 Task: Look for space in Bābra, India from 9th June, 2023 to 16th June, 2023 for 2 adults in price range Rs.8000 to Rs.16000. Place can be entire place with 2 bedrooms having 2 beds and 1 bathroom. Property type can be house, flat, guest house. Booking option can be shelf check-in. Required host language is English.
Action: Mouse moved to (515, 119)
Screenshot: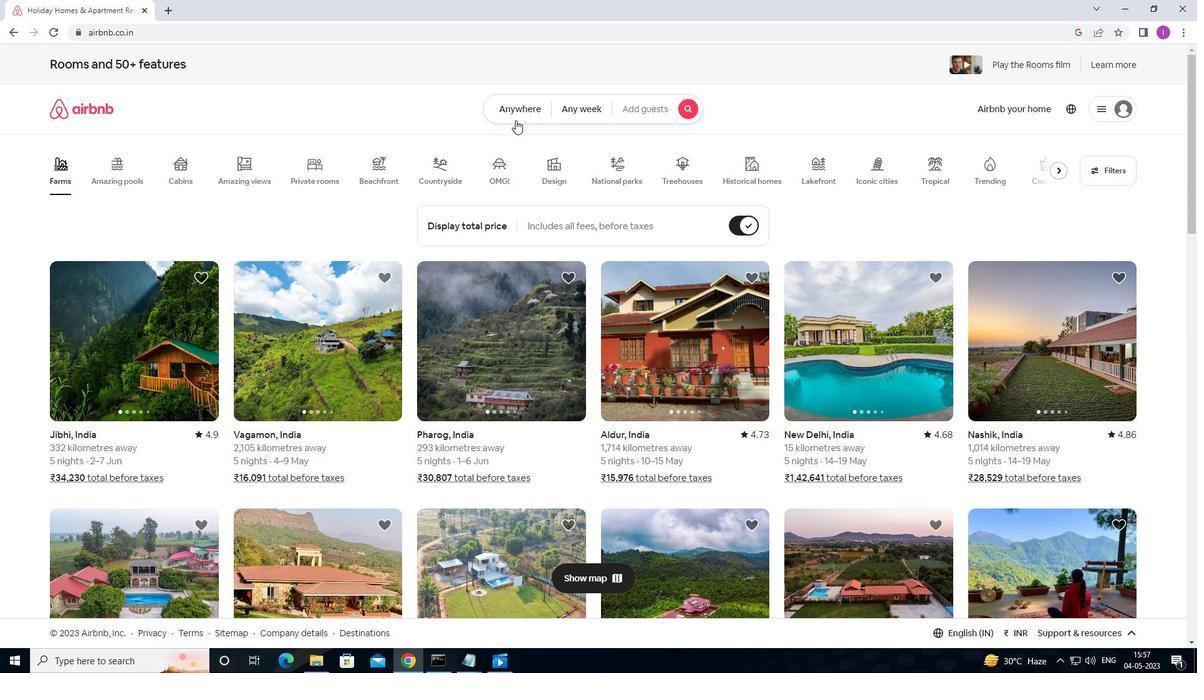 
Action: Mouse pressed left at (515, 119)
Screenshot: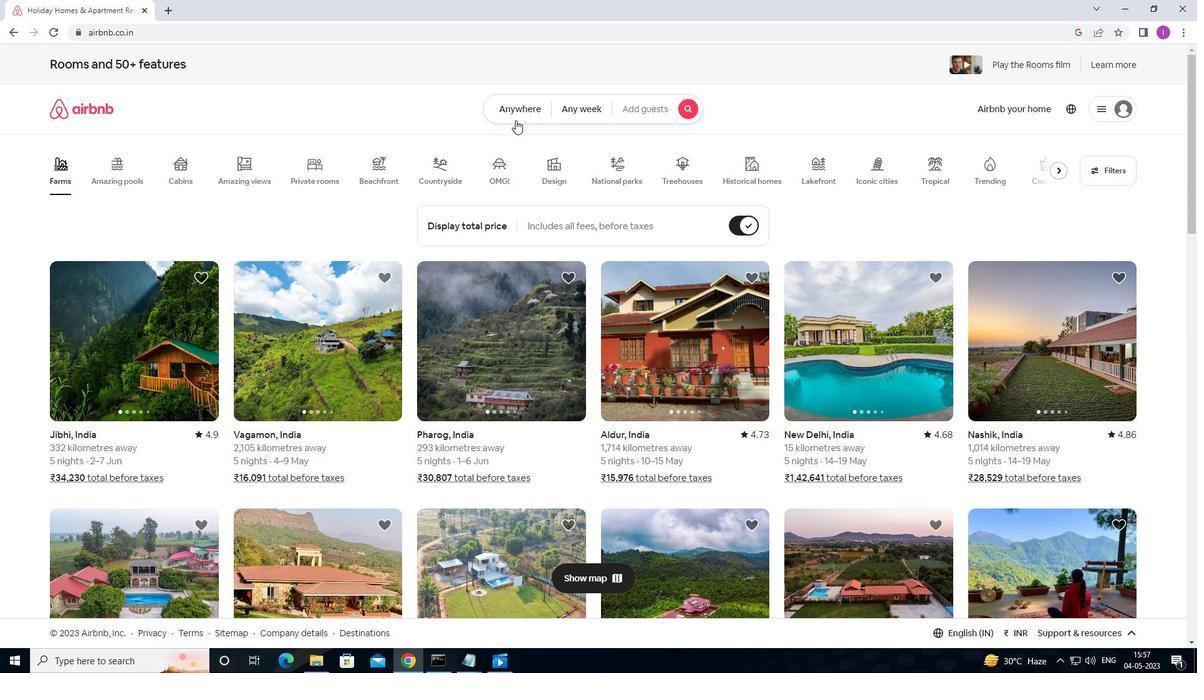 
Action: Mouse moved to (420, 145)
Screenshot: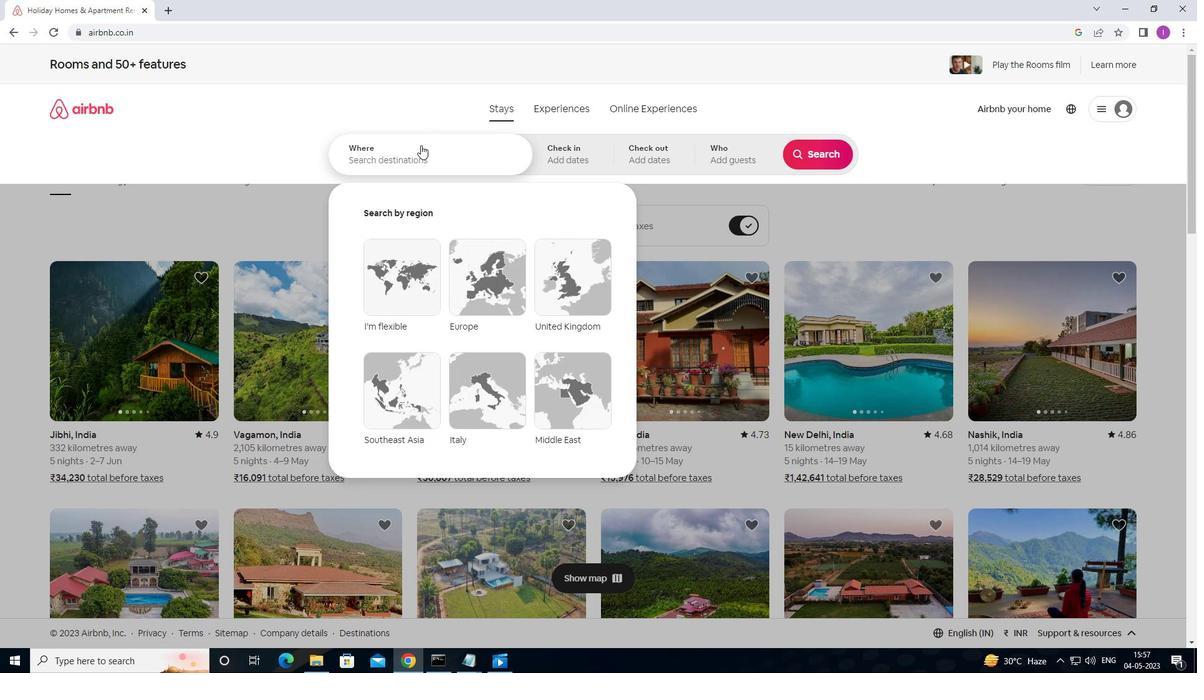 
Action: Mouse pressed left at (420, 145)
Screenshot: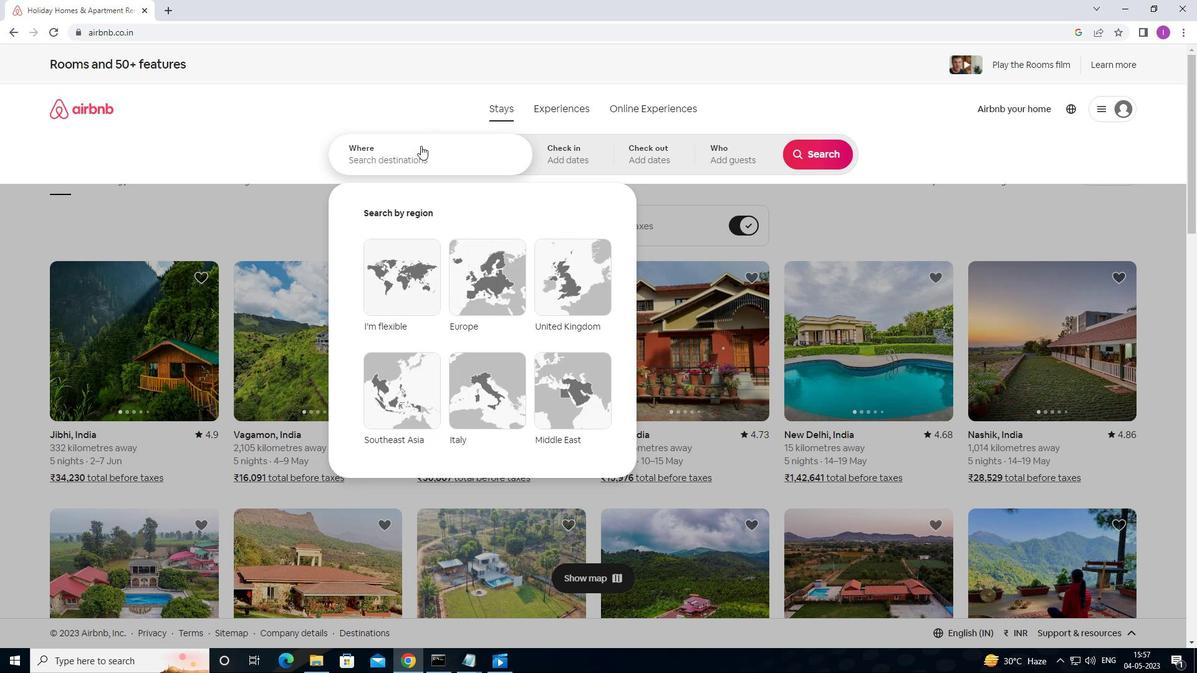 
Action: Key pressed <Key.shift>BABRA,<Key.shift>INDIA
Screenshot: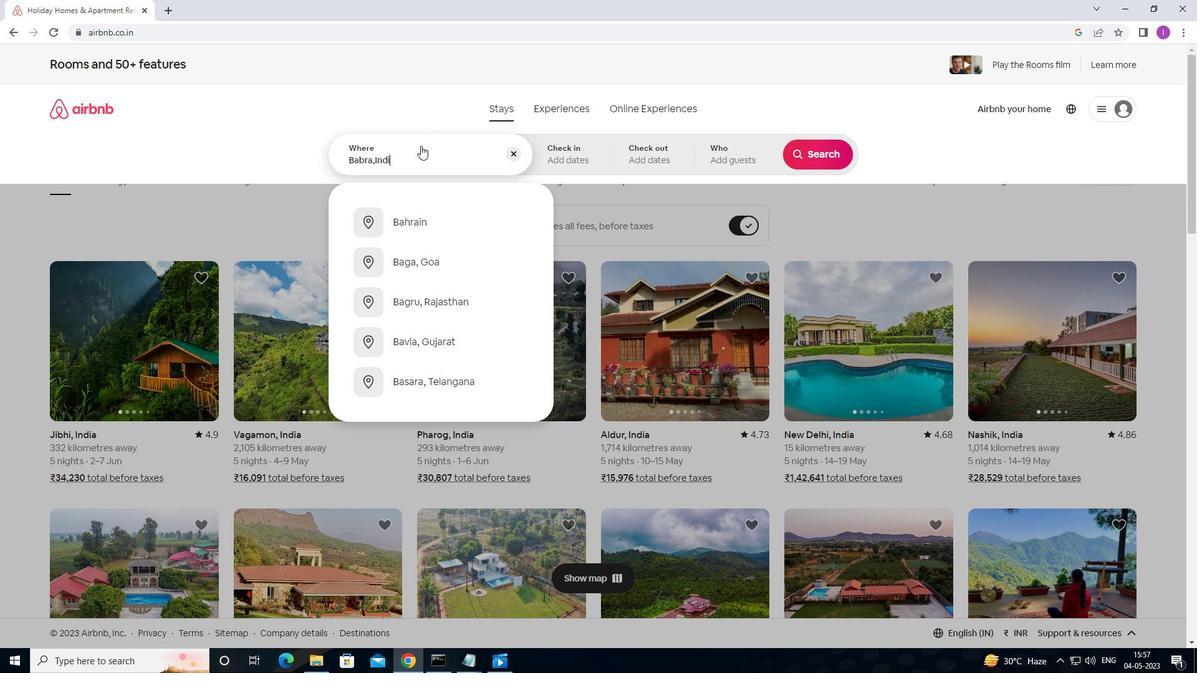 
Action: Mouse moved to (579, 152)
Screenshot: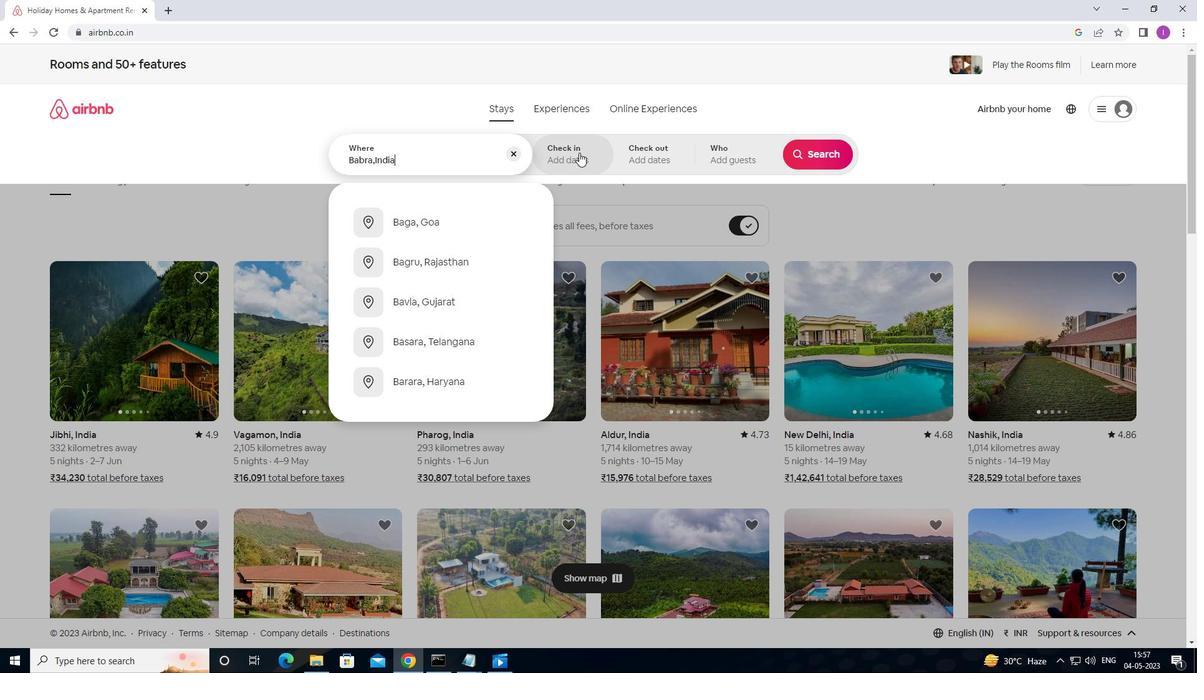
Action: Mouse pressed left at (579, 152)
Screenshot: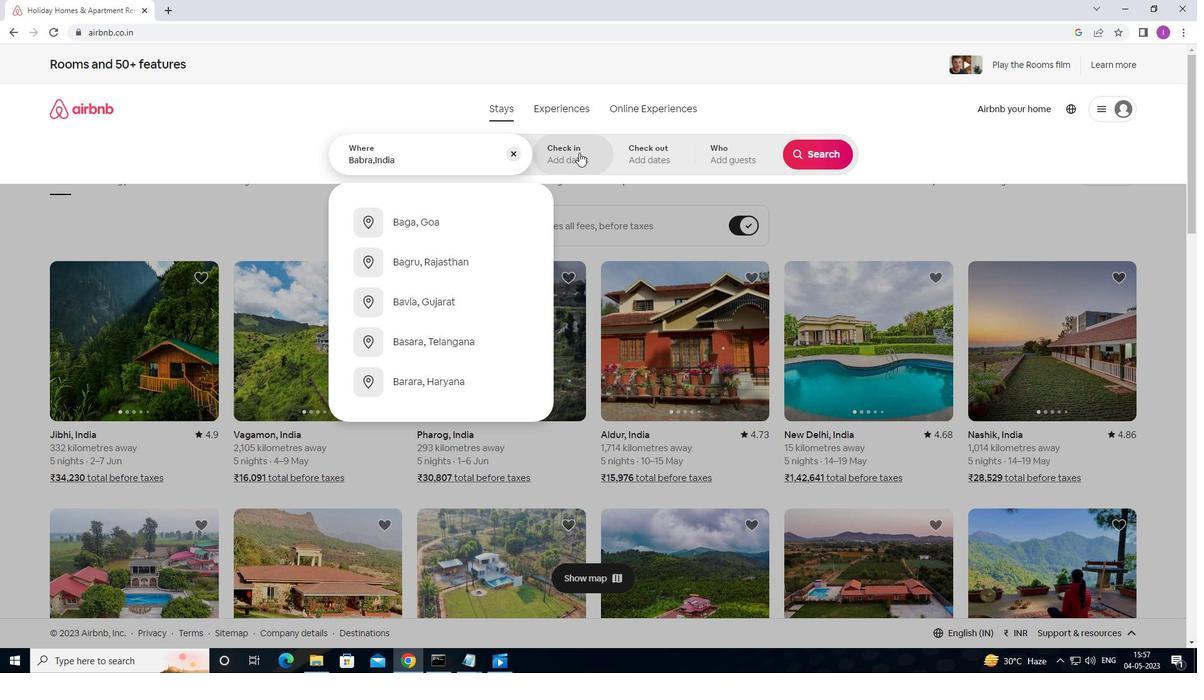 
Action: Mouse moved to (823, 251)
Screenshot: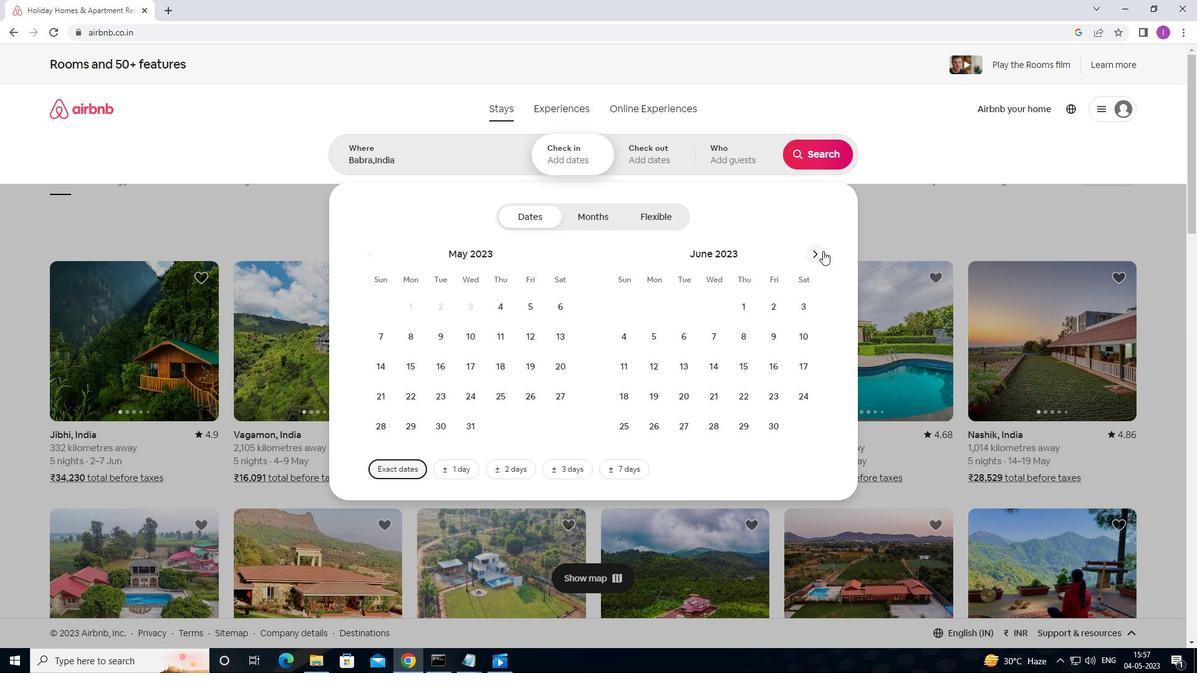 
Action: Mouse pressed left at (823, 251)
Screenshot: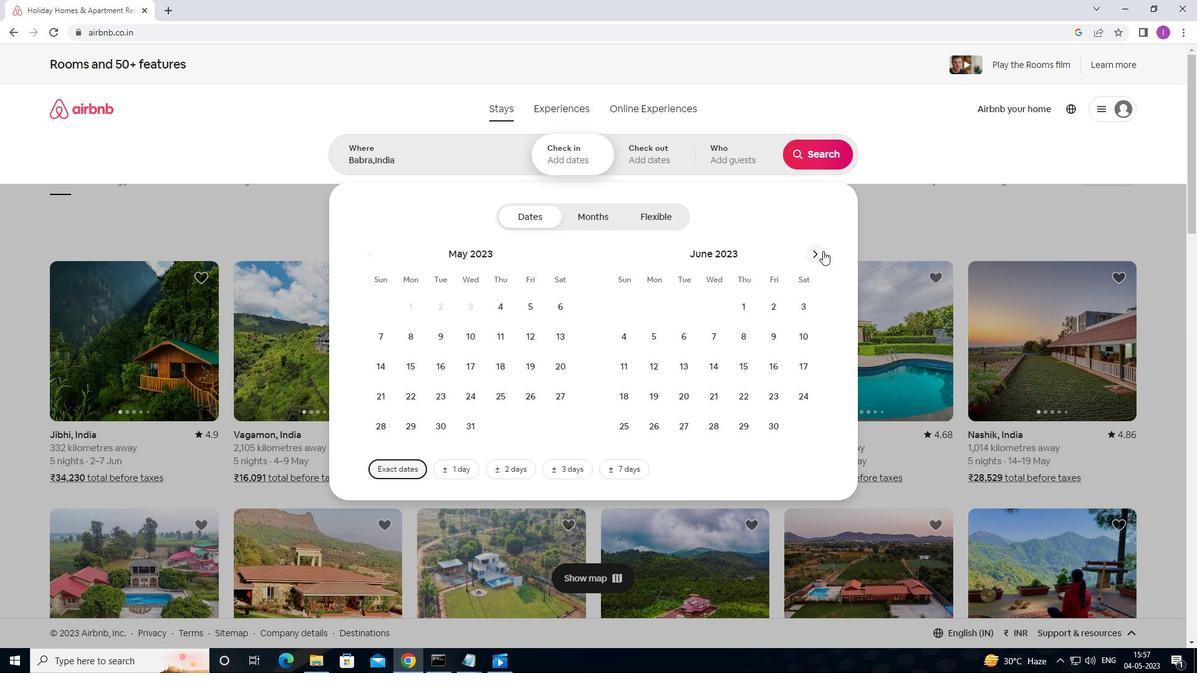 
Action: Mouse moved to (823, 252)
Screenshot: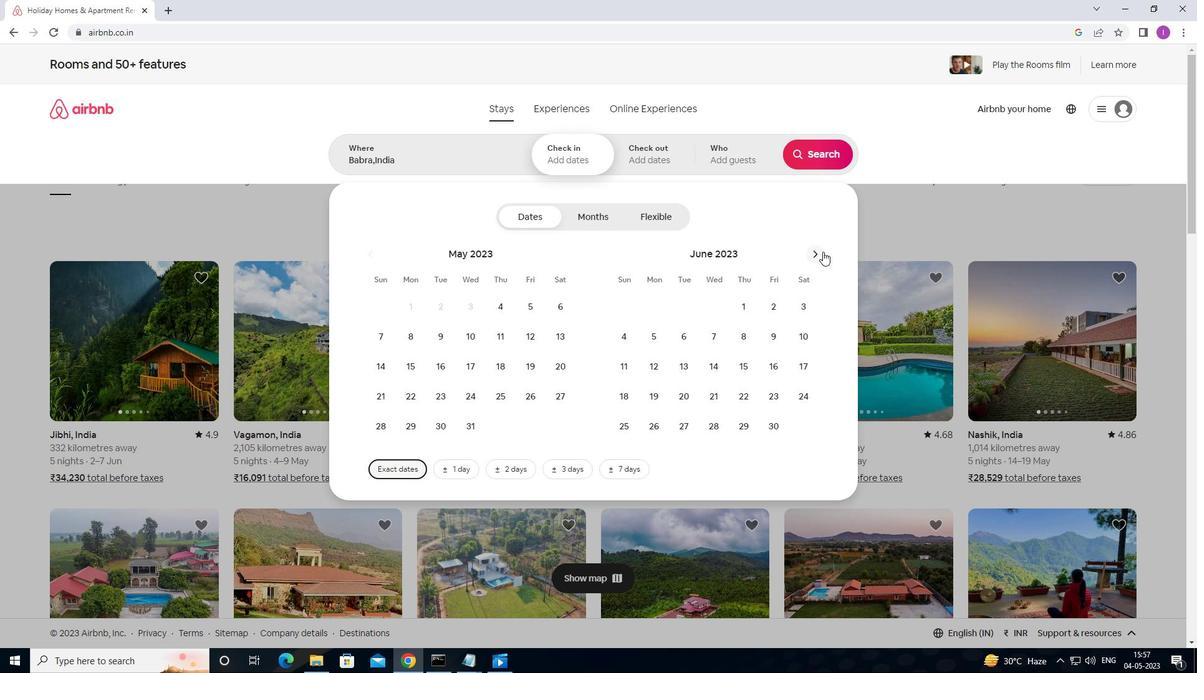 
Action: Mouse pressed left at (823, 252)
Screenshot: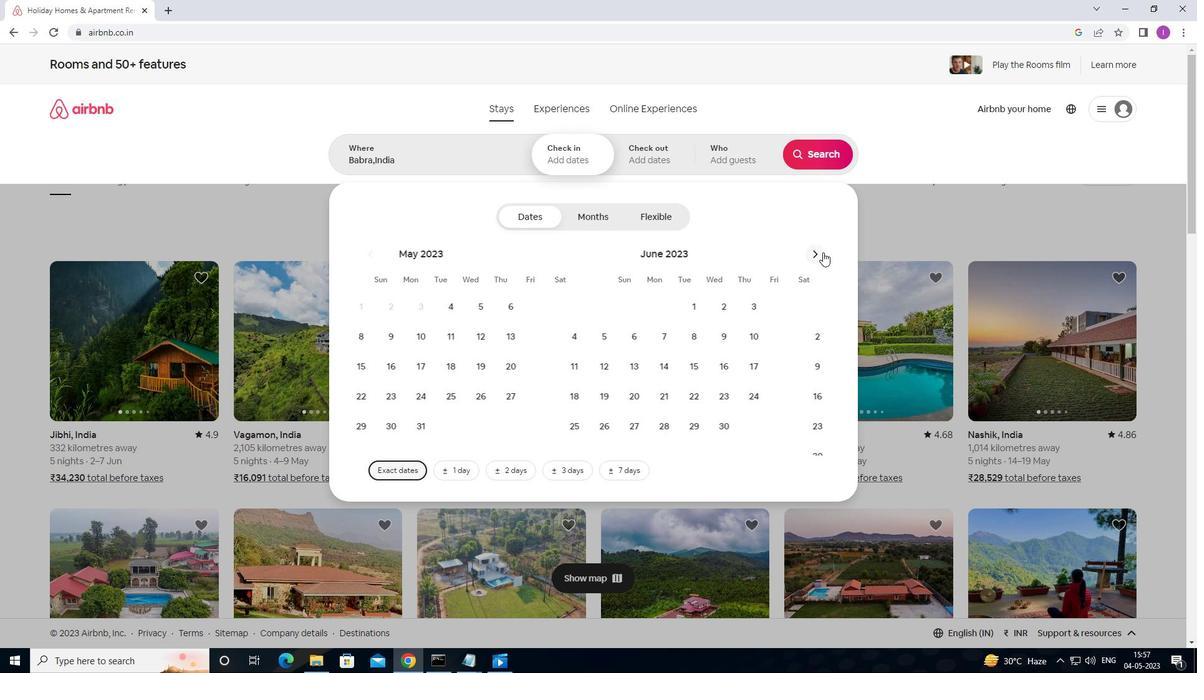 
Action: Mouse moved to (365, 255)
Screenshot: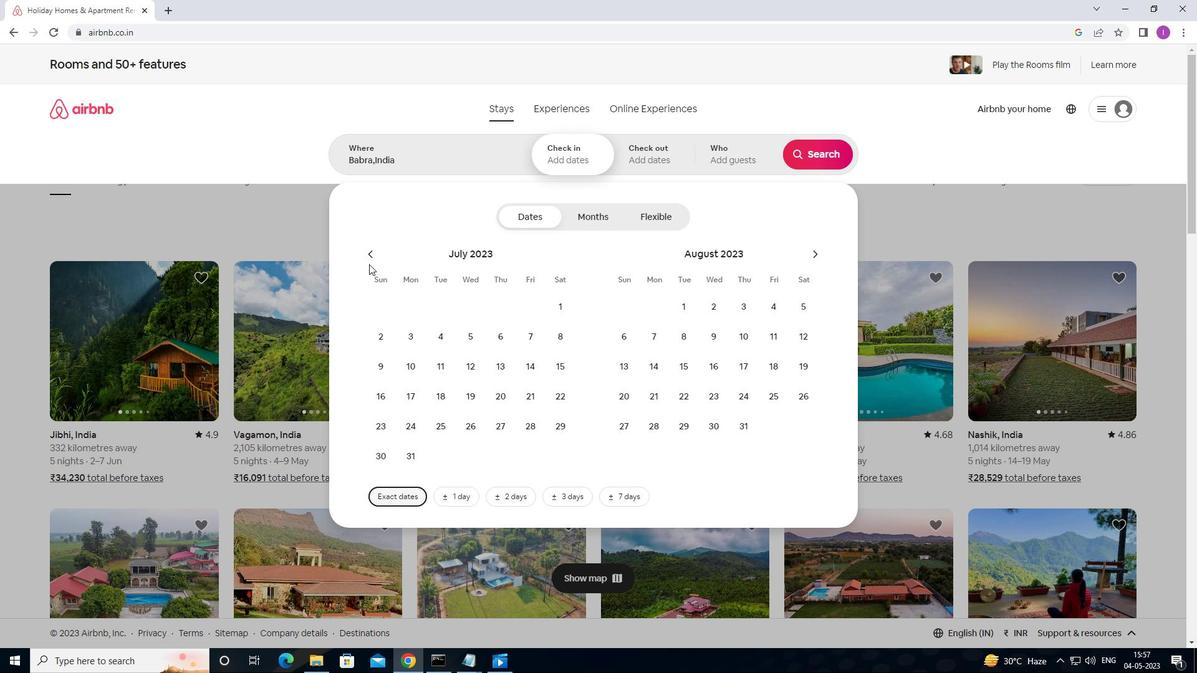 
Action: Mouse pressed left at (365, 255)
Screenshot: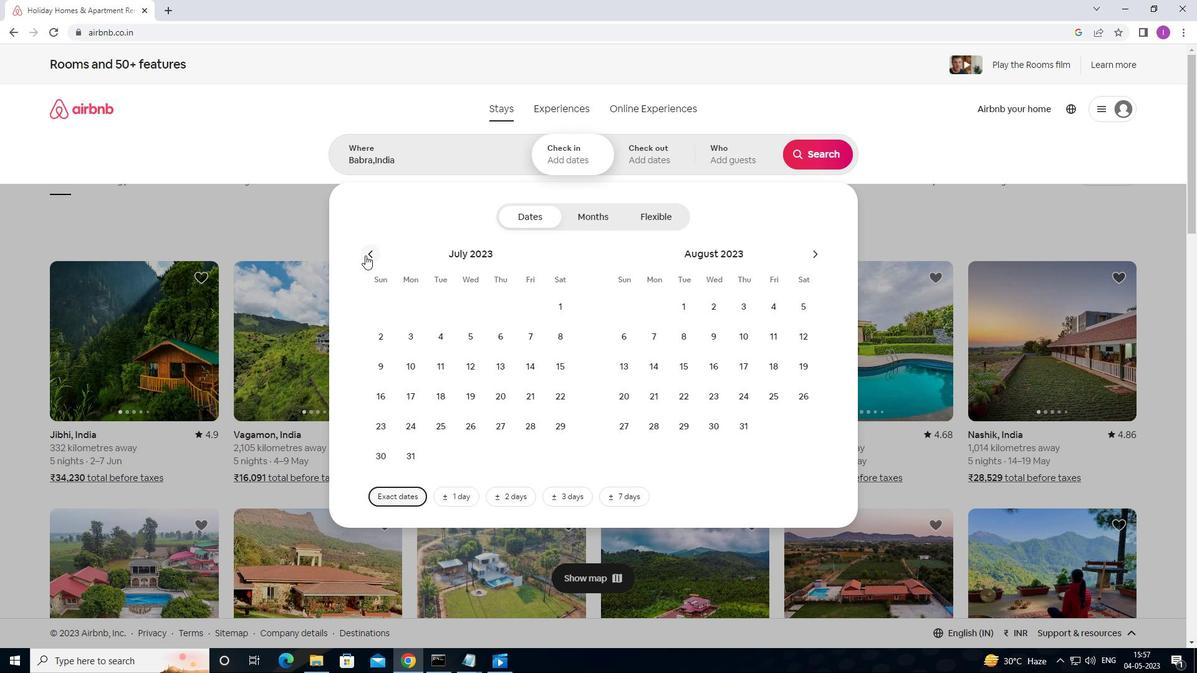 
Action: Mouse moved to (522, 337)
Screenshot: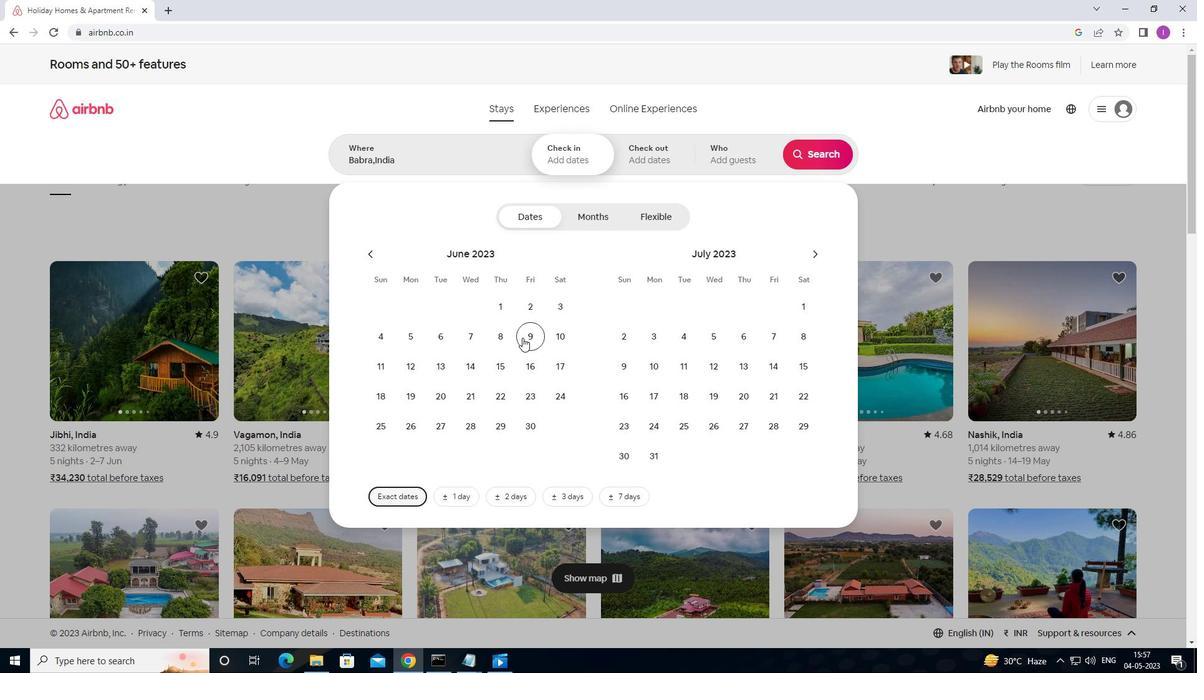 
Action: Mouse pressed left at (522, 337)
Screenshot: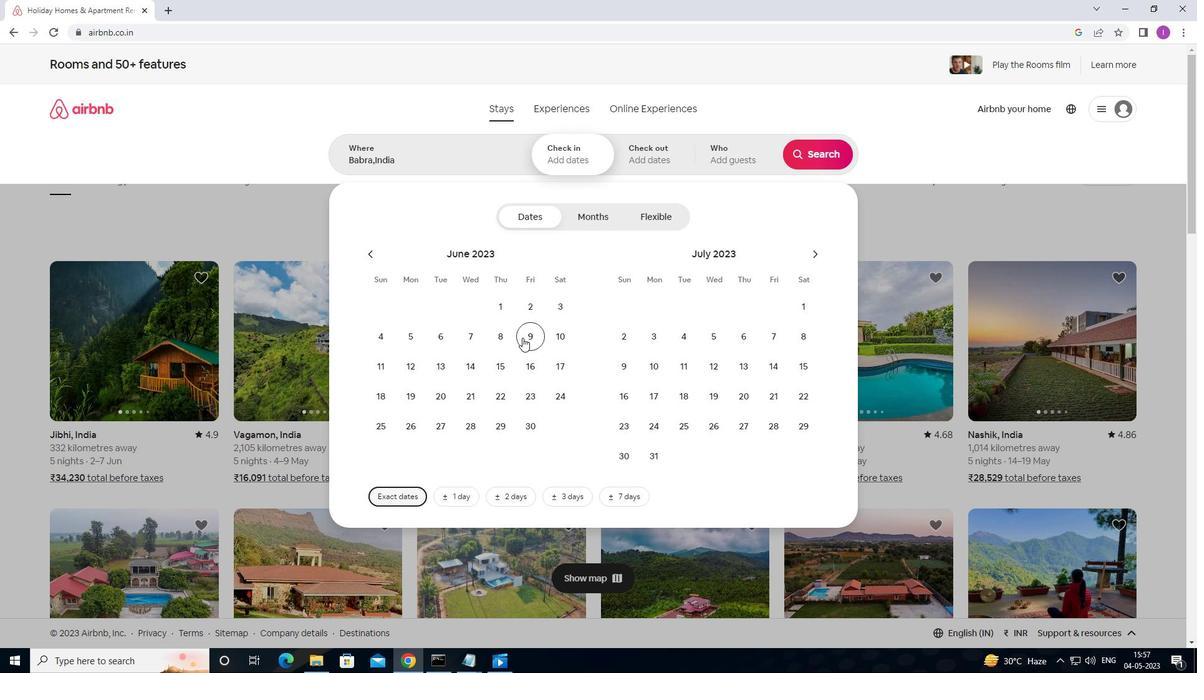 
Action: Mouse moved to (530, 361)
Screenshot: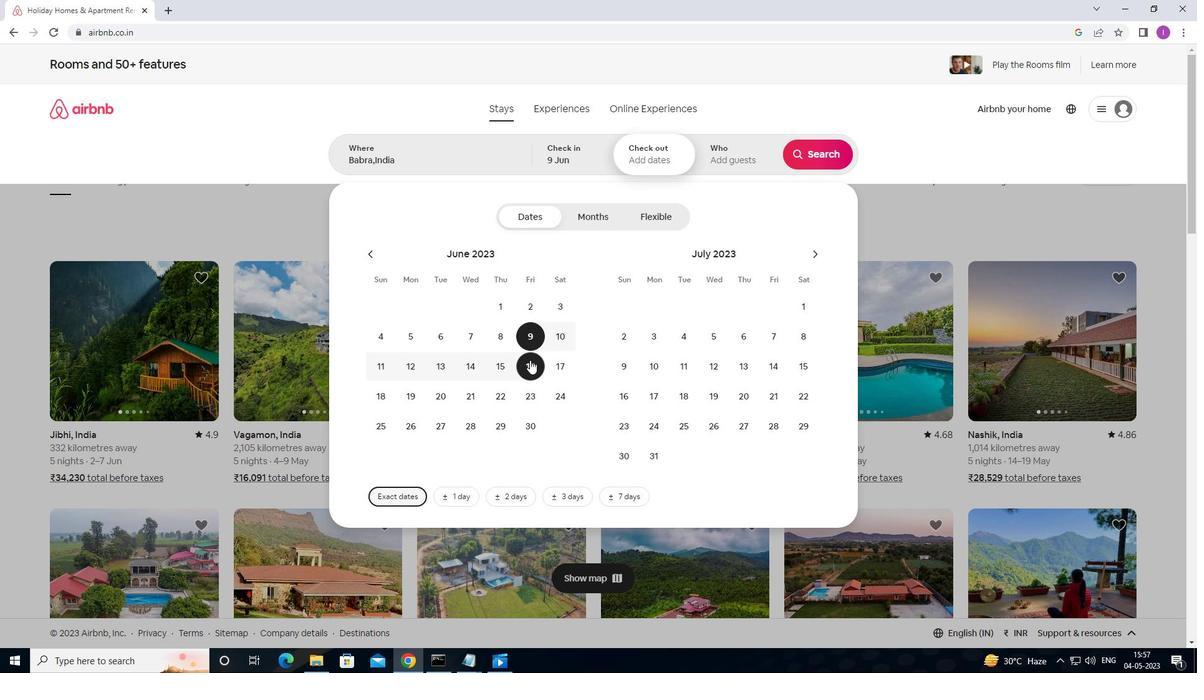 
Action: Mouse pressed left at (530, 361)
Screenshot: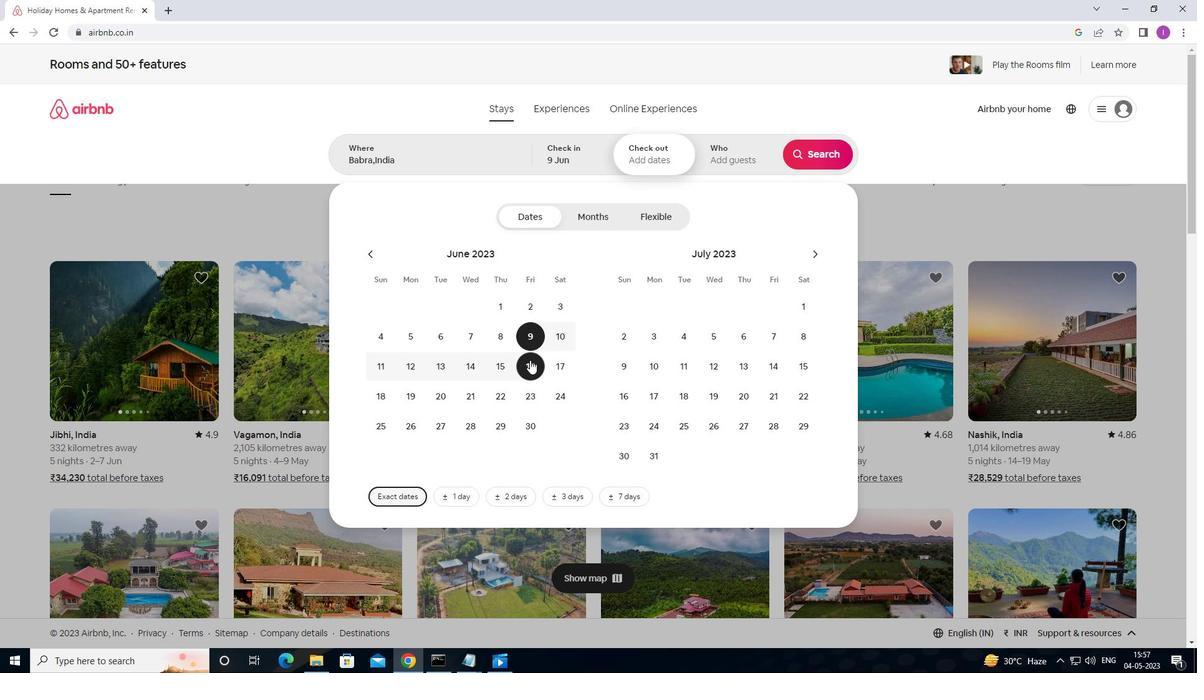 
Action: Mouse moved to (733, 150)
Screenshot: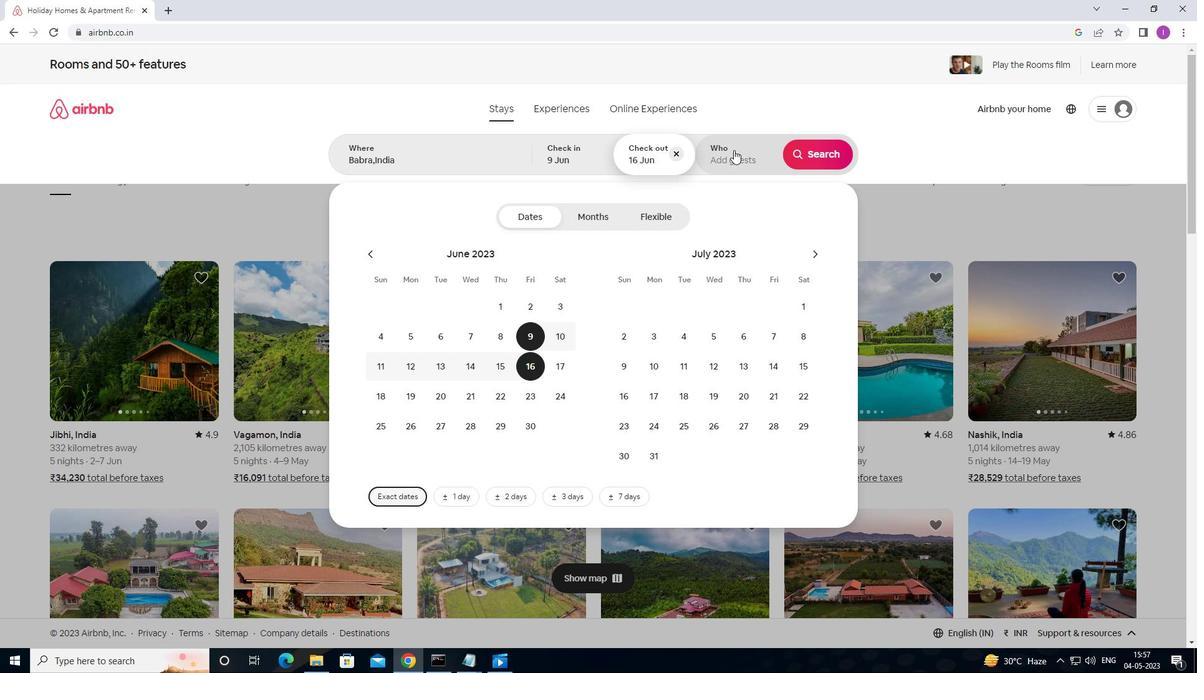 
Action: Mouse pressed left at (733, 150)
Screenshot: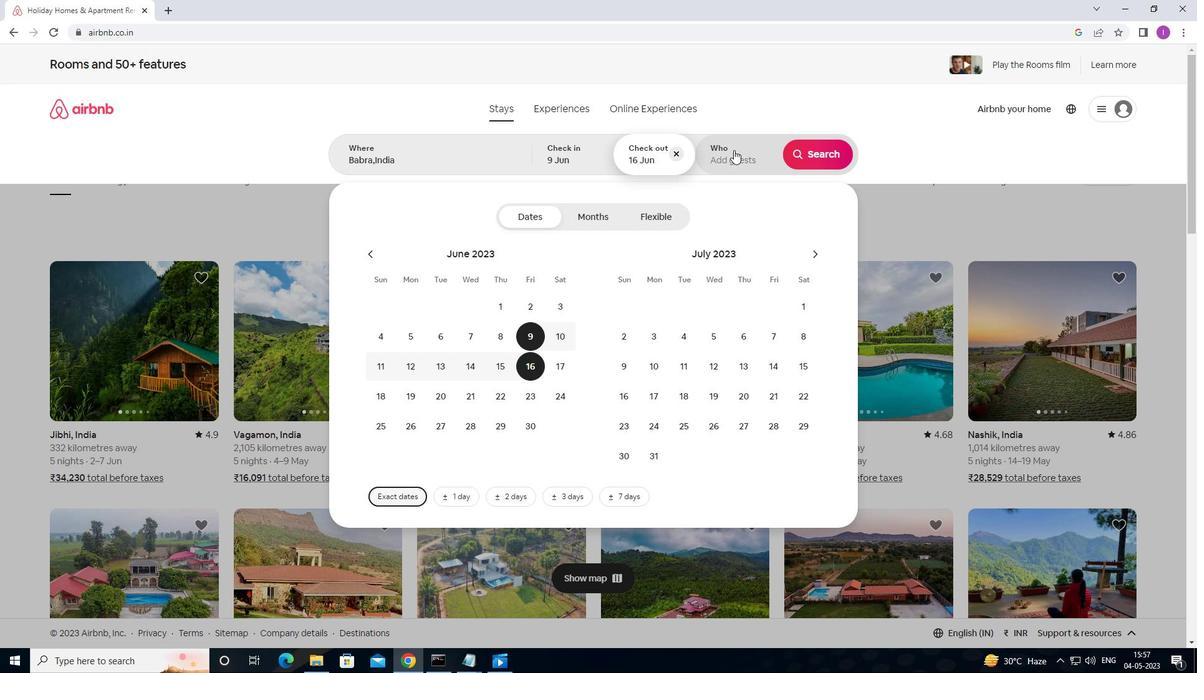 
Action: Mouse moved to (816, 221)
Screenshot: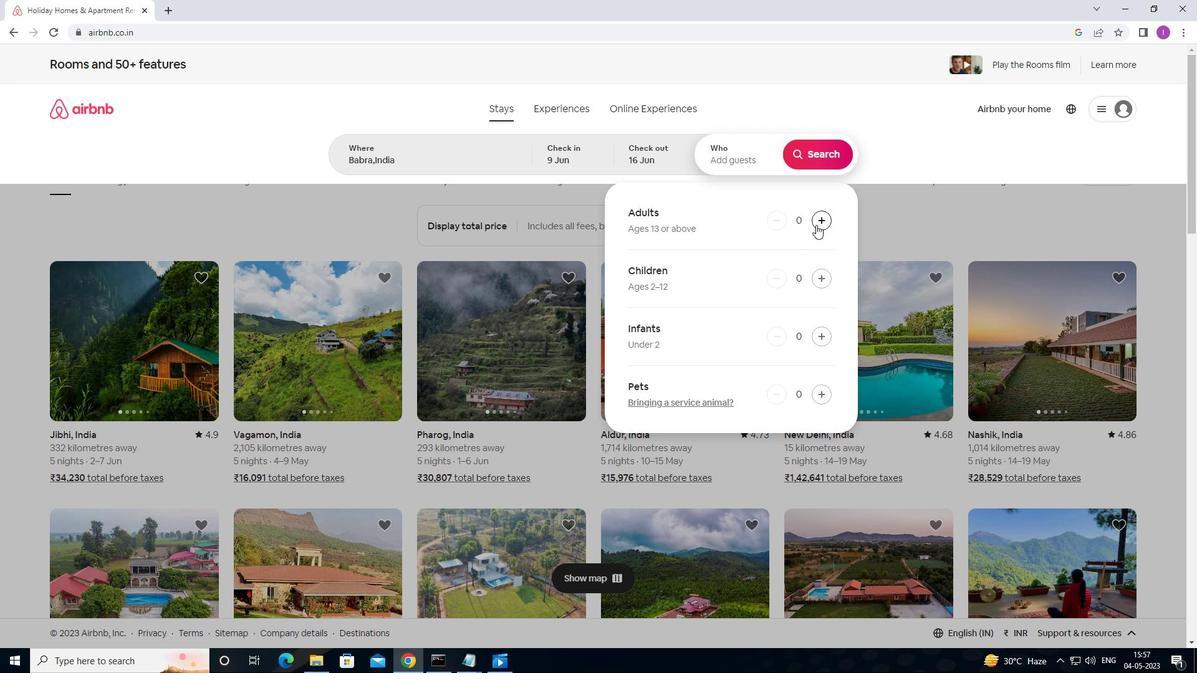 
Action: Mouse pressed left at (816, 221)
Screenshot: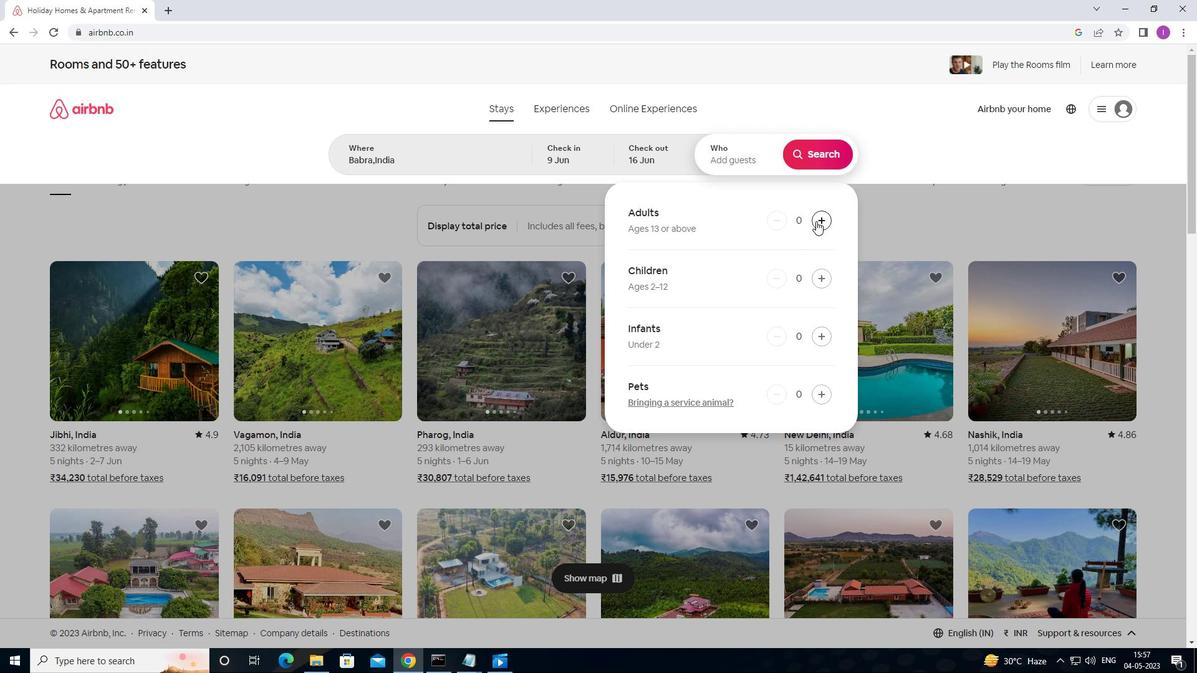 
Action: Mouse pressed left at (816, 221)
Screenshot: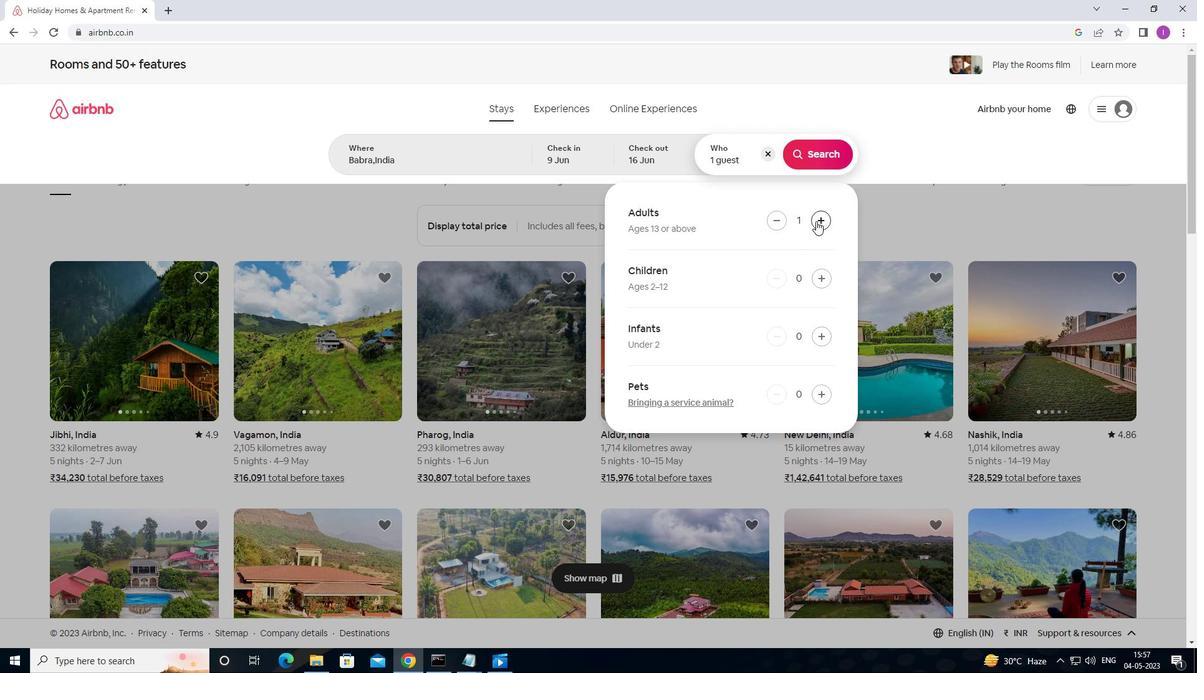 
Action: Mouse moved to (824, 153)
Screenshot: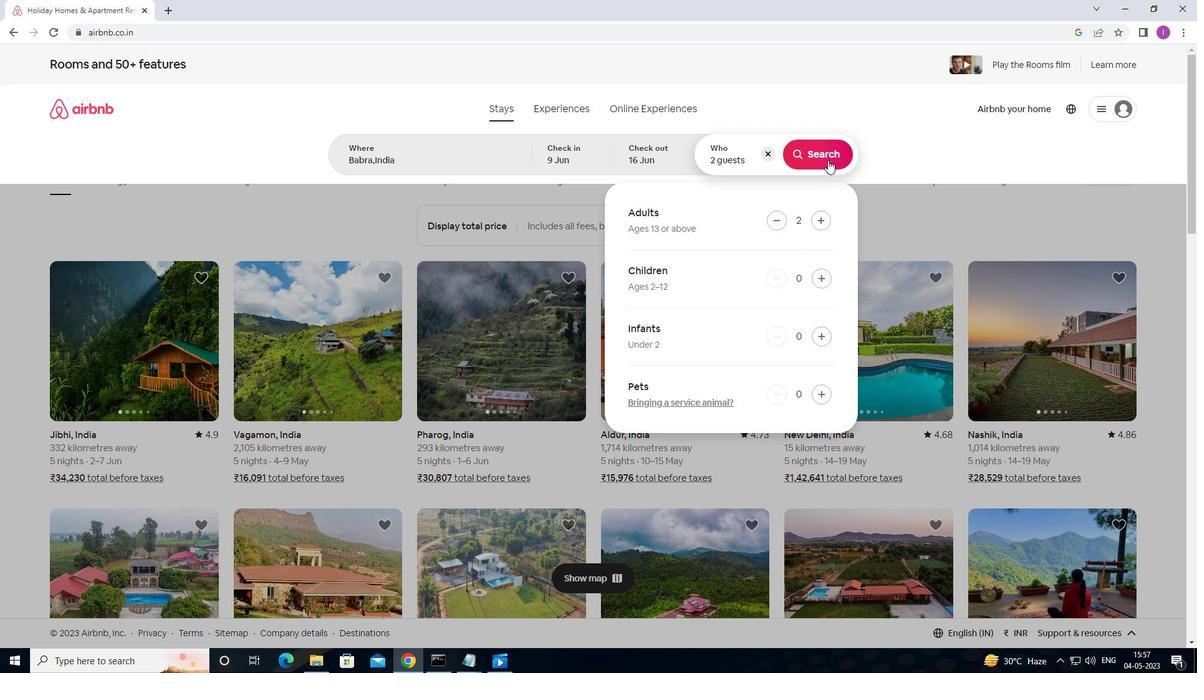 
Action: Mouse pressed left at (824, 153)
Screenshot: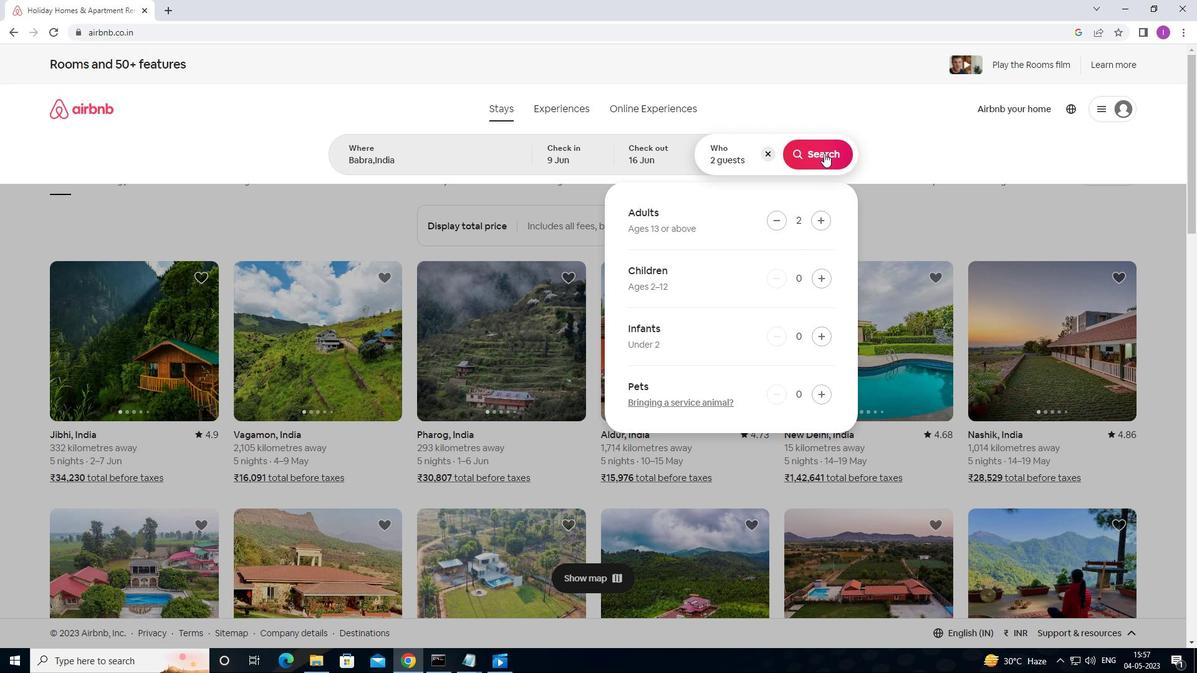 
Action: Mouse moved to (1141, 121)
Screenshot: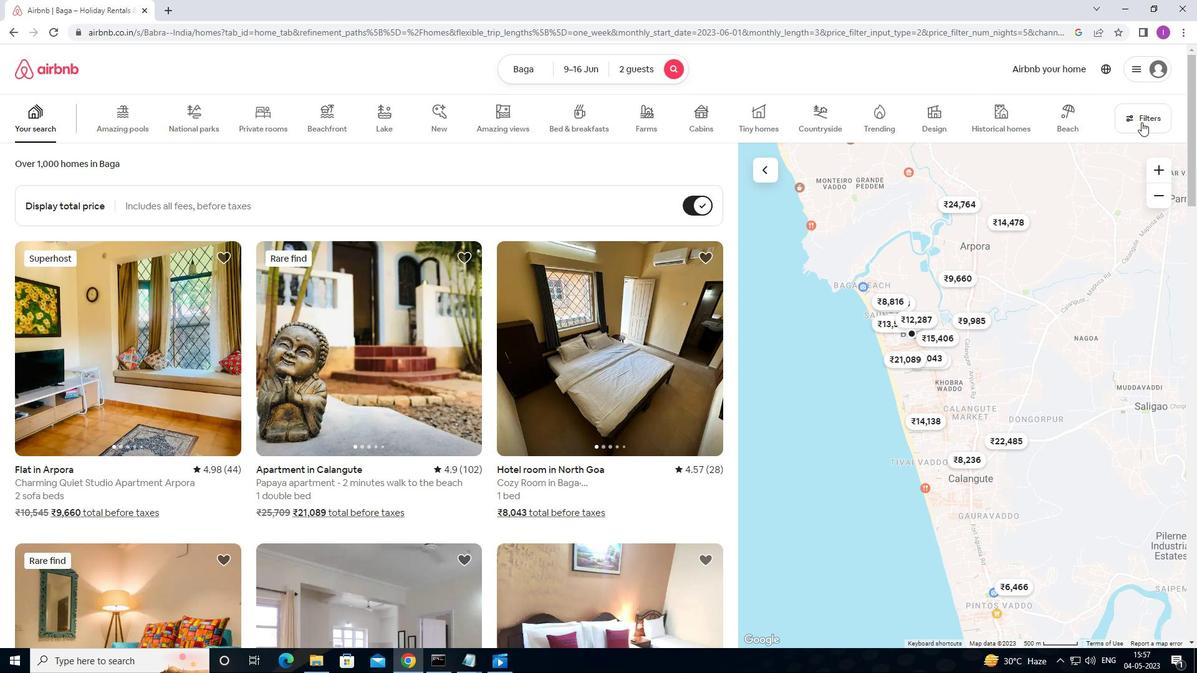 
Action: Mouse pressed left at (1141, 121)
Screenshot: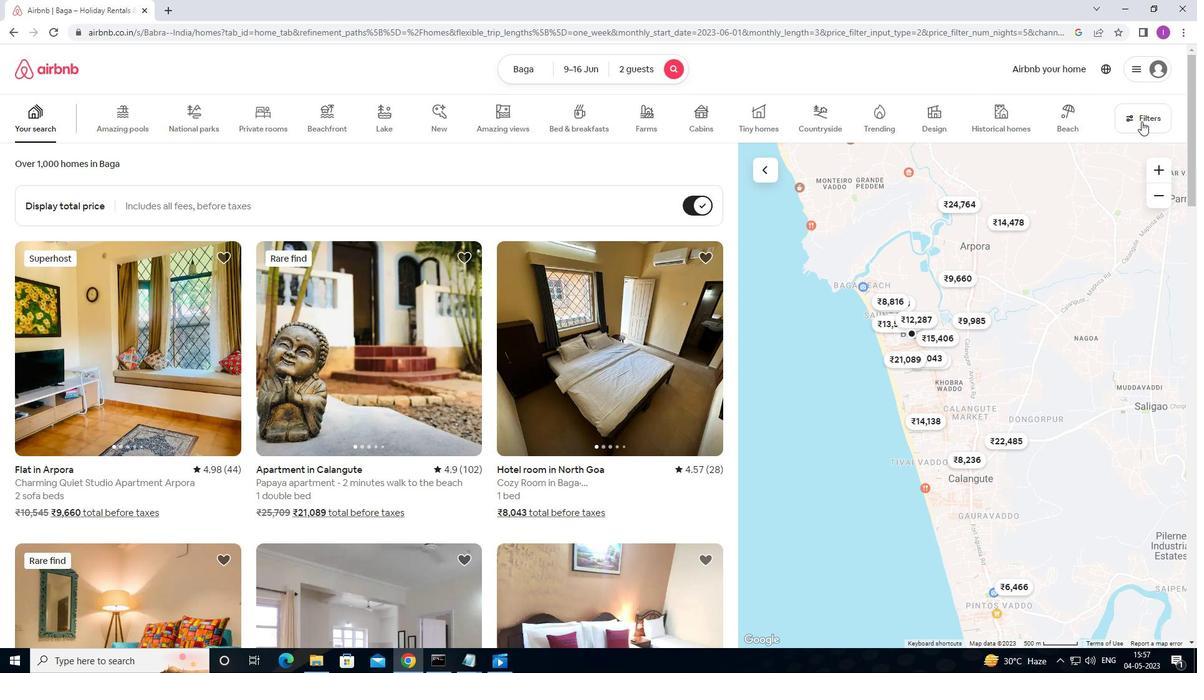 
Action: Mouse moved to (447, 278)
Screenshot: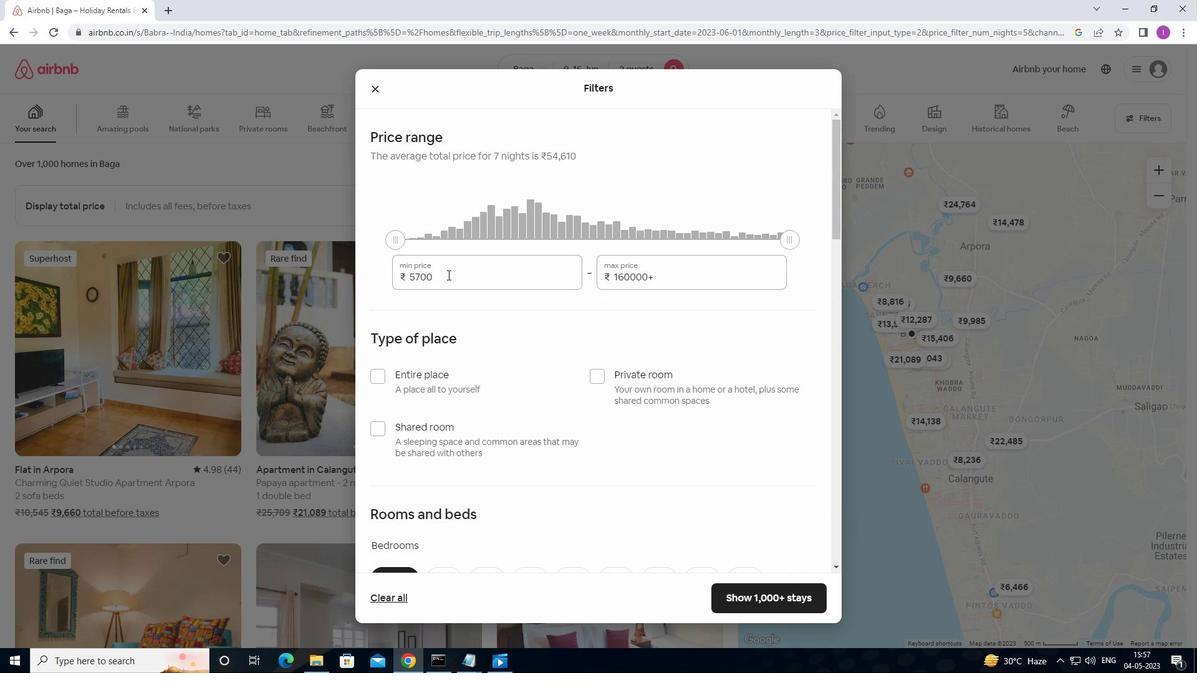 
Action: Mouse pressed left at (447, 278)
Screenshot: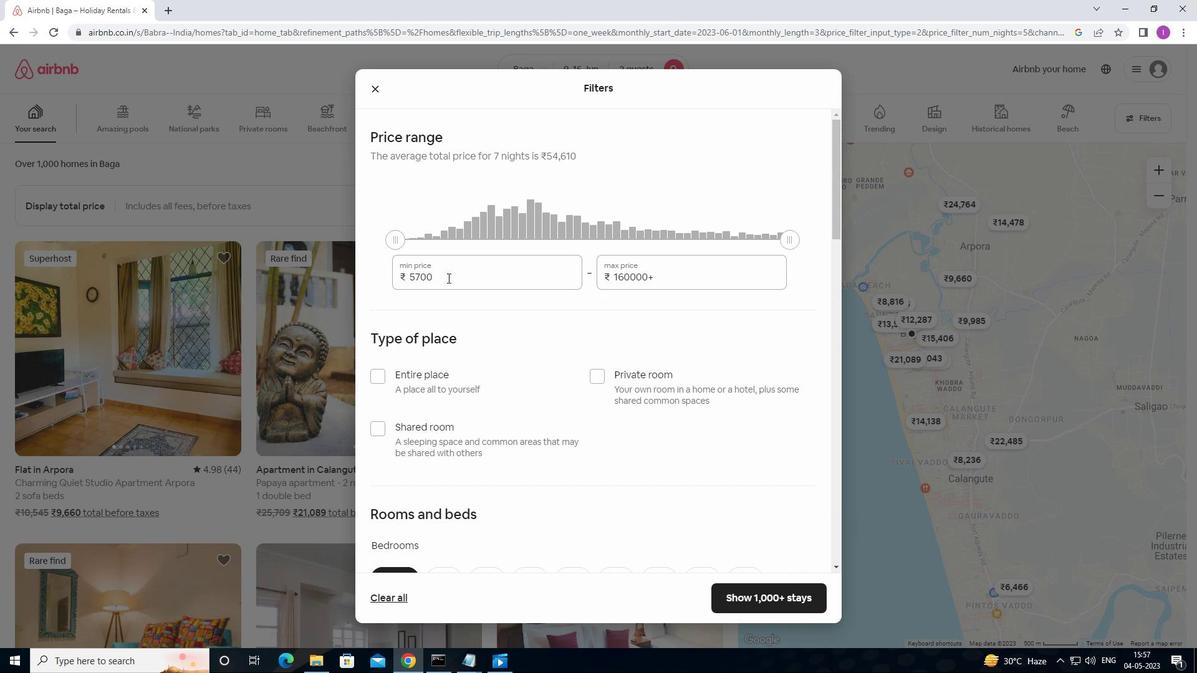 
Action: Mouse moved to (377, 263)
Screenshot: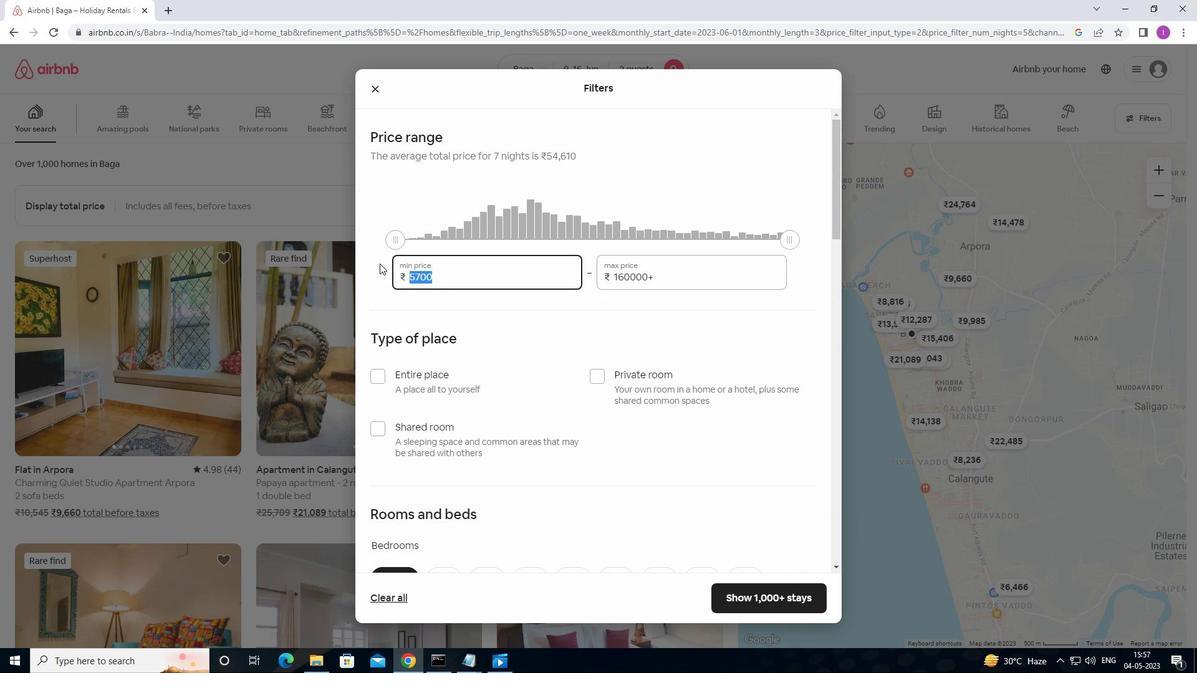 
Action: Key pressed 8000
Screenshot: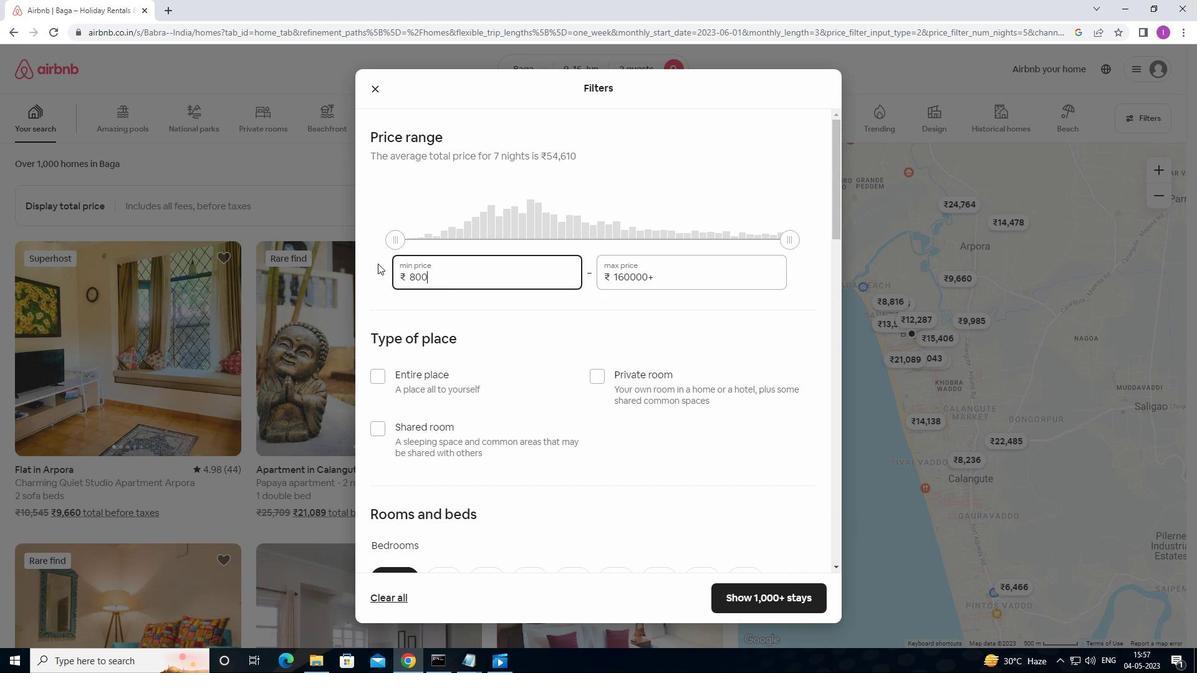 
Action: Mouse moved to (657, 278)
Screenshot: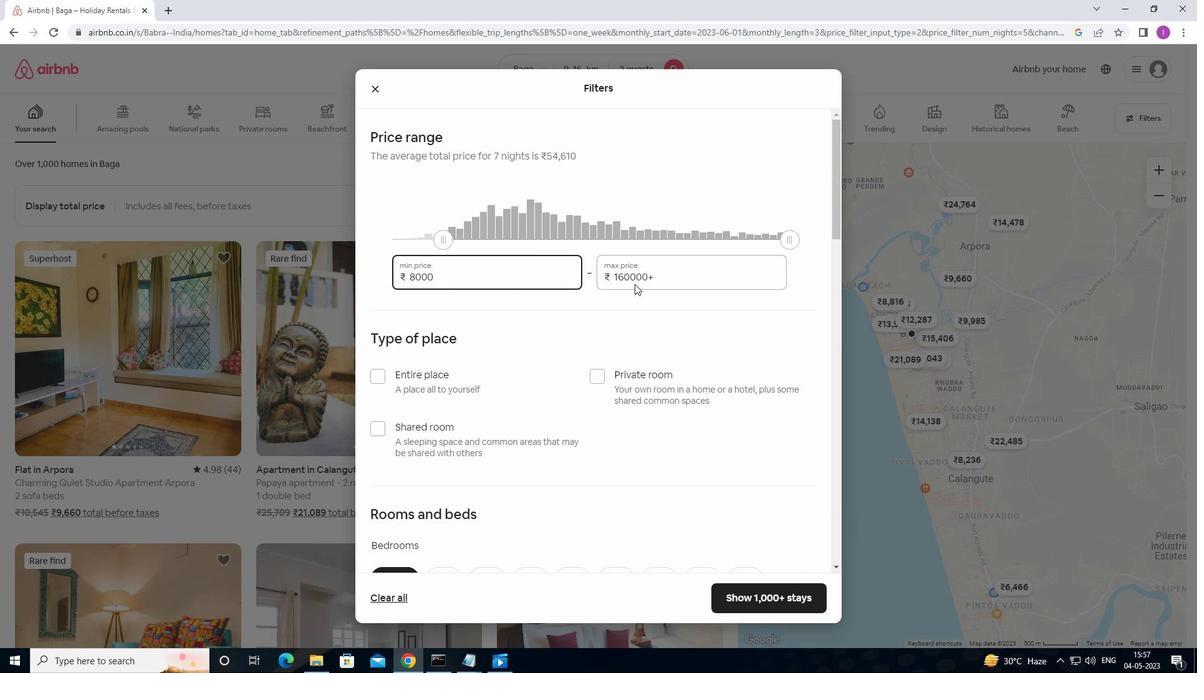 
Action: Mouse pressed left at (657, 278)
Screenshot: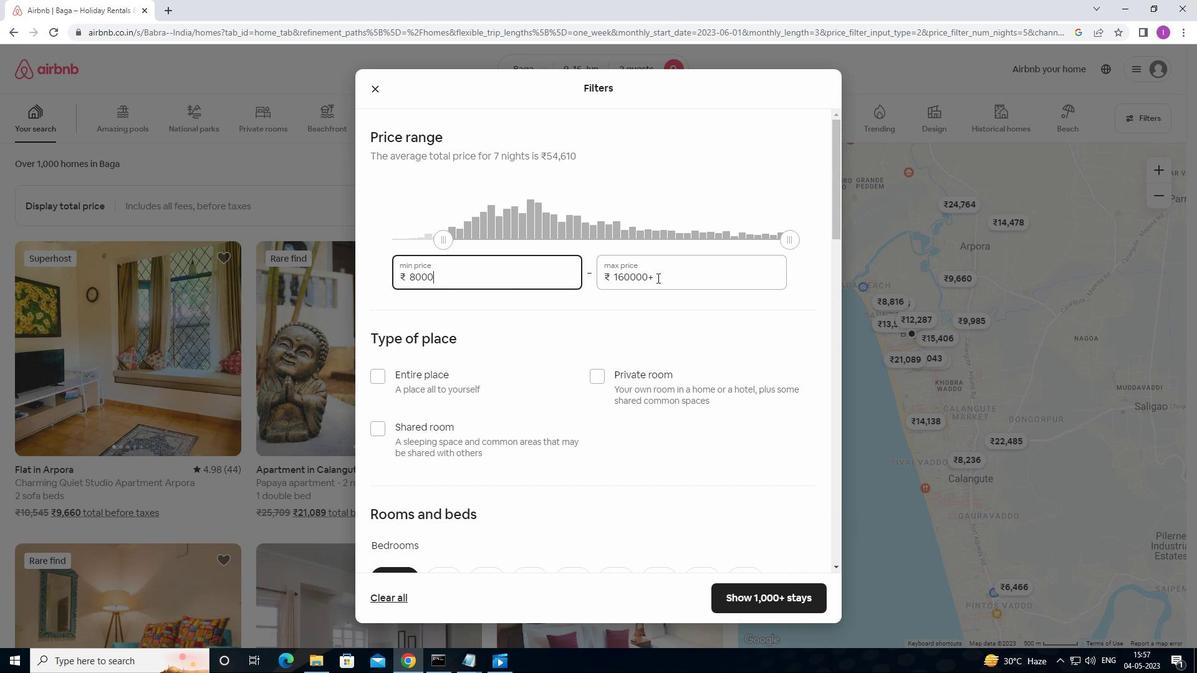 
Action: Mouse moved to (609, 285)
Screenshot: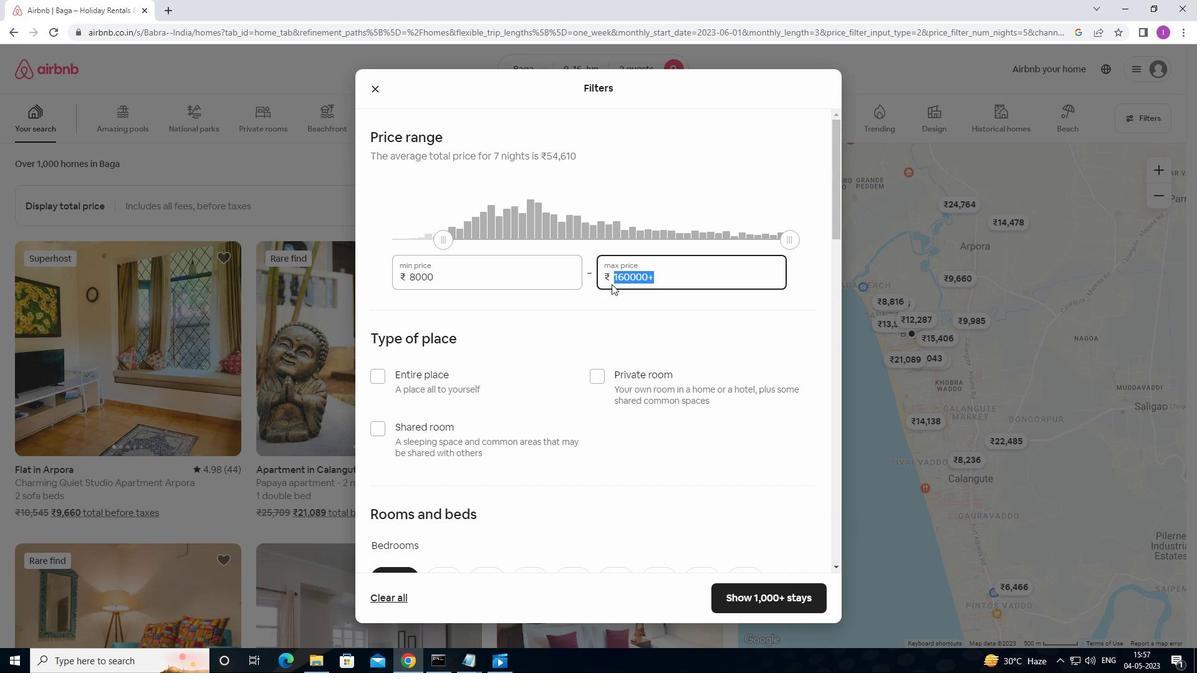 
Action: Key pressed 16000
Screenshot: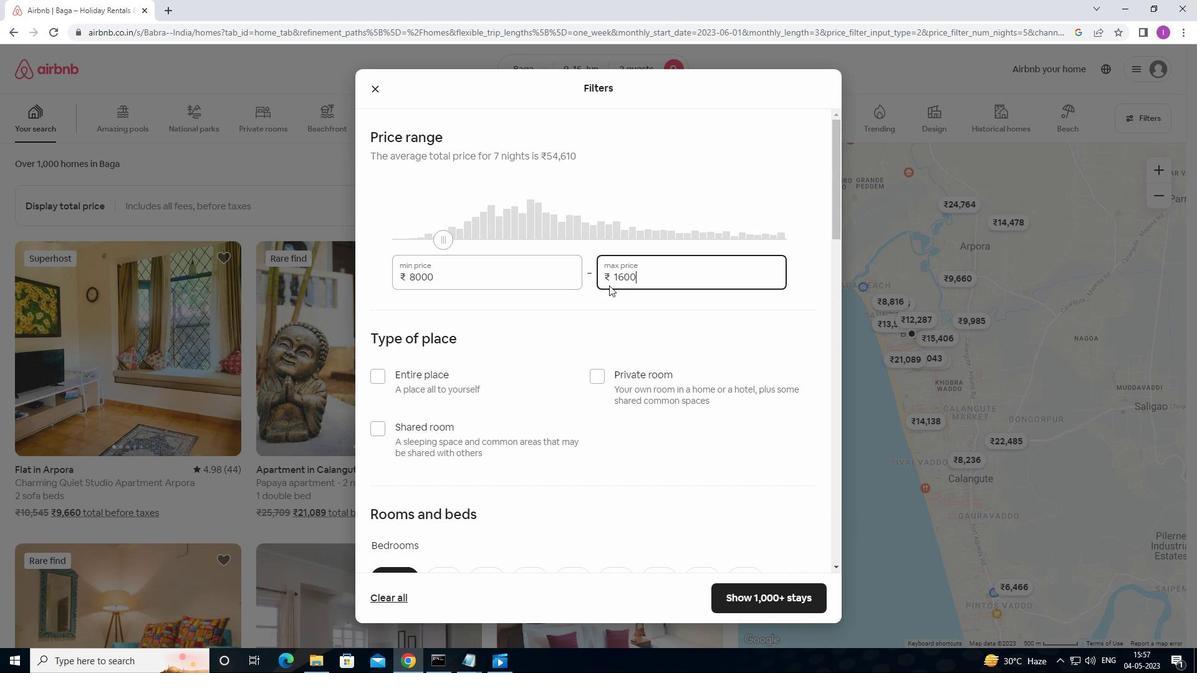 
Action: Mouse moved to (617, 309)
Screenshot: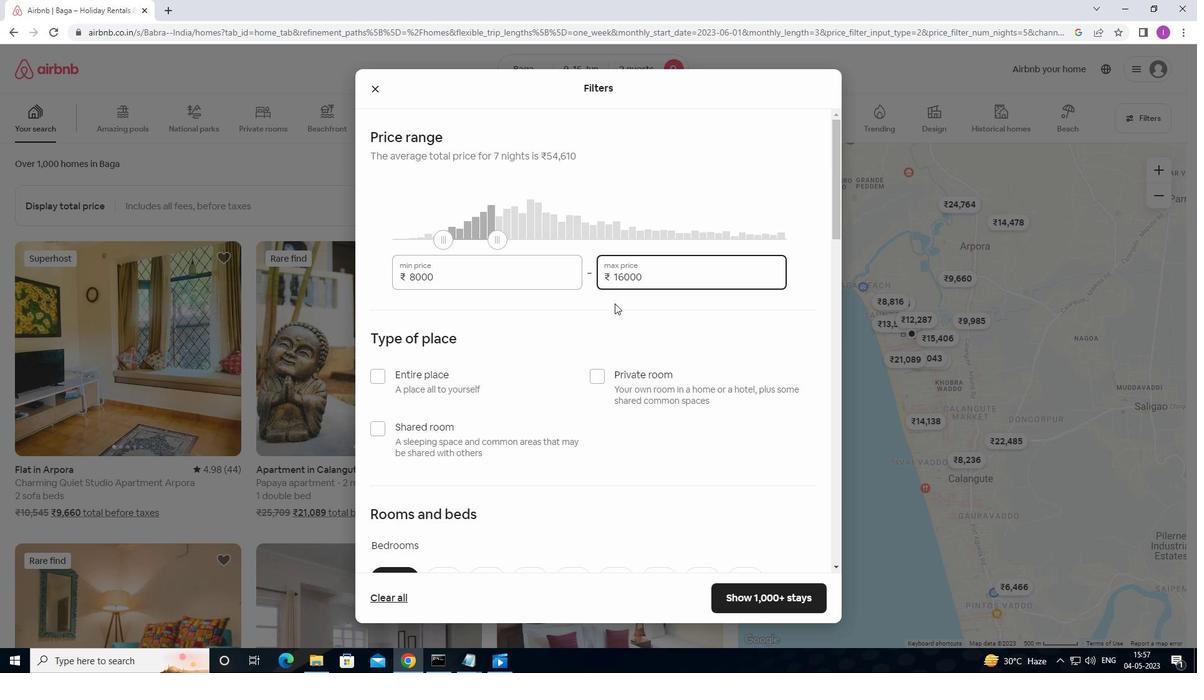 
Action: Mouse scrolled (617, 309) with delta (0, 0)
Screenshot: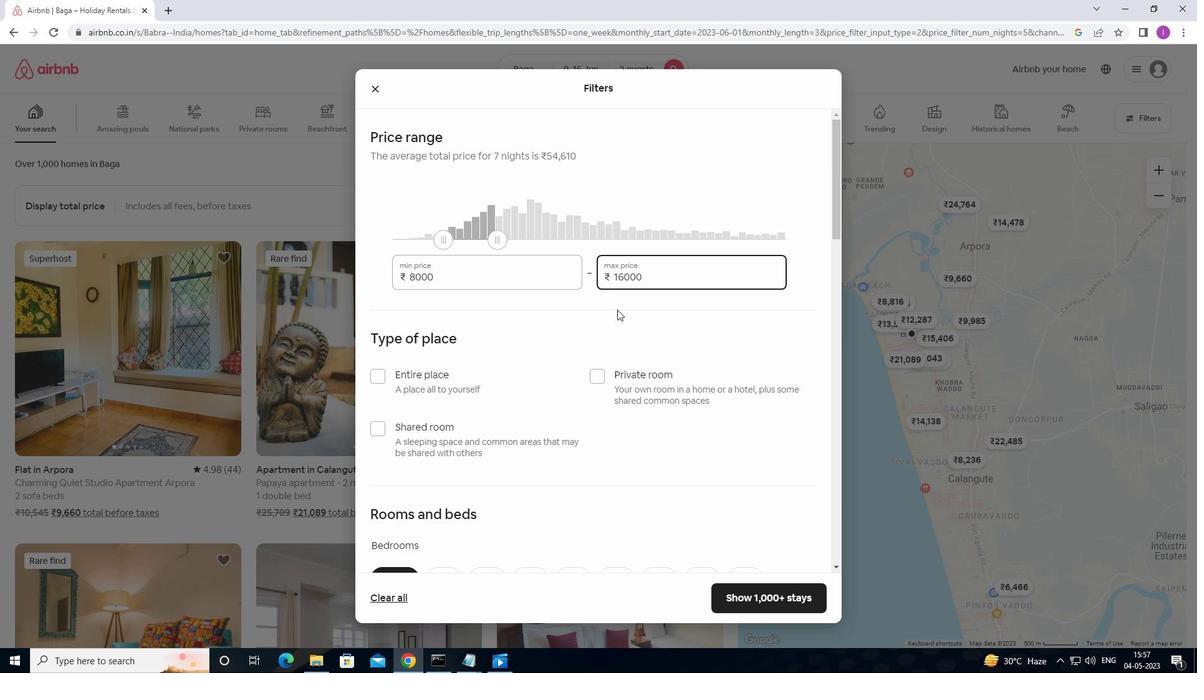 
Action: Mouse moved to (619, 309)
Screenshot: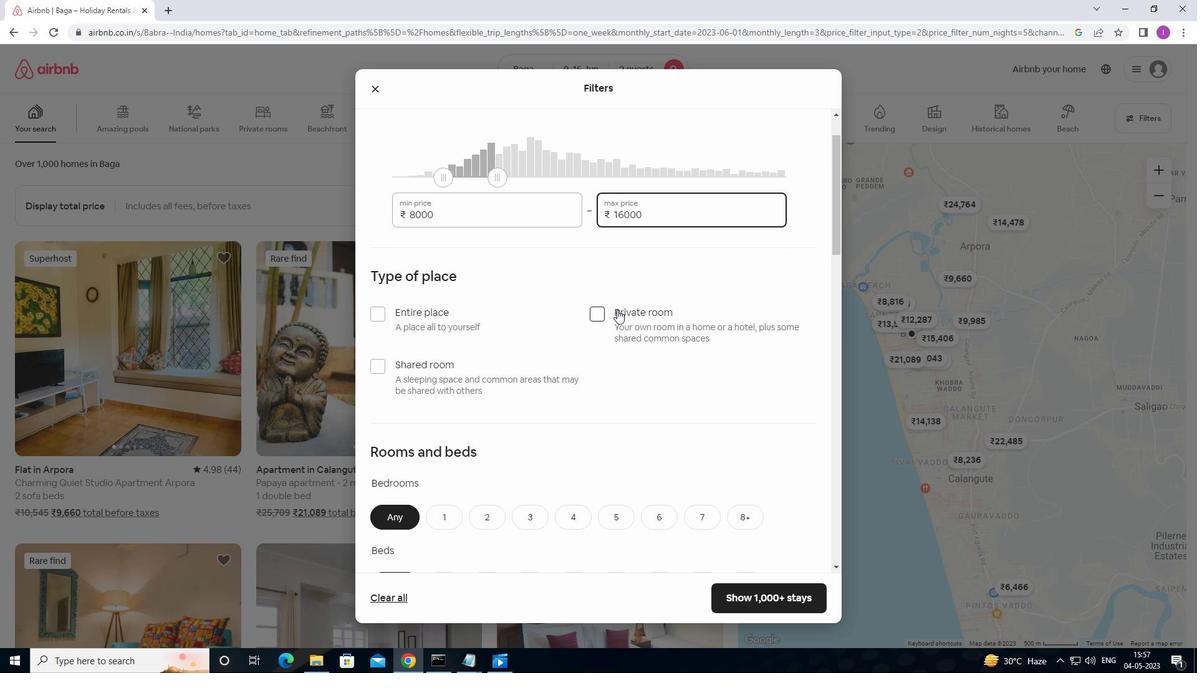 
Action: Mouse scrolled (619, 308) with delta (0, 0)
Screenshot: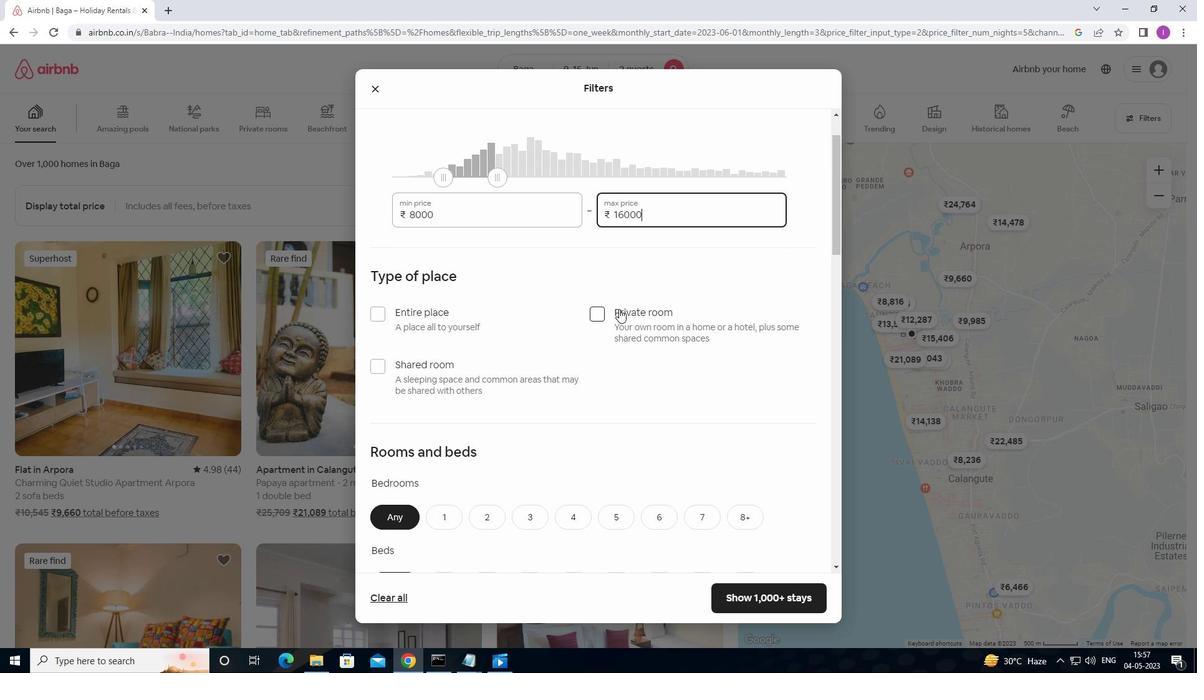 
Action: Mouse moved to (377, 253)
Screenshot: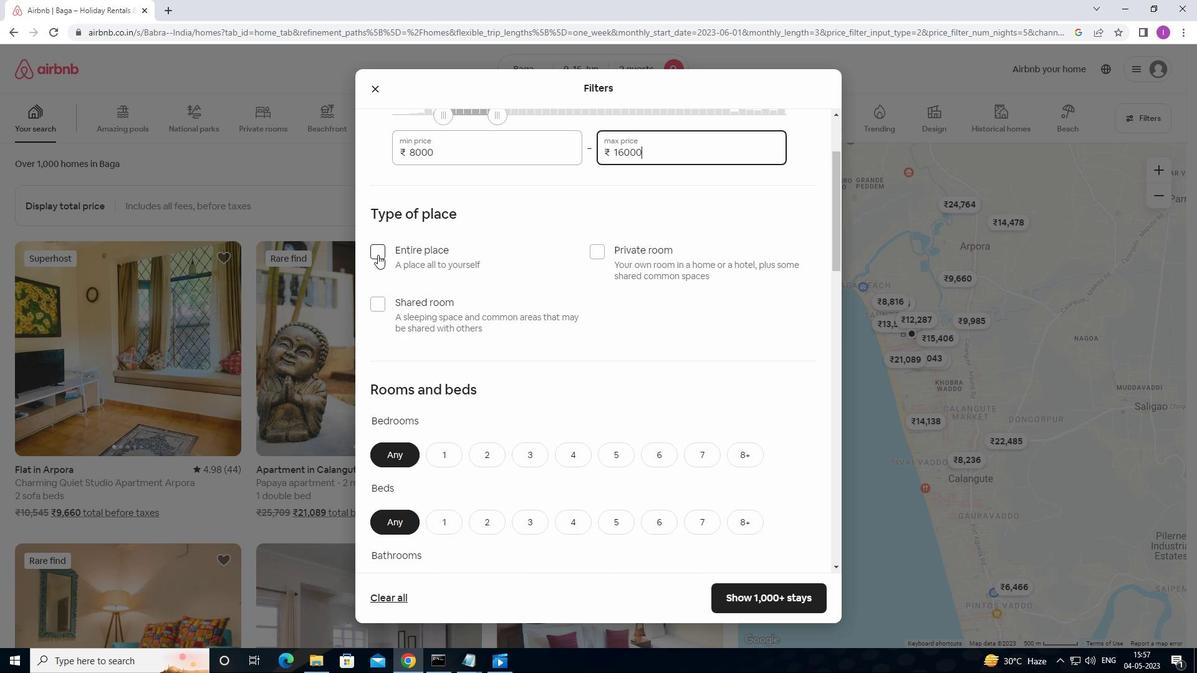 
Action: Mouse pressed left at (377, 253)
Screenshot: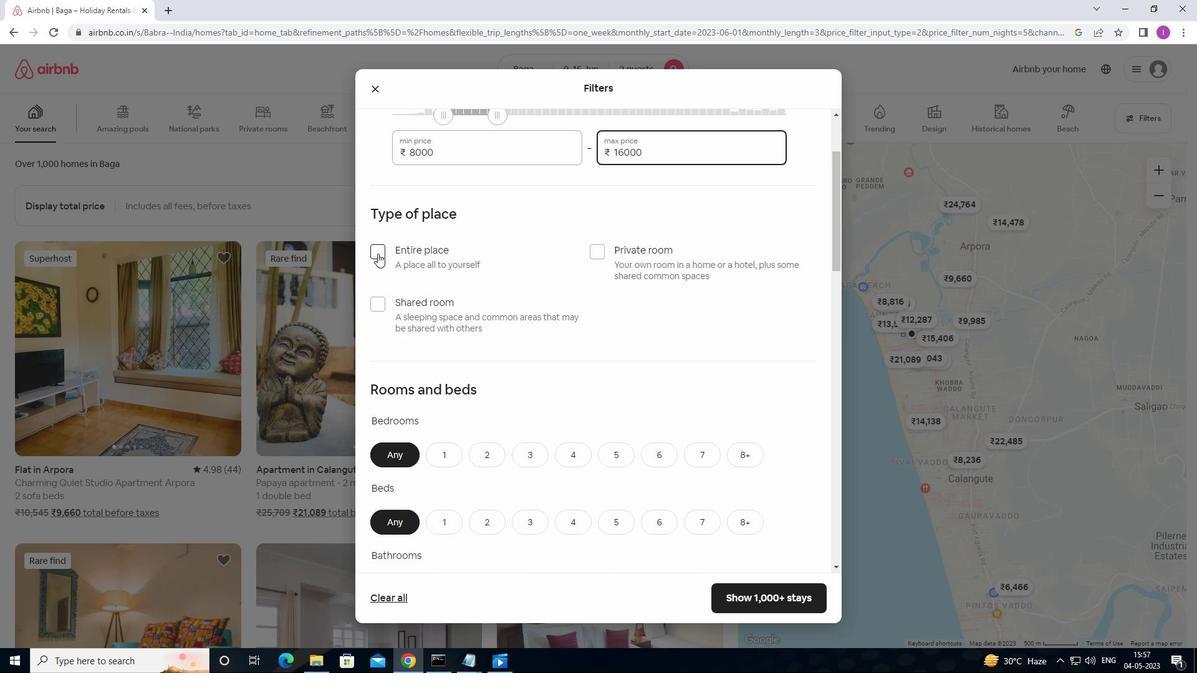 
Action: Mouse moved to (522, 358)
Screenshot: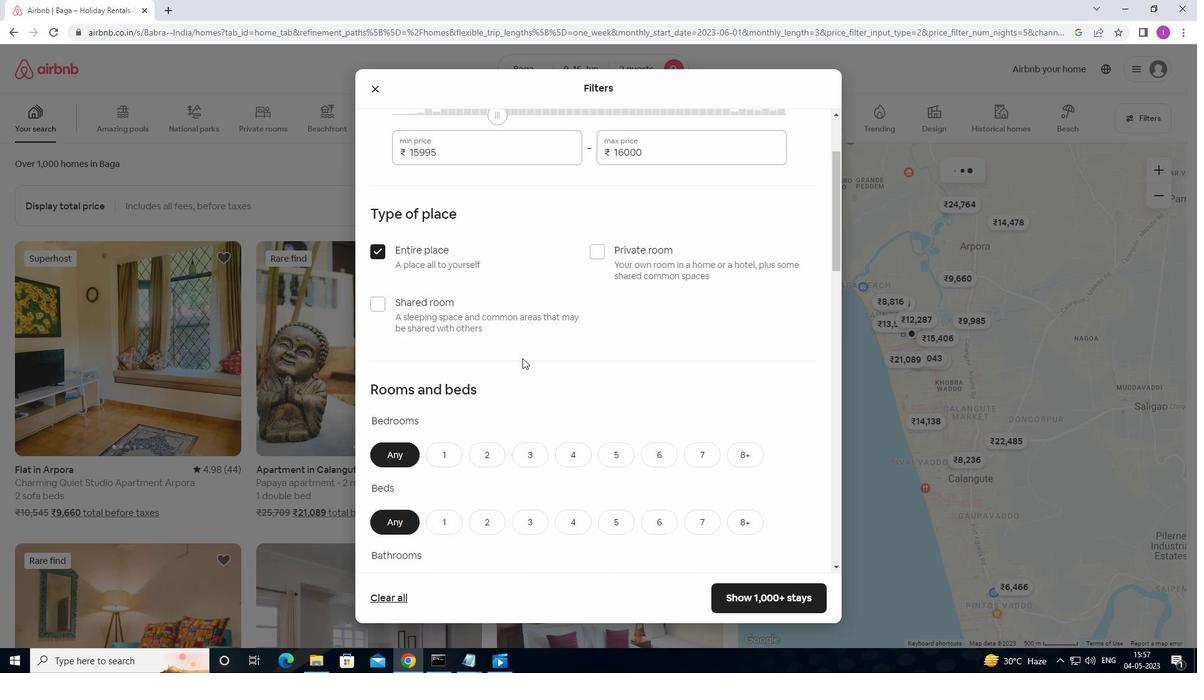 
Action: Mouse scrolled (522, 357) with delta (0, 0)
Screenshot: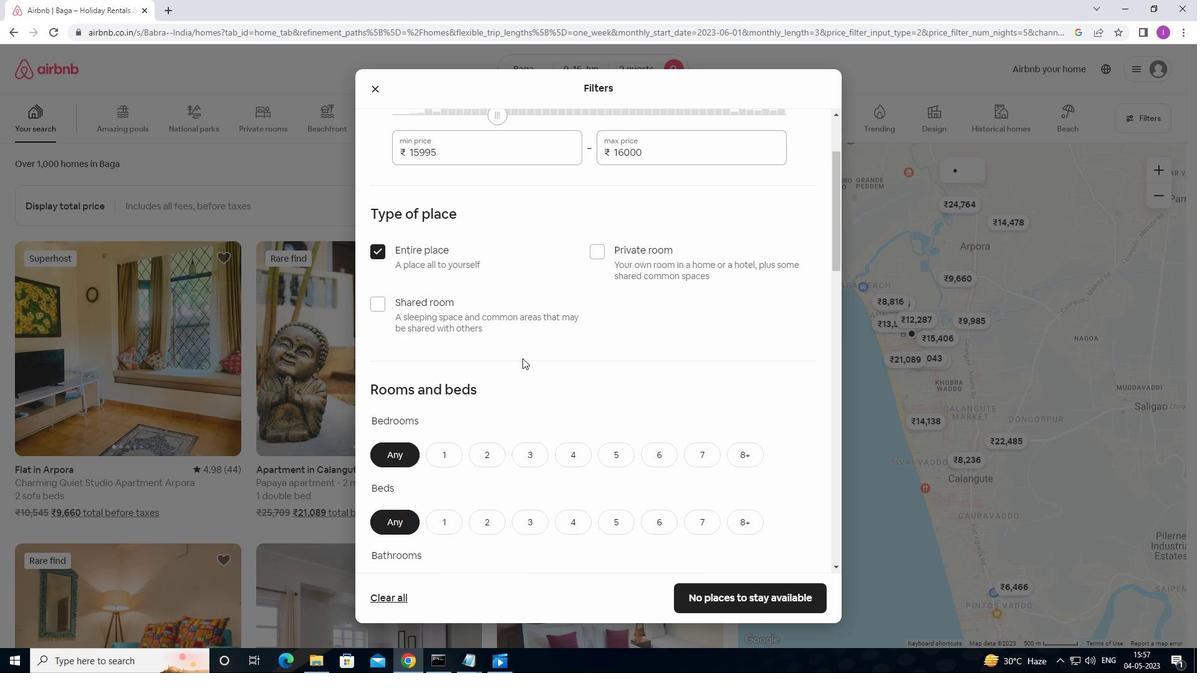 
Action: Mouse moved to (485, 389)
Screenshot: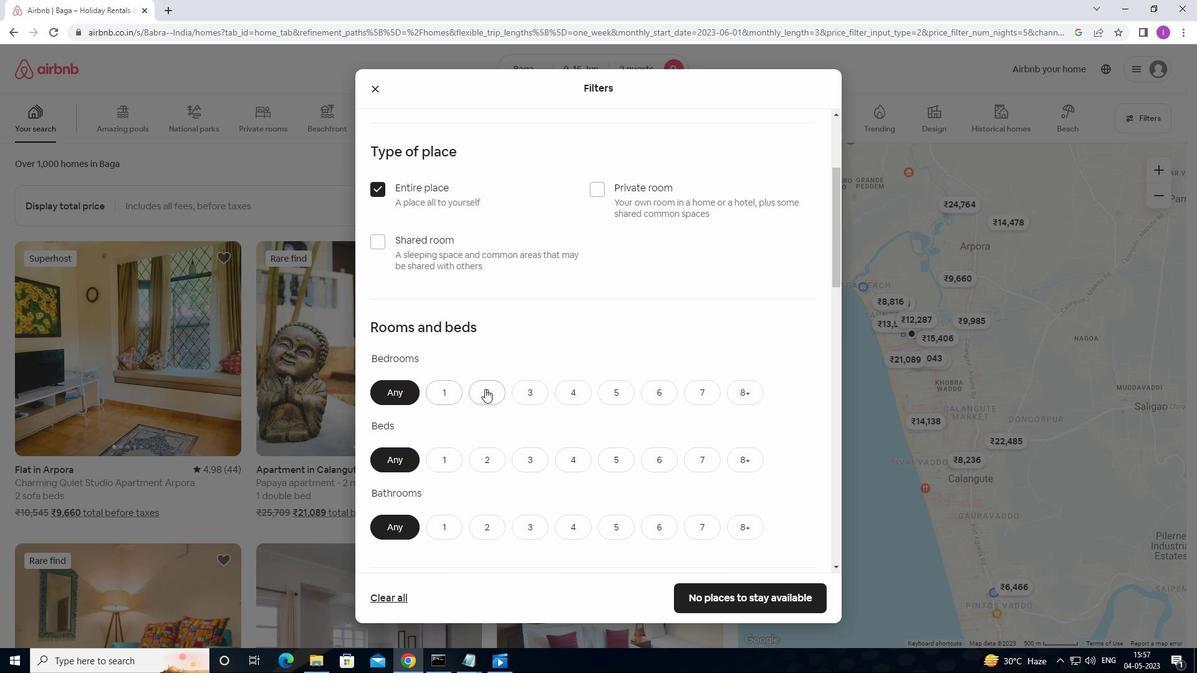 
Action: Mouse pressed left at (485, 389)
Screenshot: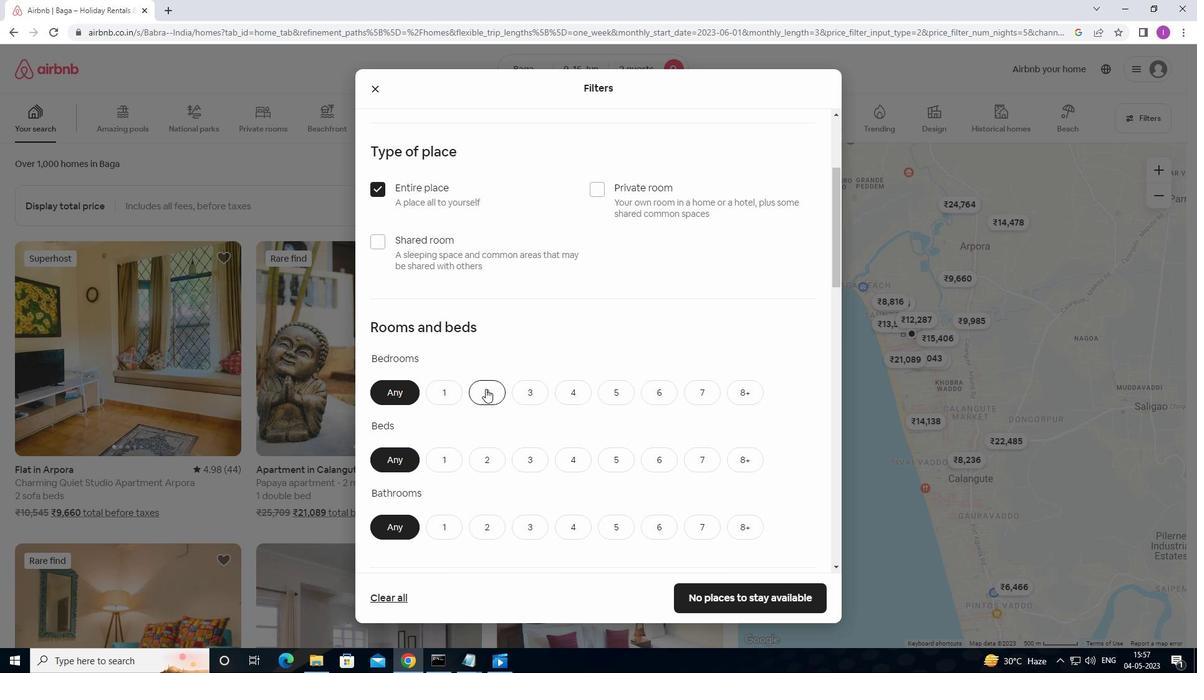 
Action: Mouse moved to (485, 457)
Screenshot: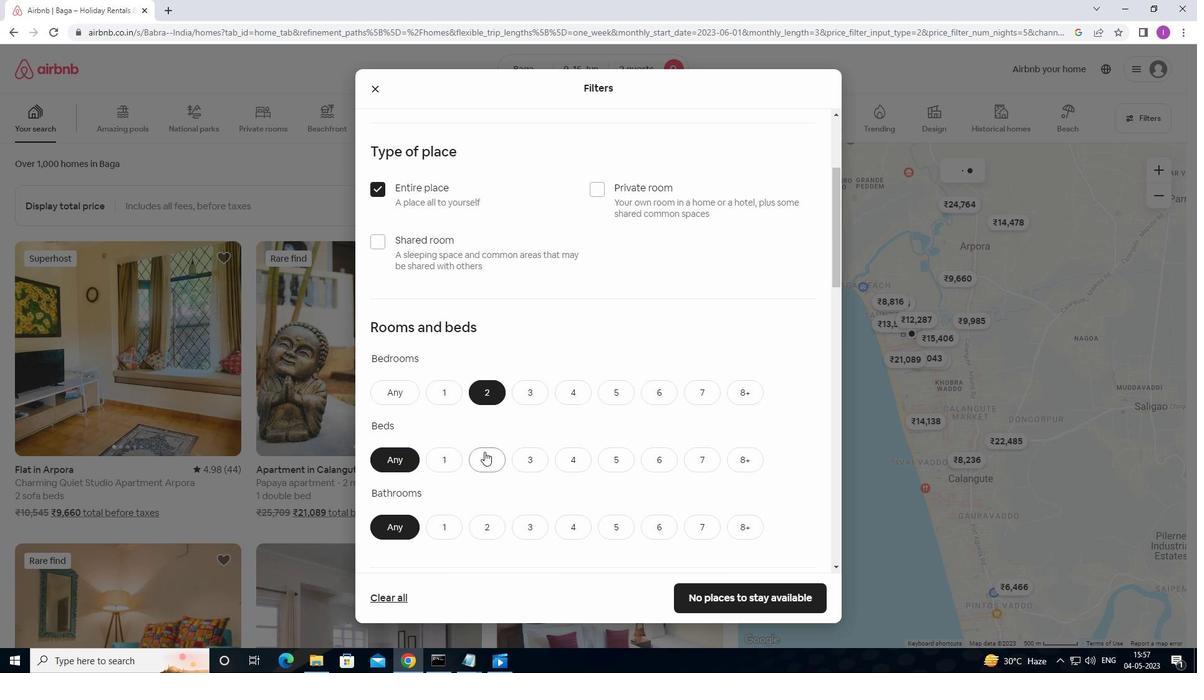 
Action: Mouse pressed left at (485, 457)
Screenshot: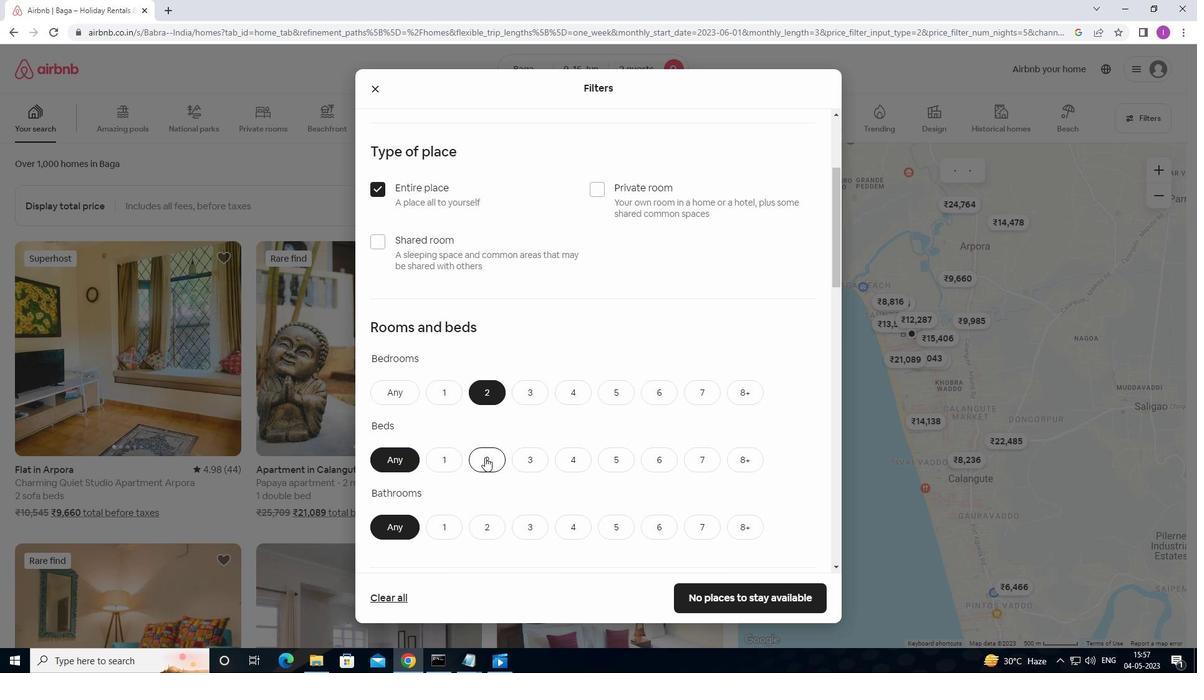 
Action: Mouse moved to (435, 541)
Screenshot: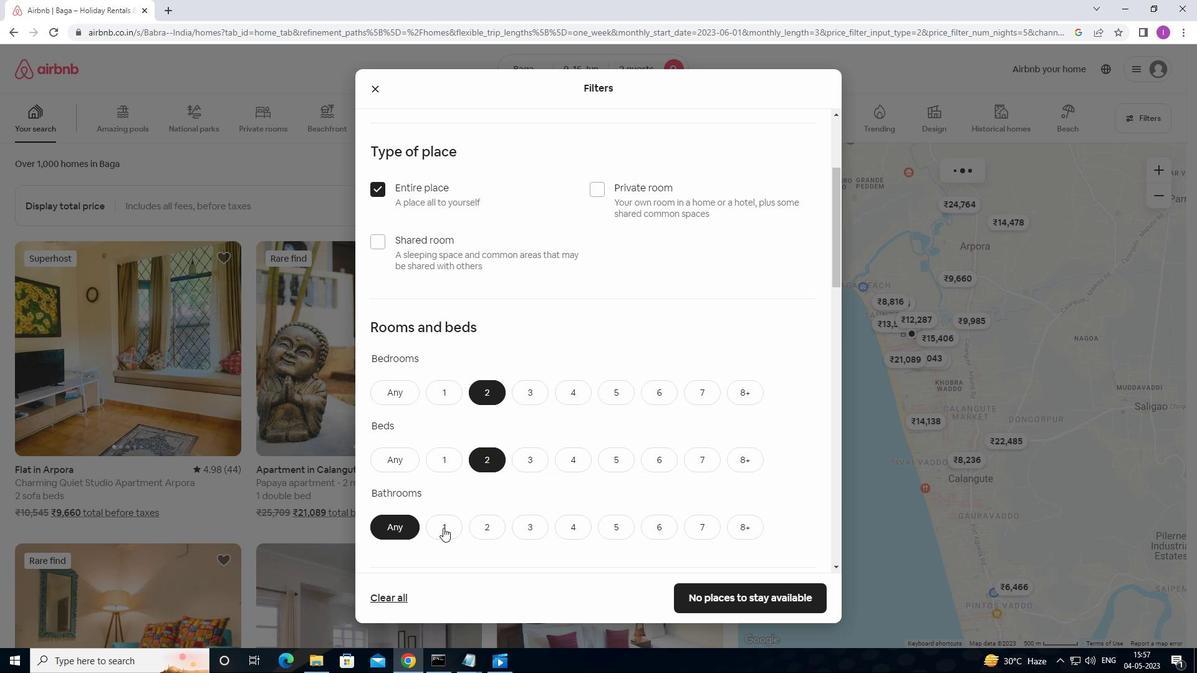 
Action: Mouse pressed left at (435, 541)
Screenshot: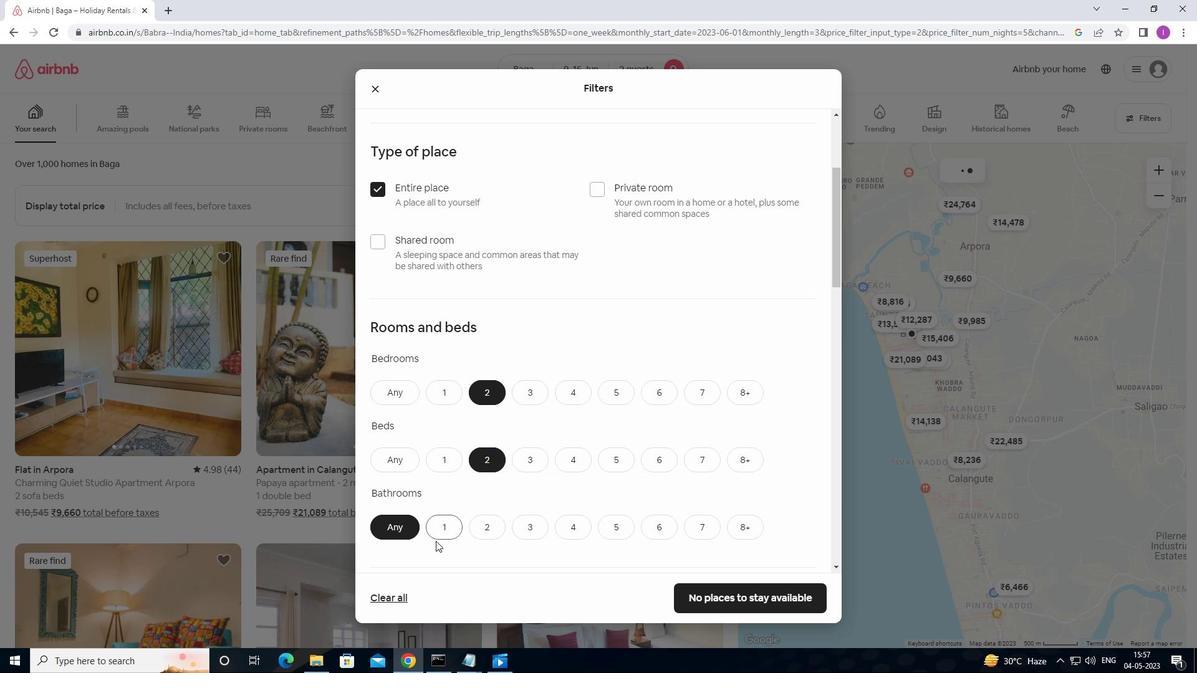 
Action: Mouse moved to (461, 510)
Screenshot: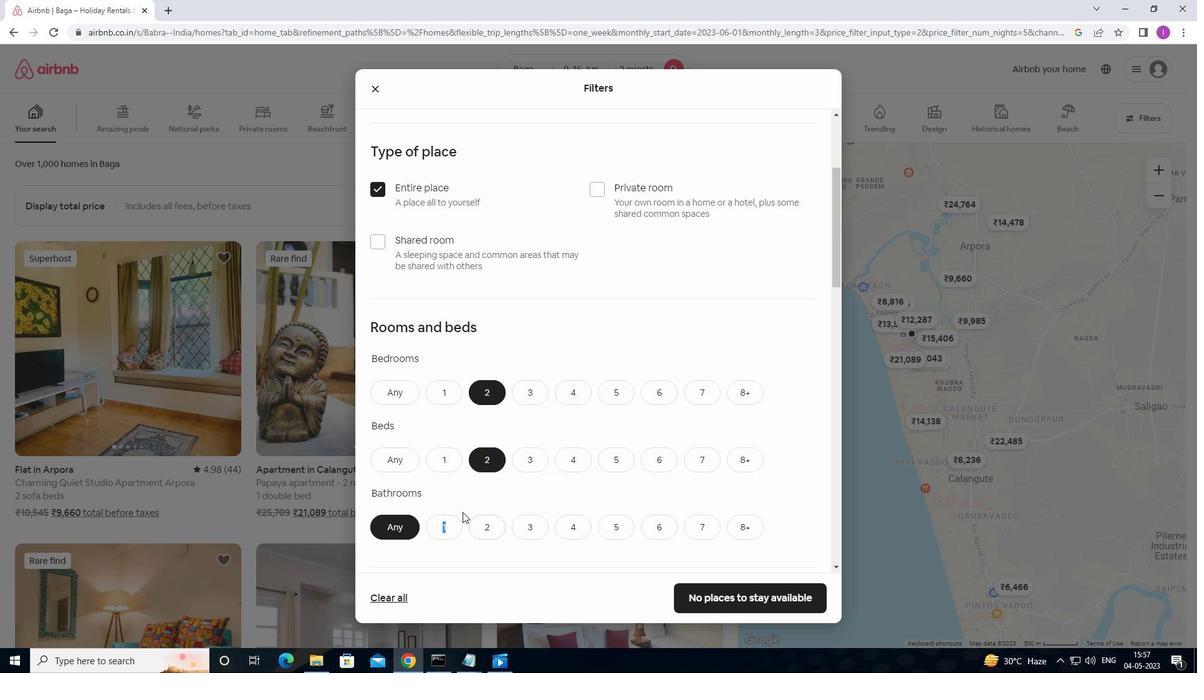 
Action: Mouse pressed left at (461, 510)
Screenshot: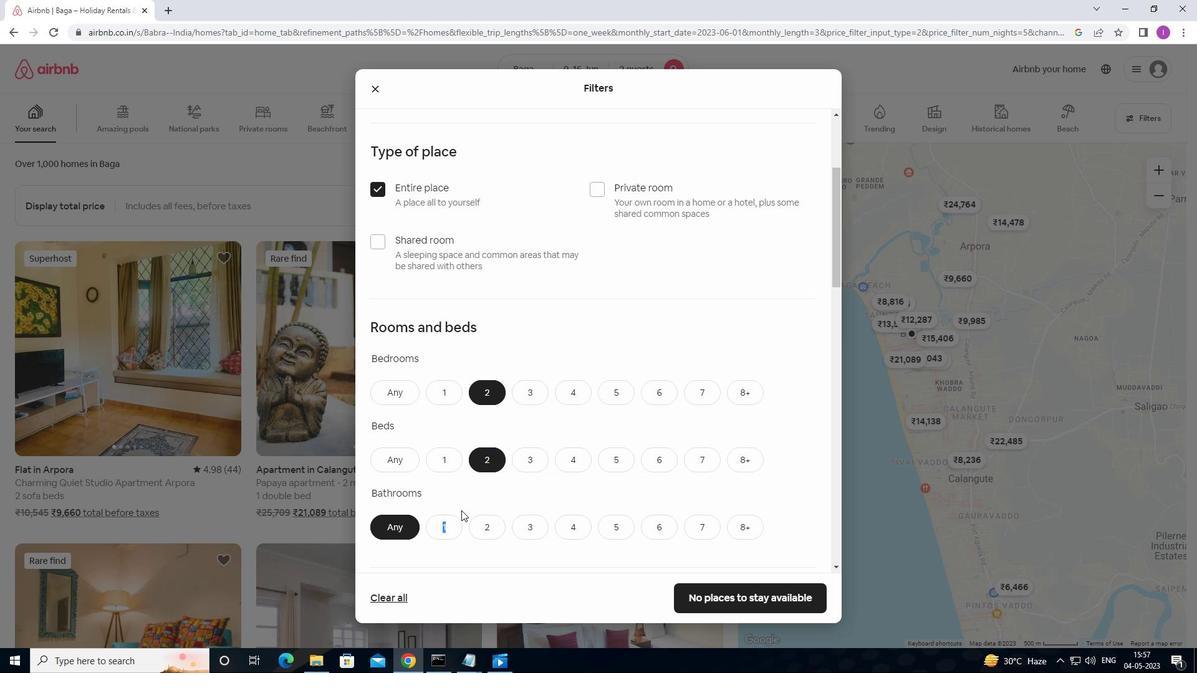 
Action: Mouse moved to (442, 525)
Screenshot: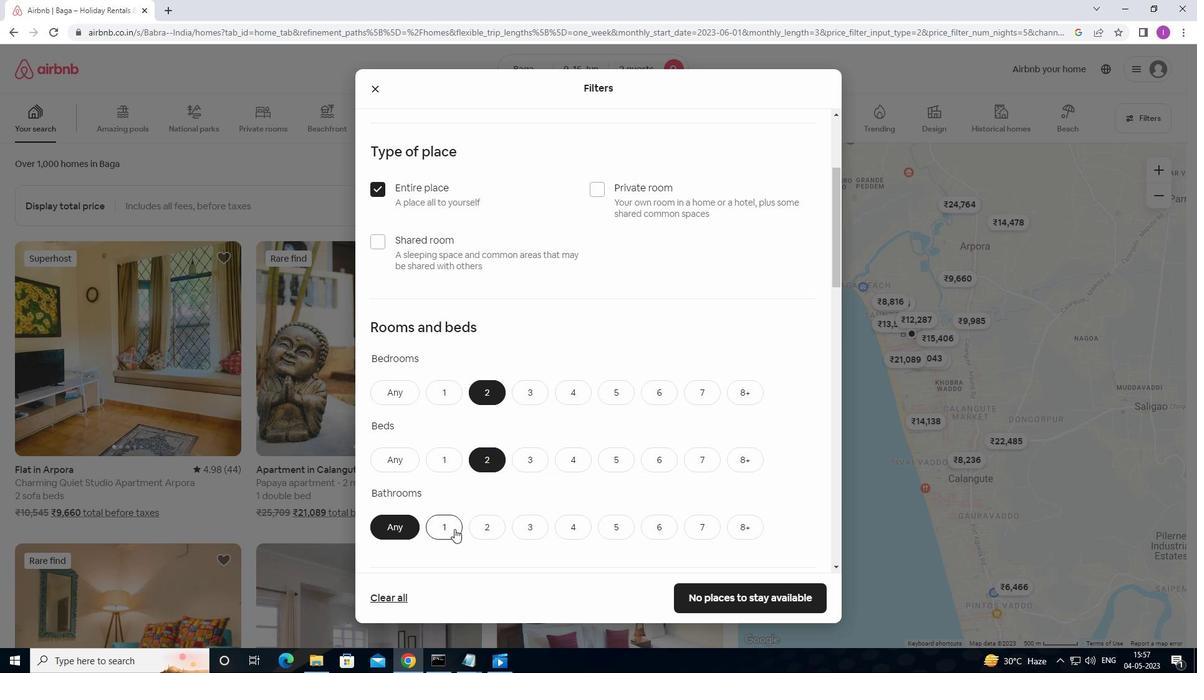
Action: Mouse pressed left at (442, 525)
Screenshot: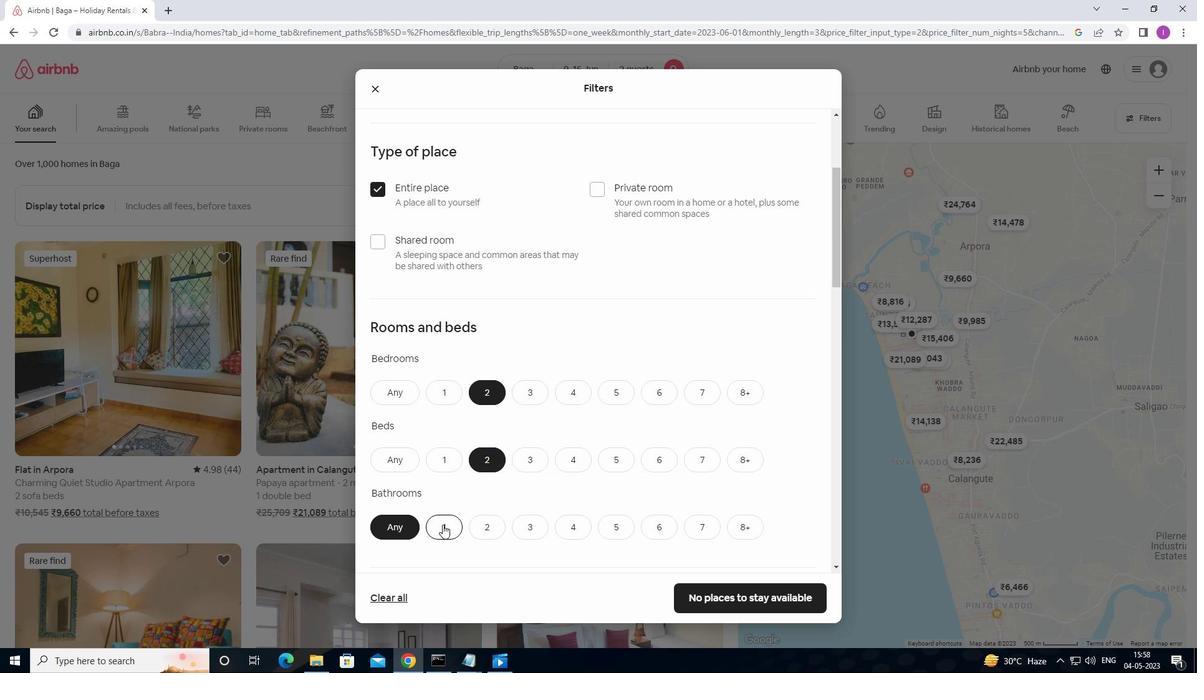 
Action: Mouse moved to (536, 516)
Screenshot: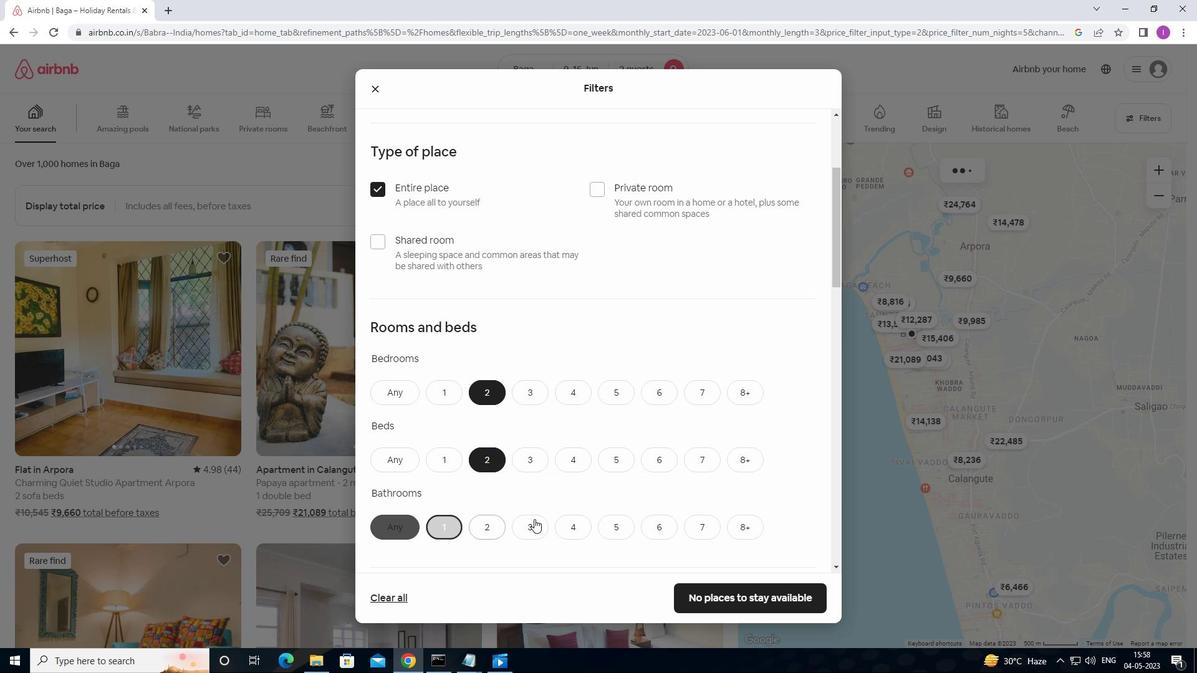 
Action: Mouse scrolled (536, 516) with delta (0, 0)
Screenshot: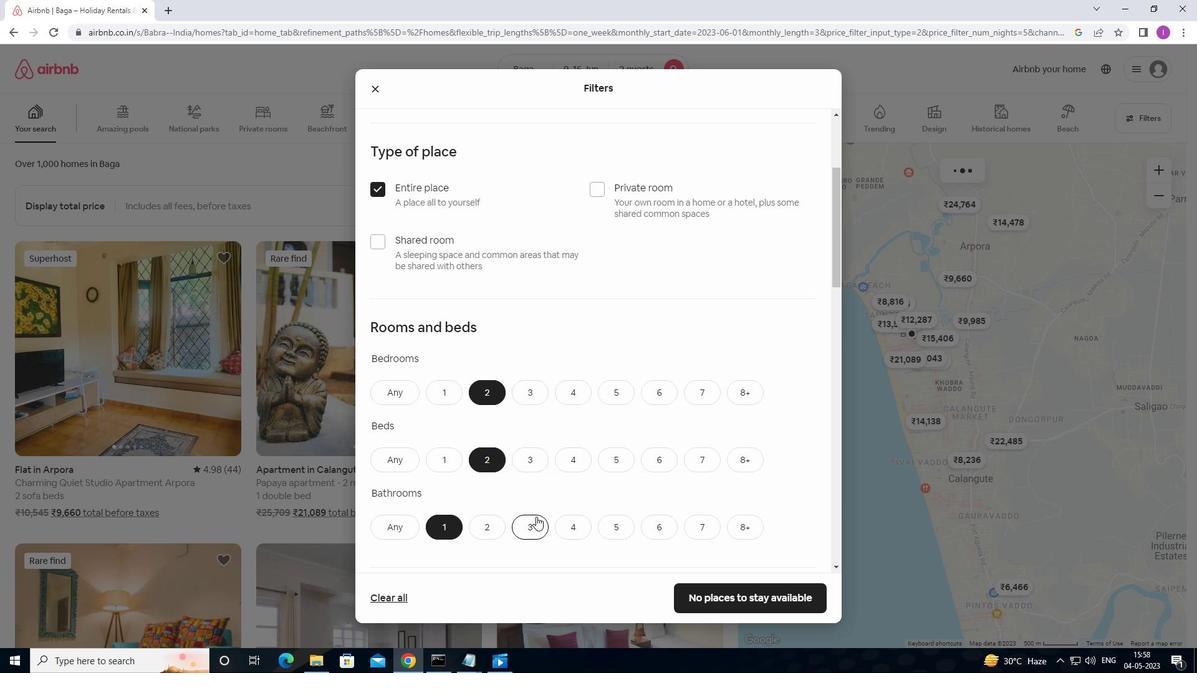 
Action: Mouse scrolled (536, 516) with delta (0, 0)
Screenshot: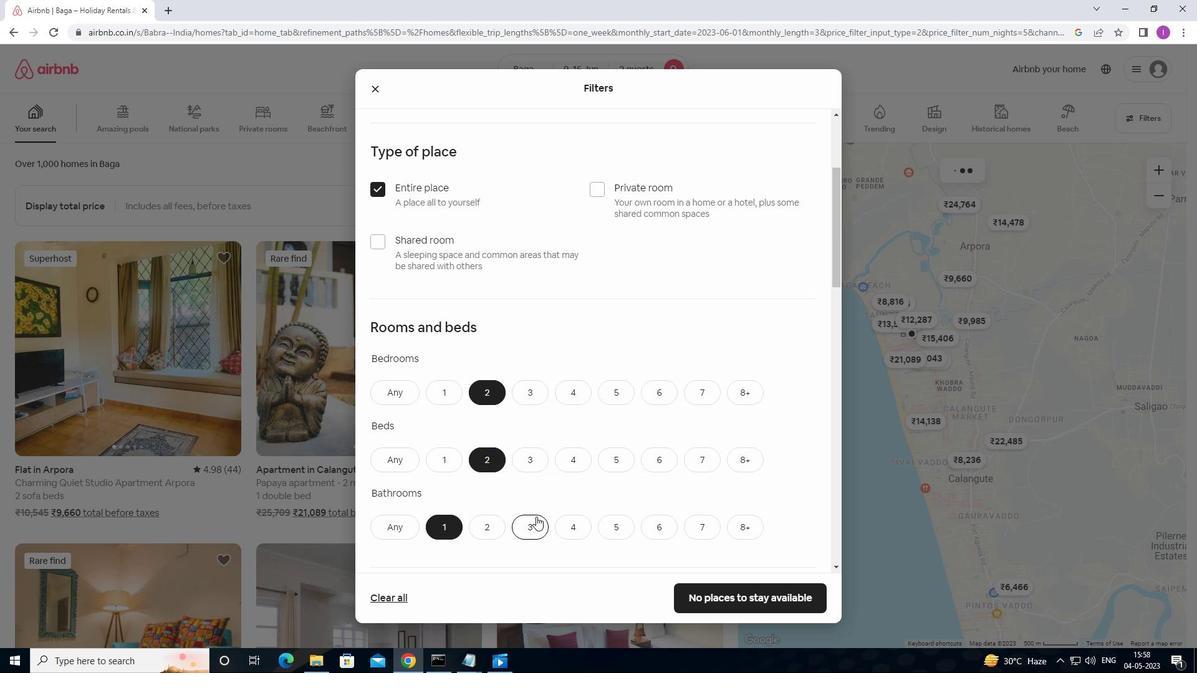 
Action: Mouse scrolled (536, 516) with delta (0, 0)
Screenshot: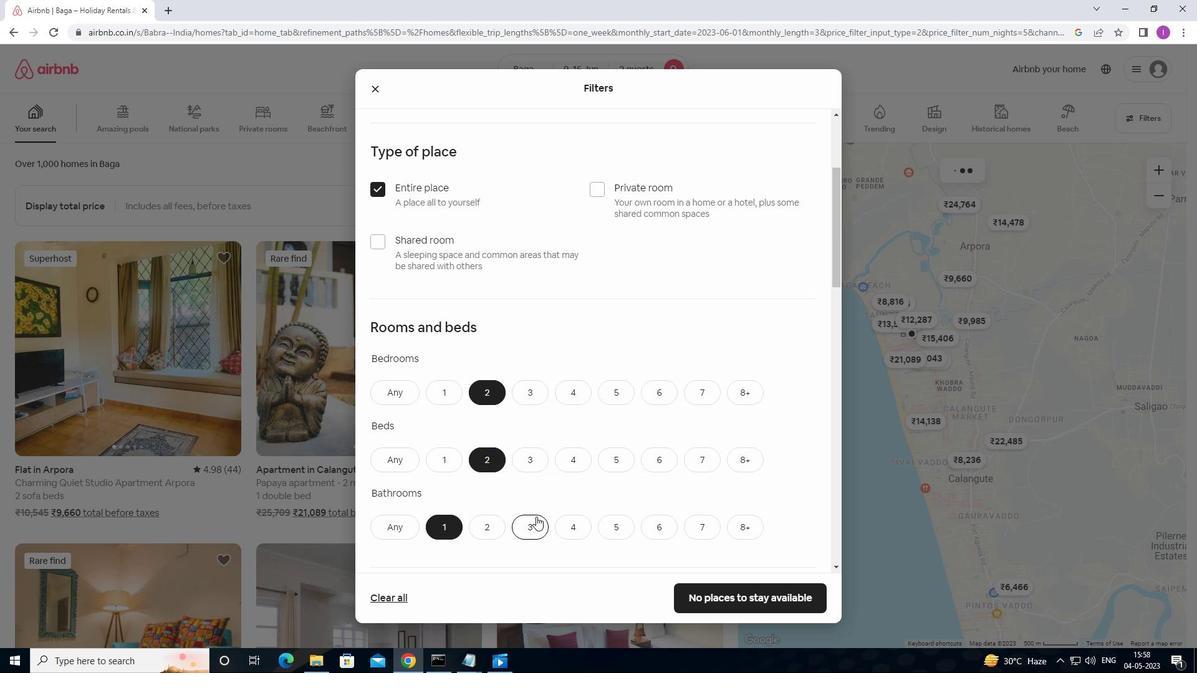 
Action: Mouse moved to (536, 516)
Screenshot: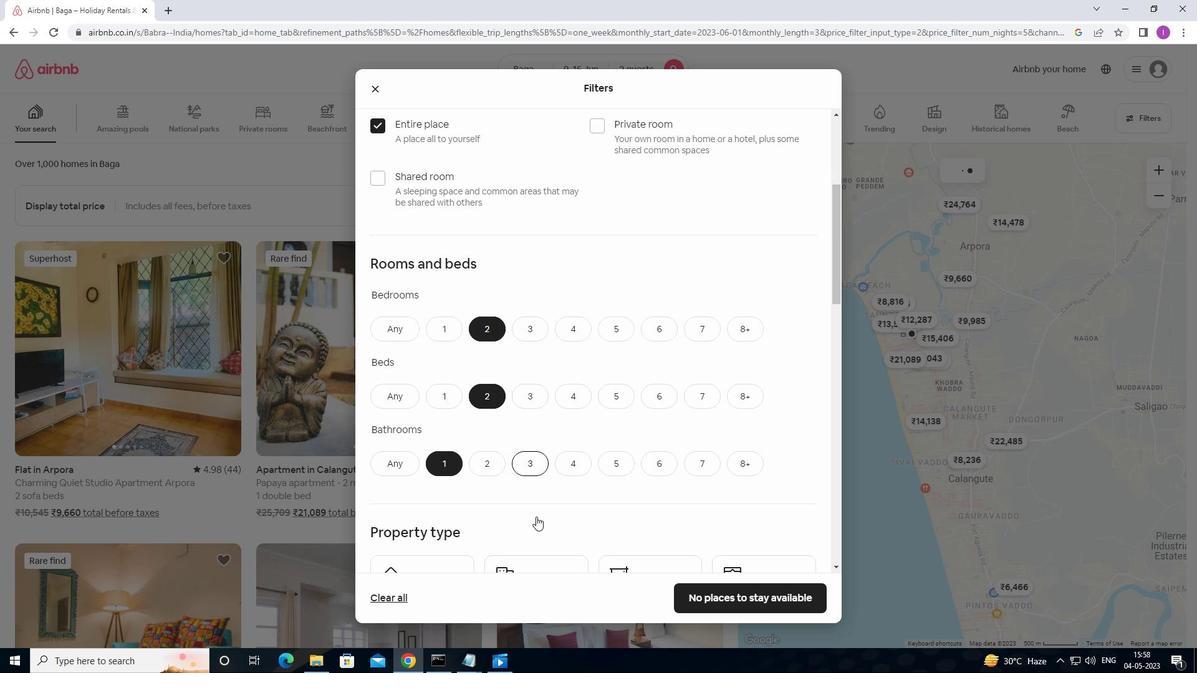 
Action: Mouse scrolled (536, 515) with delta (0, 0)
Screenshot: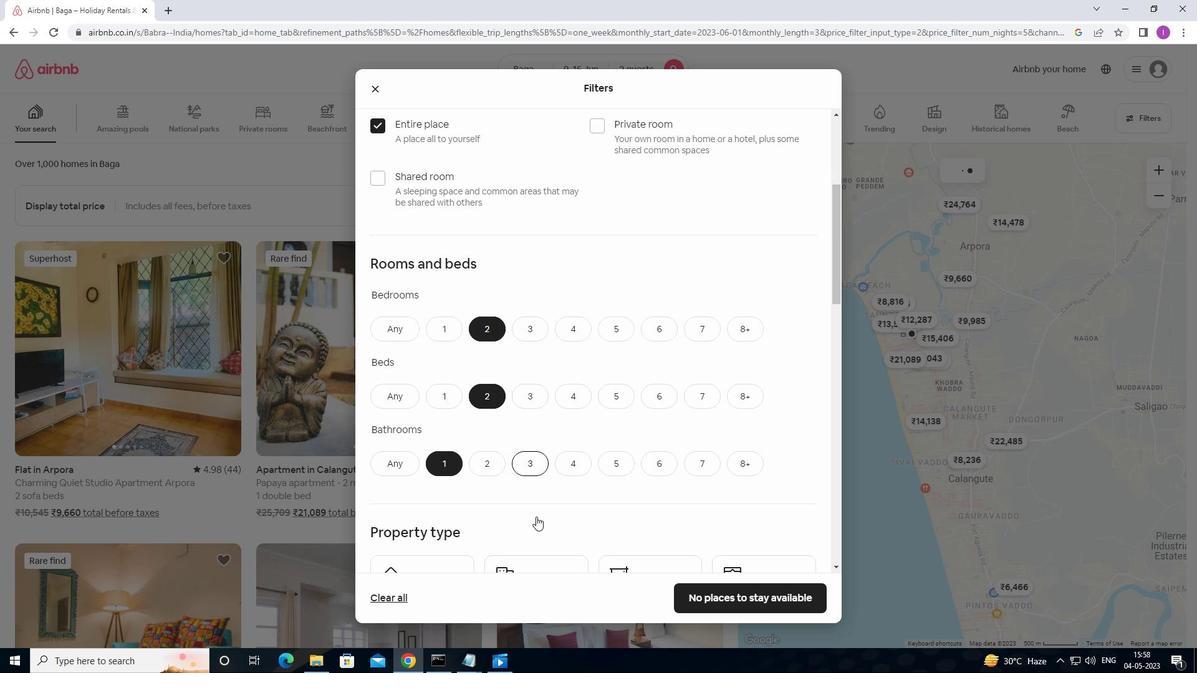 
Action: Mouse moved to (456, 520)
Screenshot: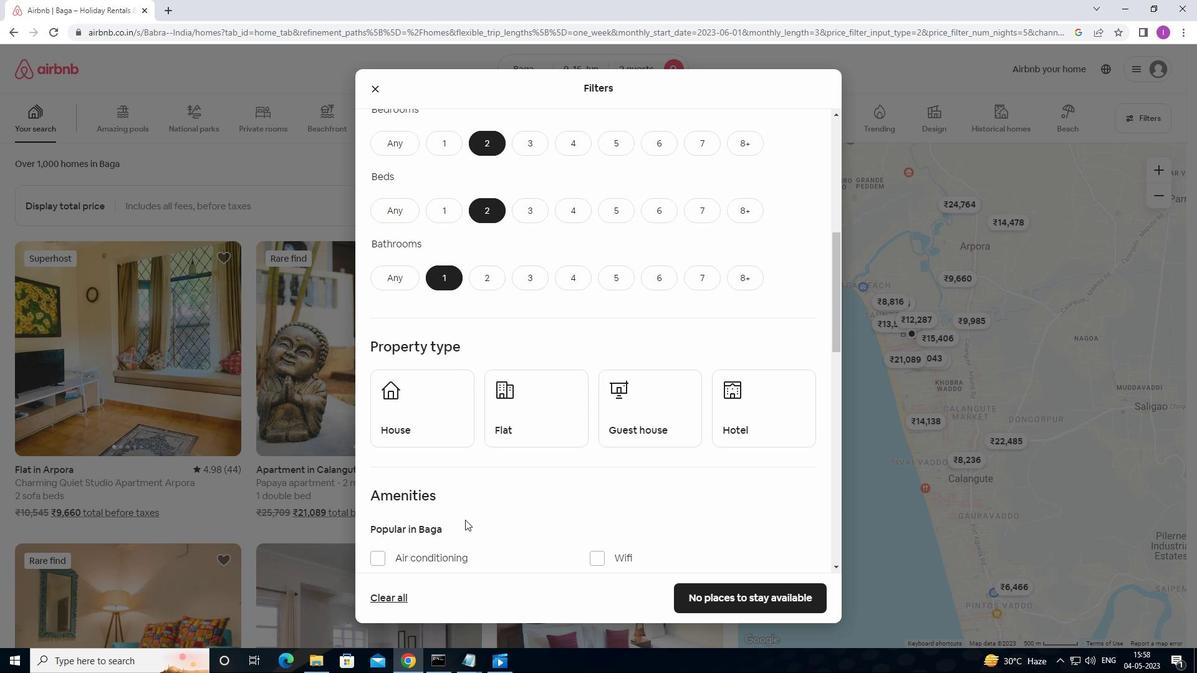 
Action: Mouse scrolled (456, 519) with delta (0, 0)
Screenshot: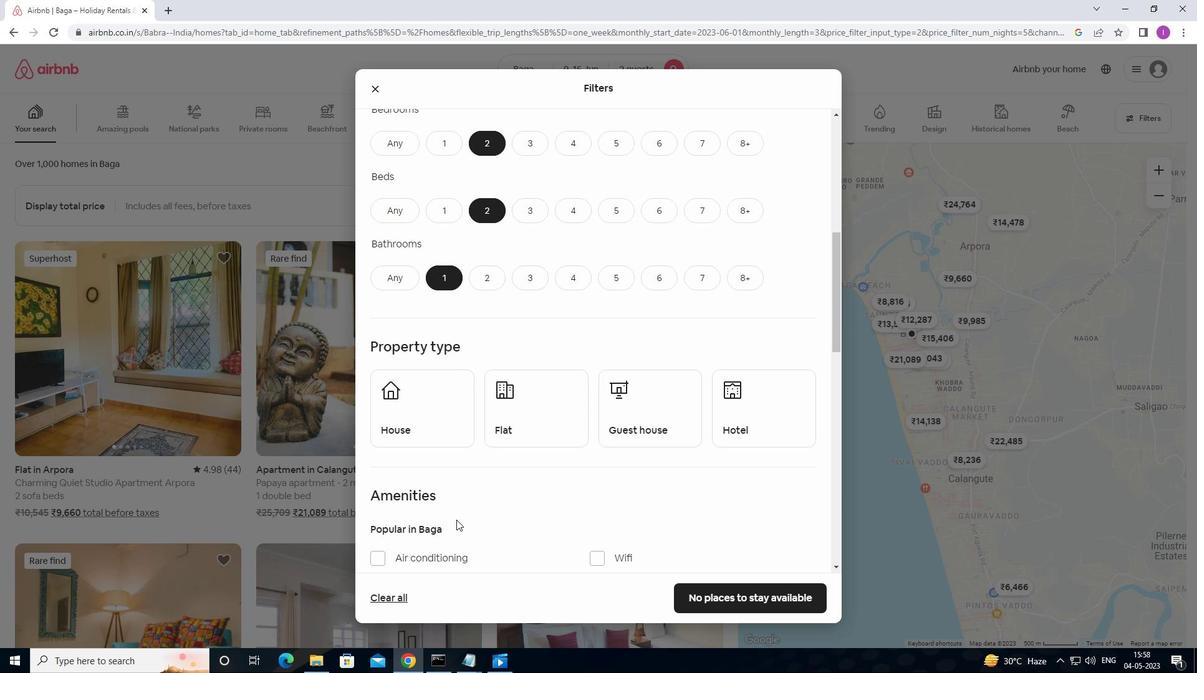 
Action: Mouse moved to (386, 341)
Screenshot: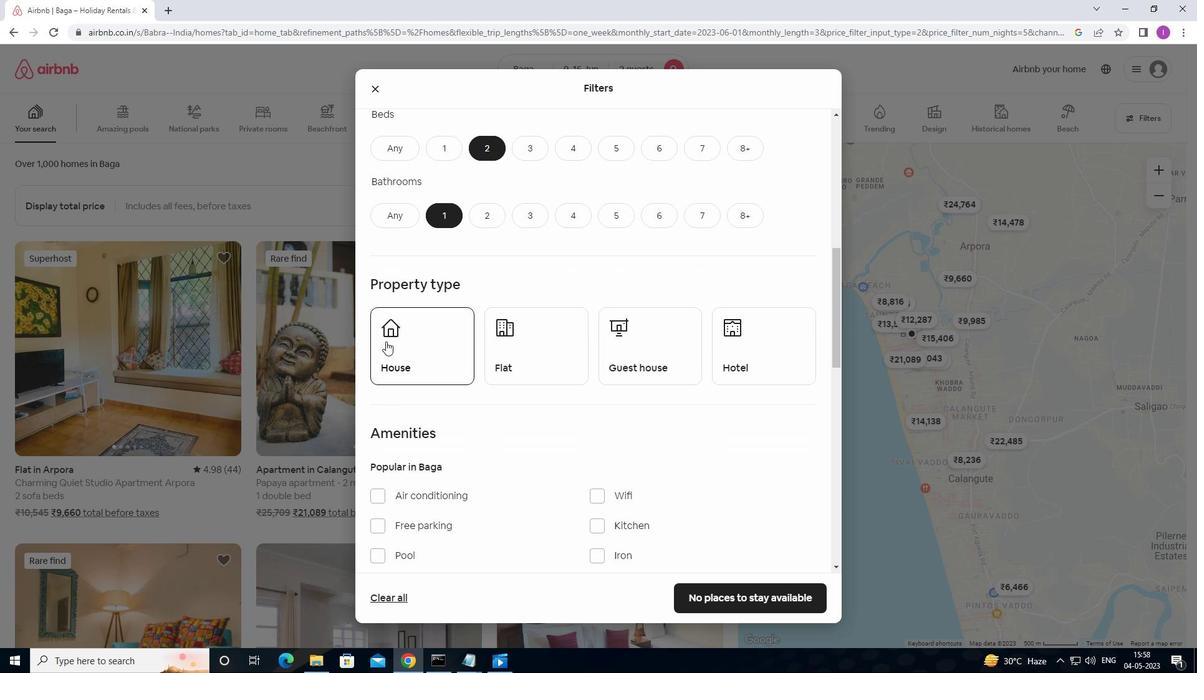 
Action: Mouse pressed left at (386, 341)
Screenshot: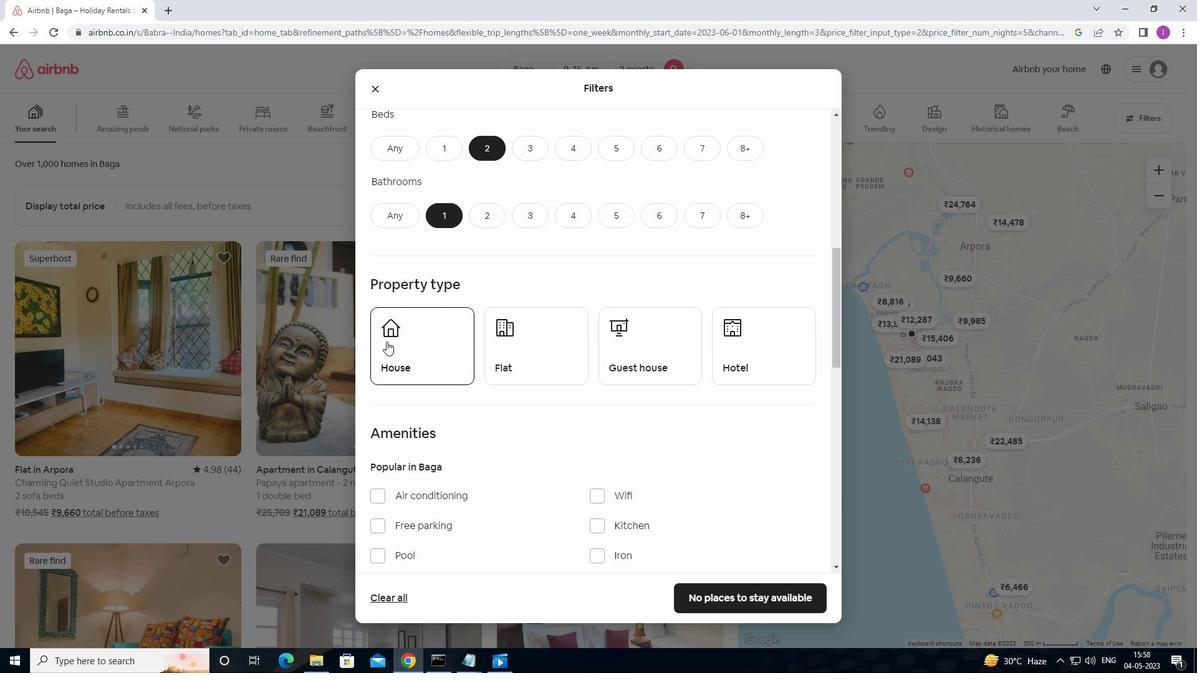 
Action: Mouse moved to (529, 357)
Screenshot: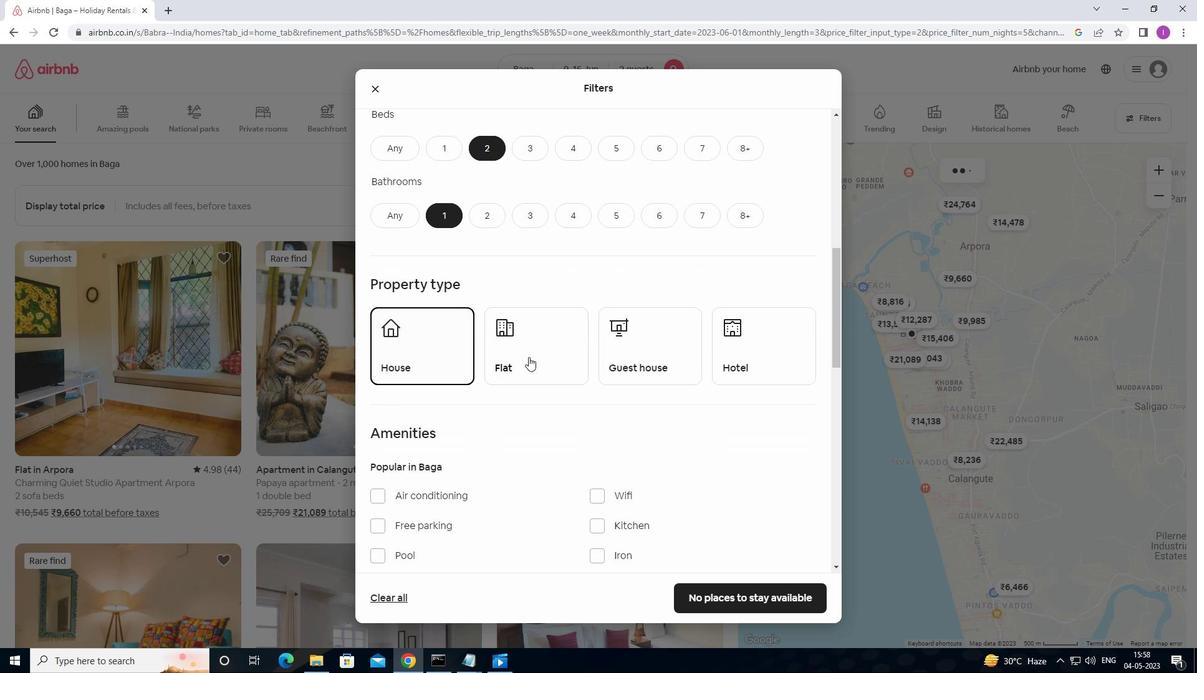 
Action: Mouse pressed left at (529, 357)
Screenshot: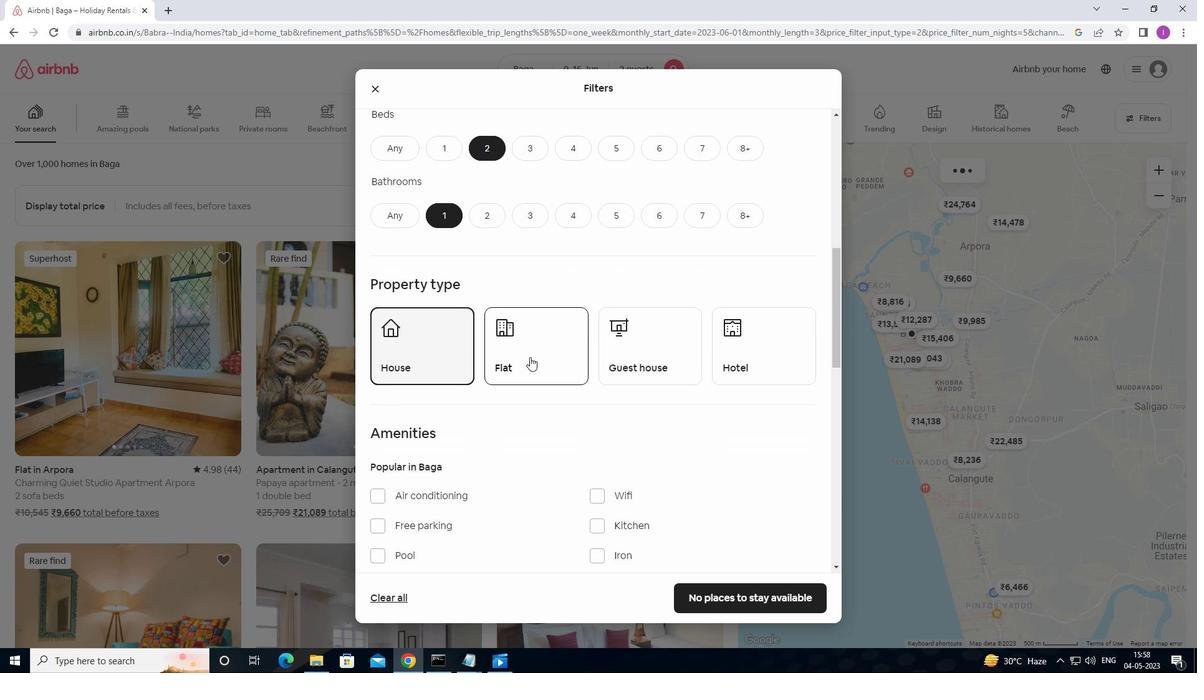 
Action: Mouse moved to (655, 355)
Screenshot: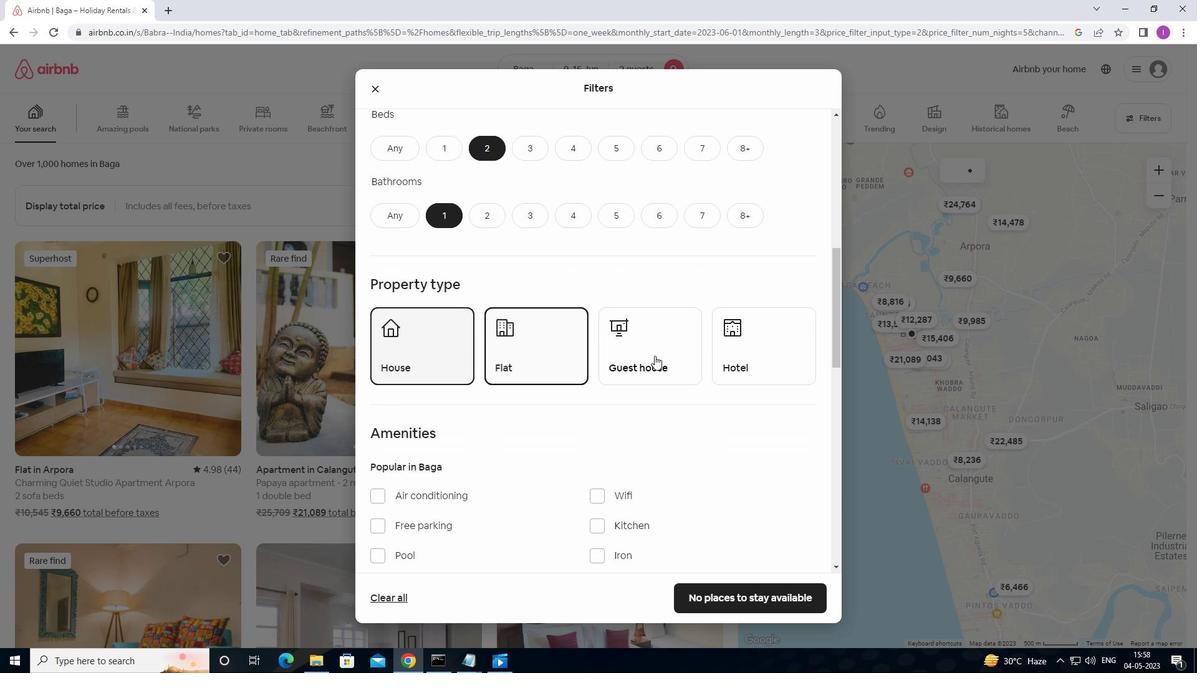 
Action: Mouse pressed left at (655, 355)
Screenshot: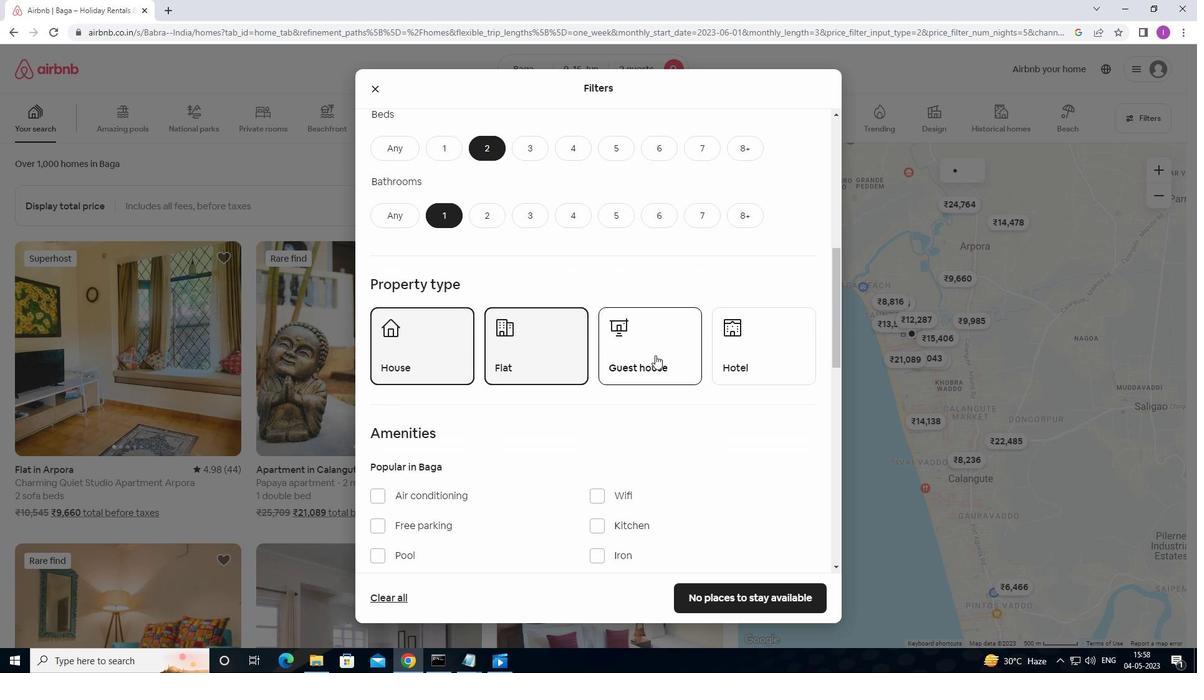 
Action: Mouse moved to (635, 467)
Screenshot: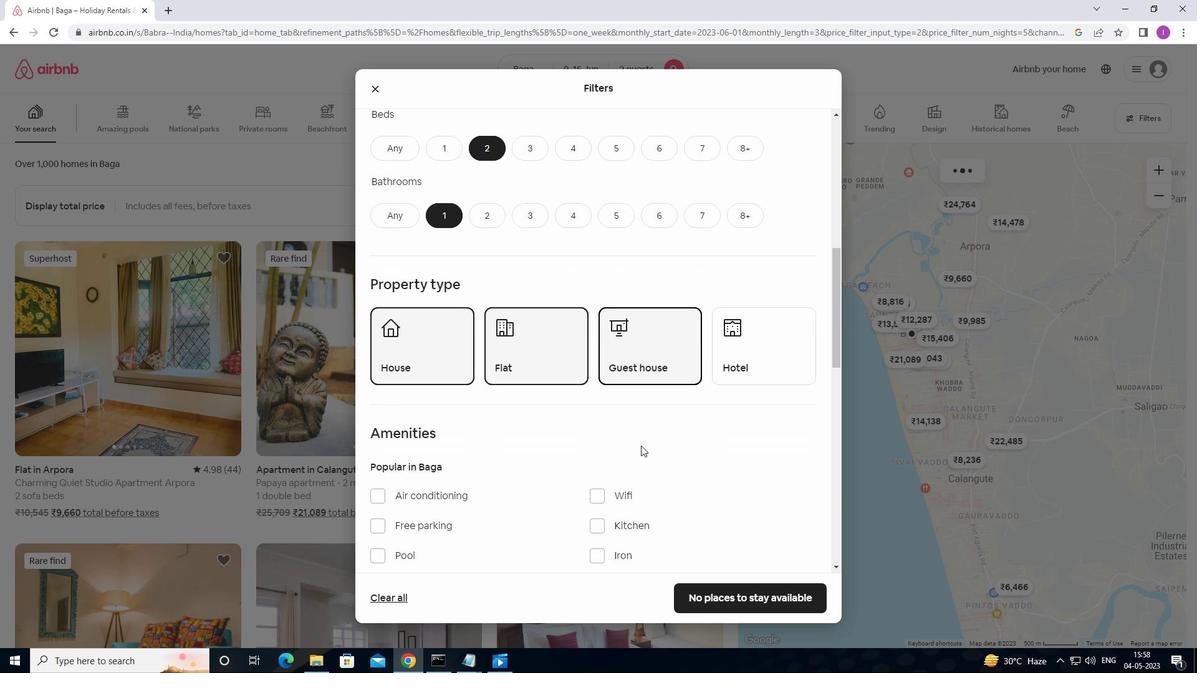 
Action: Mouse scrolled (635, 466) with delta (0, 0)
Screenshot: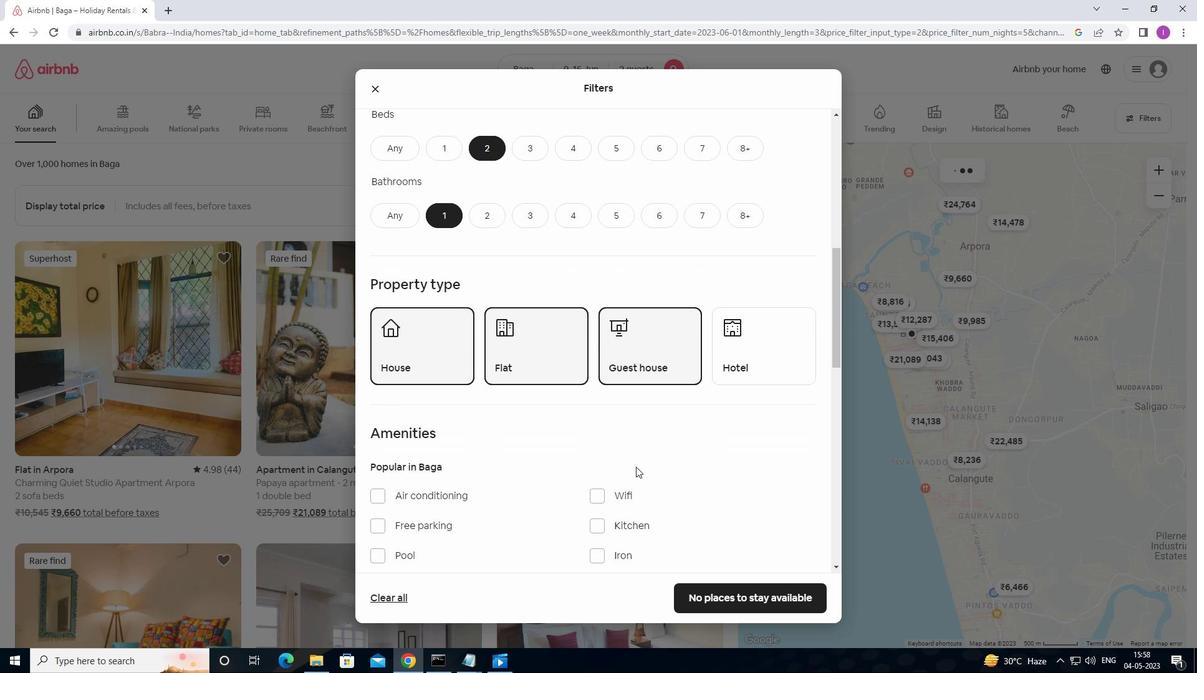 
Action: Mouse moved to (635, 468)
Screenshot: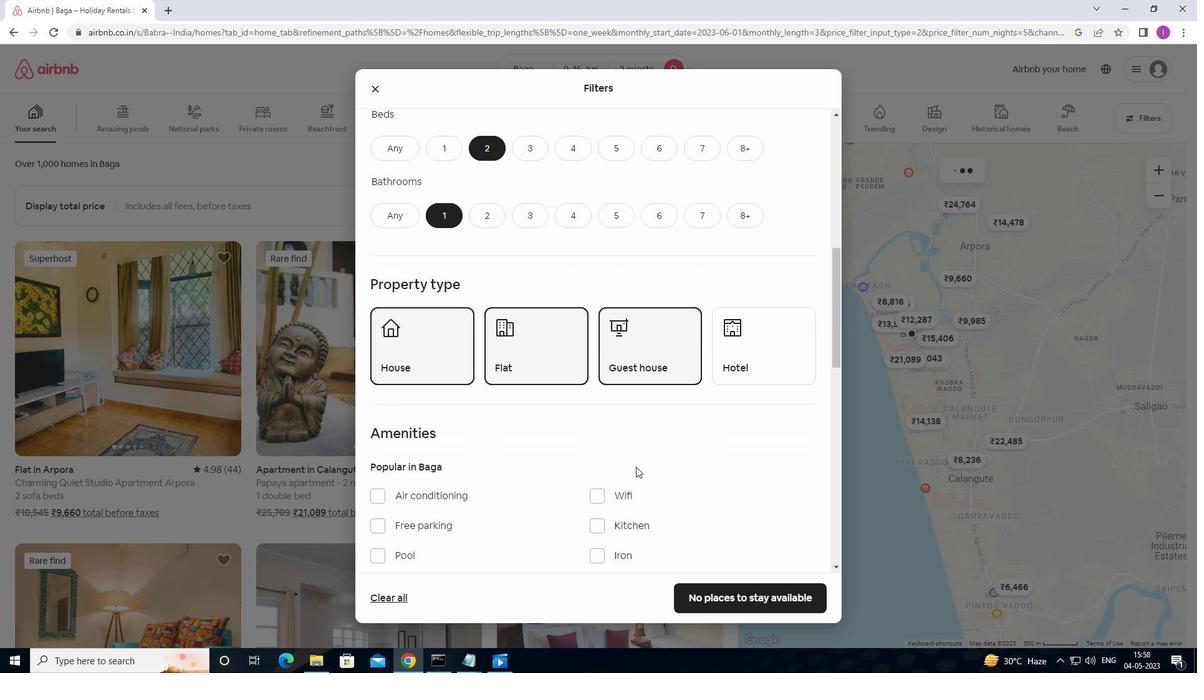 
Action: Mouse scrolled (635, 467) with delta (0, 0)
Screenshot: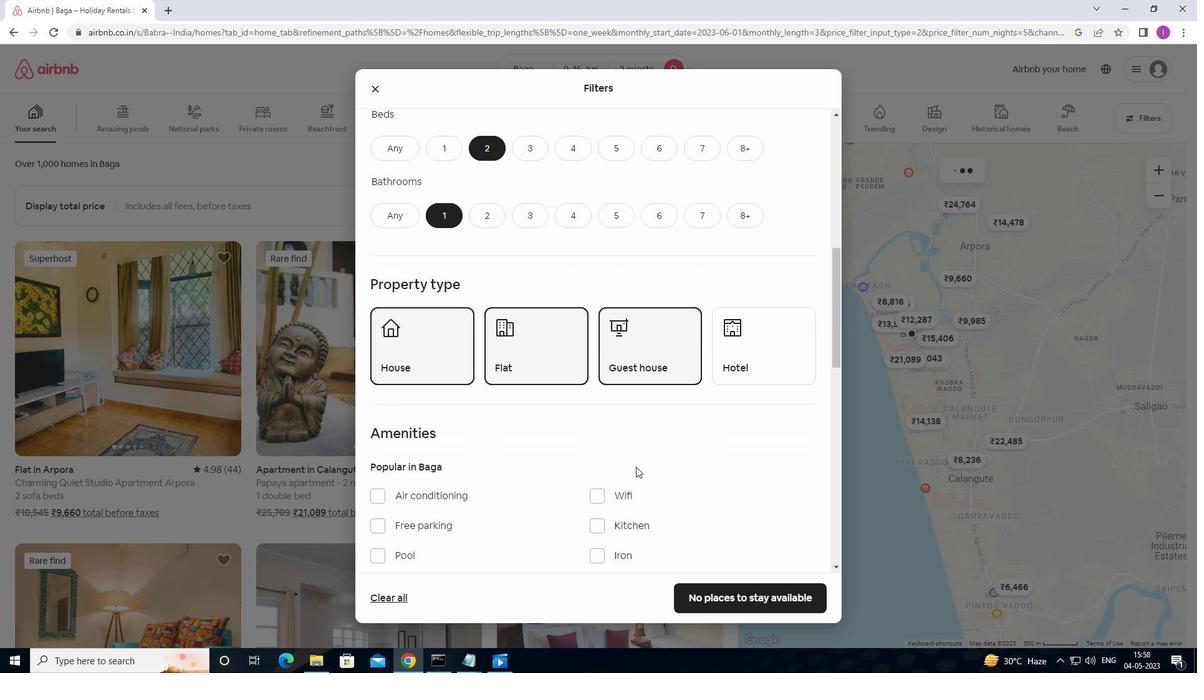 
Action: Mouse scrolled (635, 467) with delta (0, 0)
Screenshot: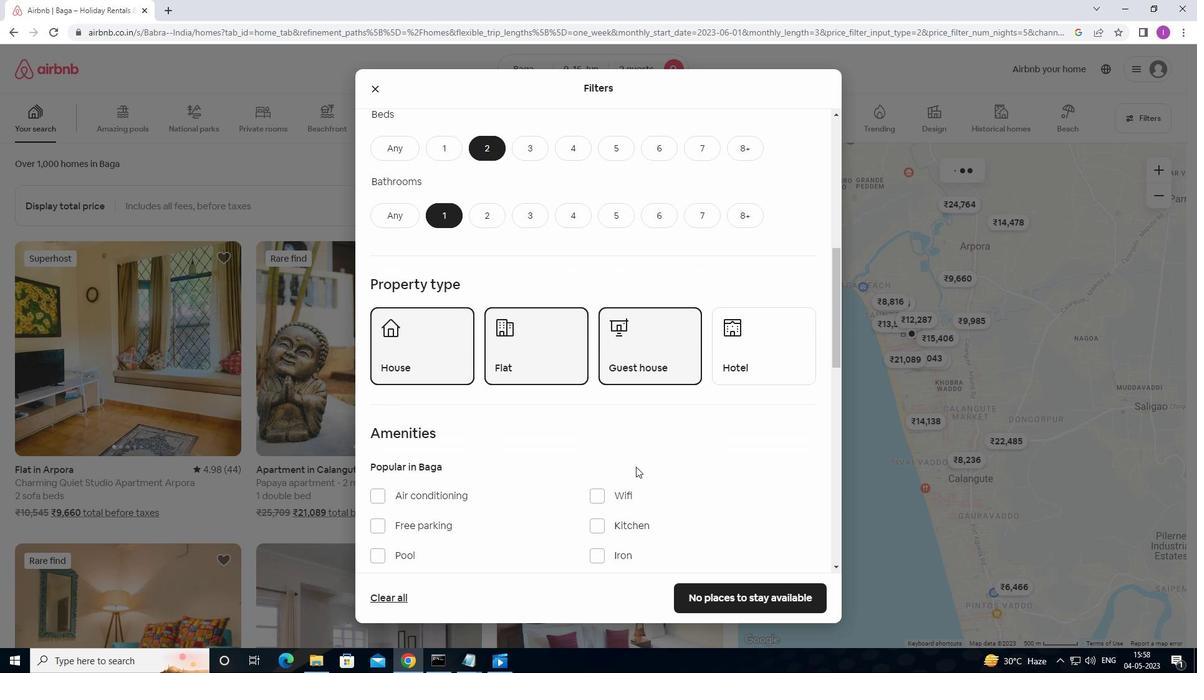 
Action: Mouse scrolled (635, 467) with delta (0, 0)
Screenshot: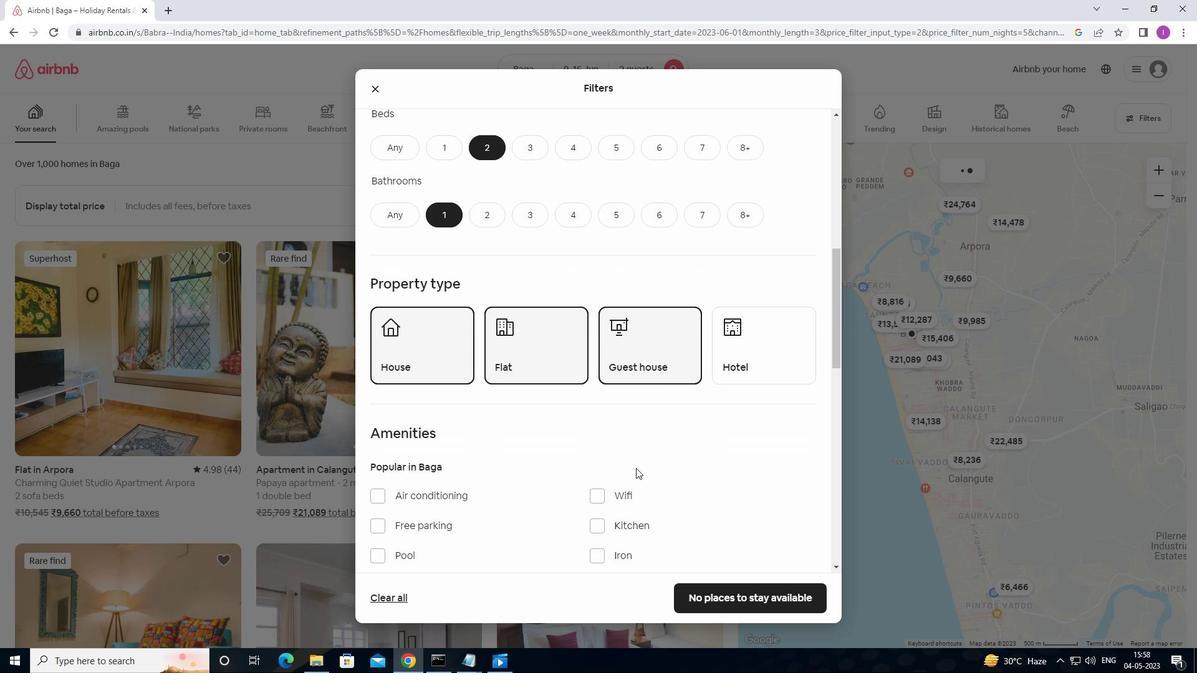 
Action: Mouse moved to (639, 457)
Screenshot: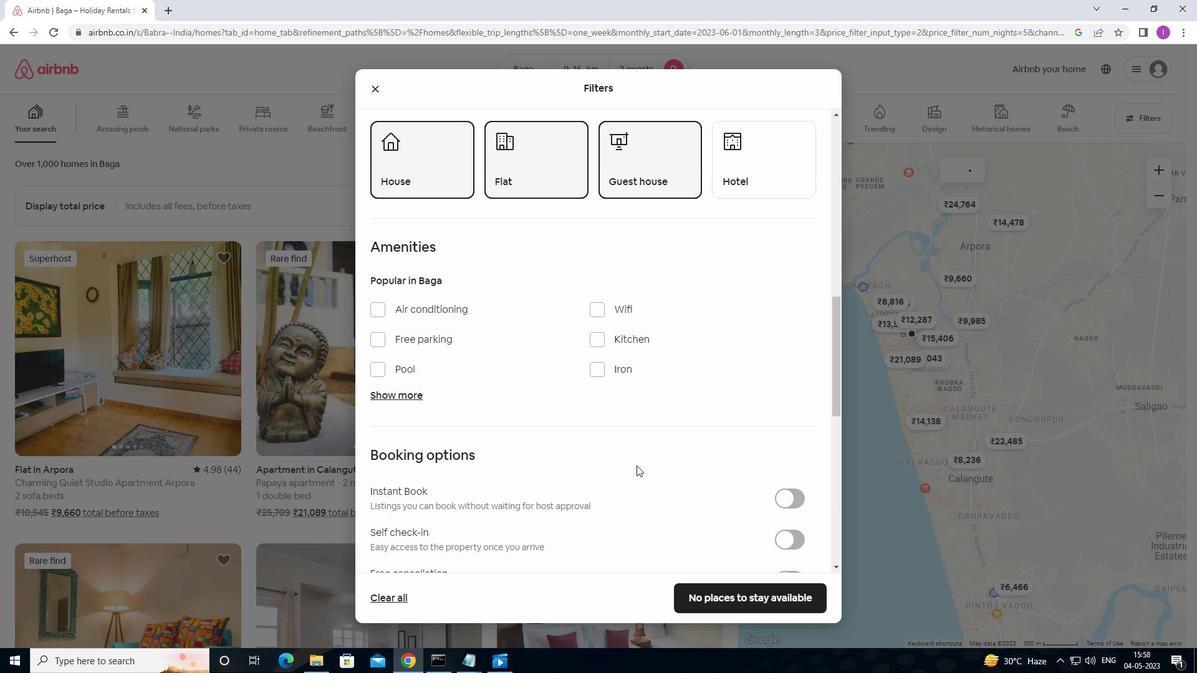 
Action: Mouse scrolled (639, 457) with delta (0, 0)
Screenshot: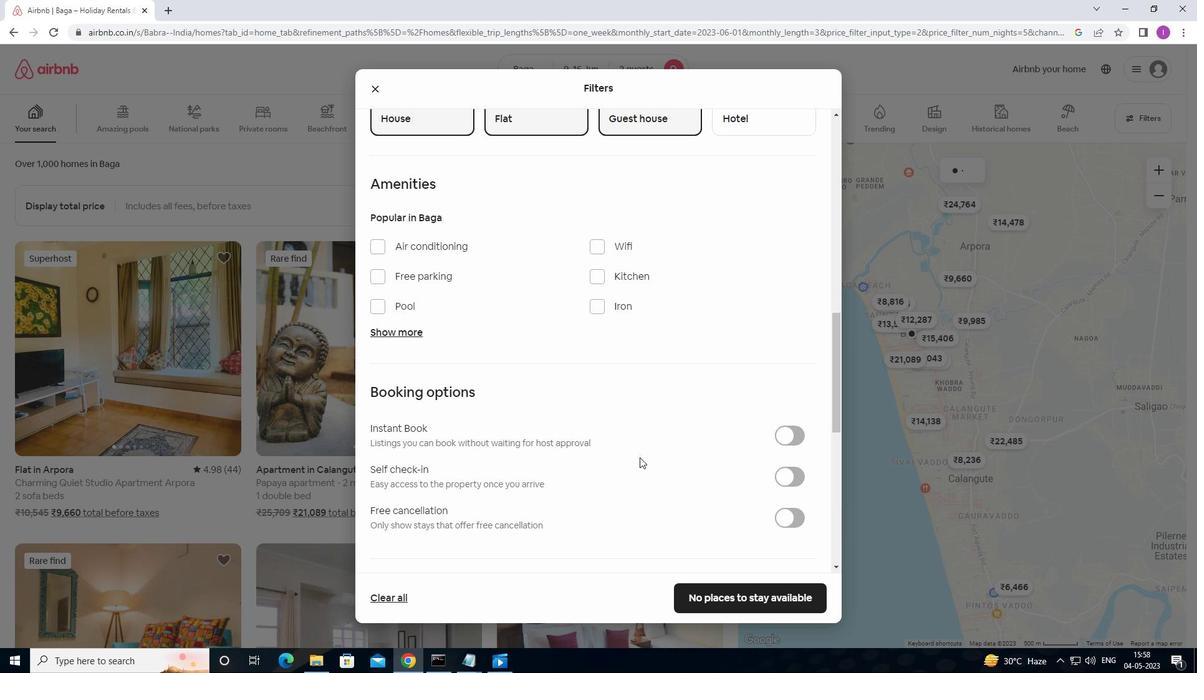 
Action: Mouse moved to (640, 457)
Screenshot: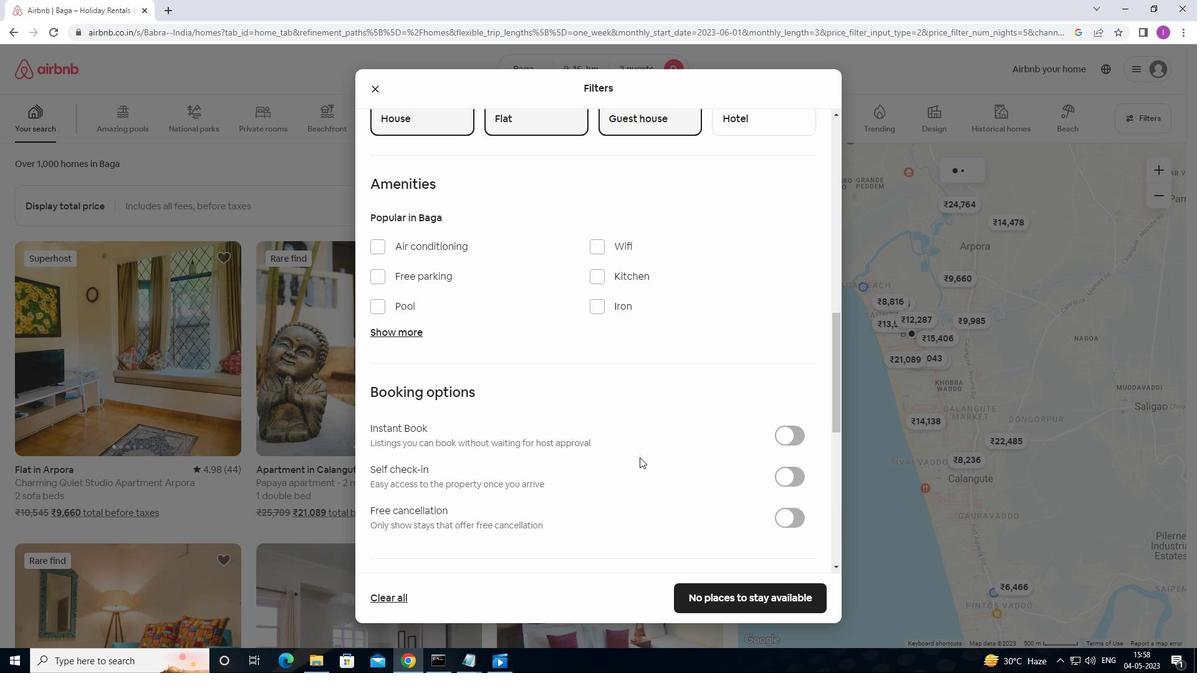 
Action: Mouse scrolled (640, 457) with delta (0, 0)
Screenshot: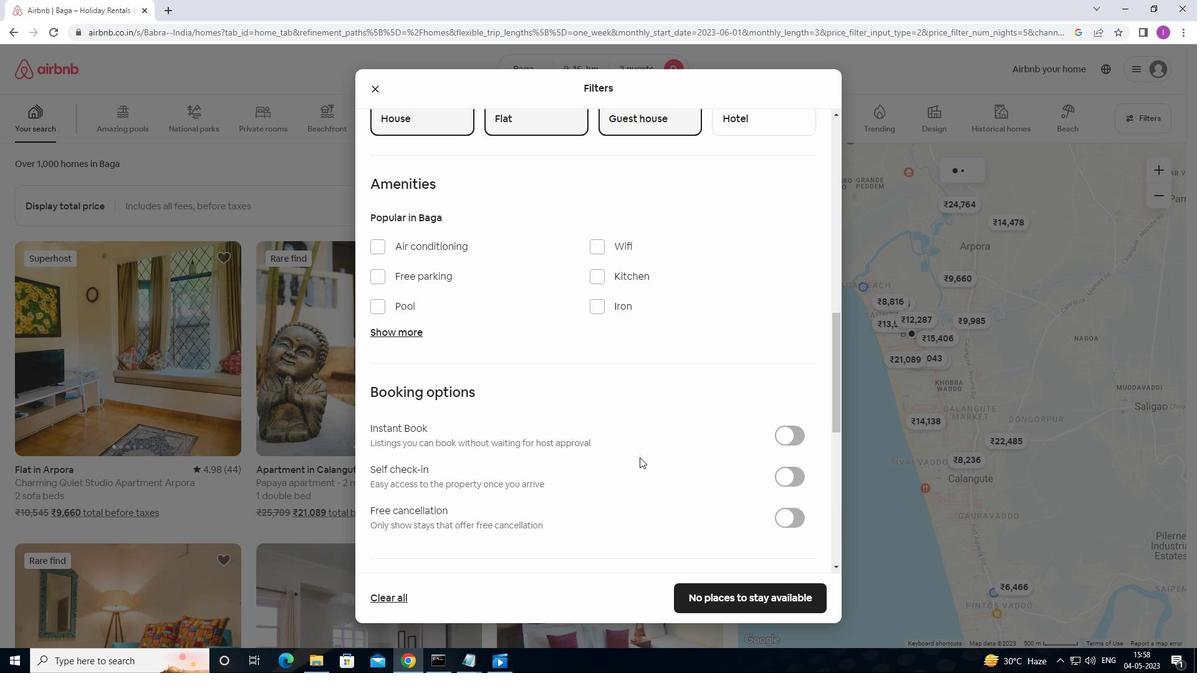 
Action: Mouse moved to (641, 457)
Screenshot: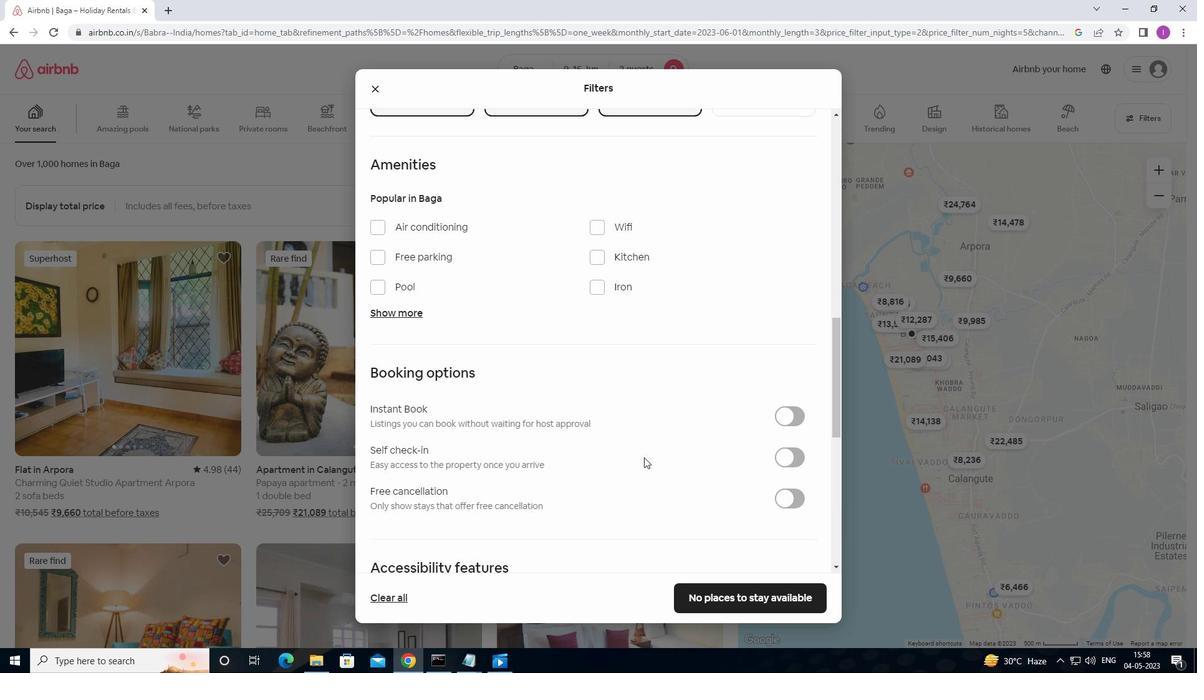 
Action: Mouse scrolled (641, 457) with delta (0, 0)
Screenshot: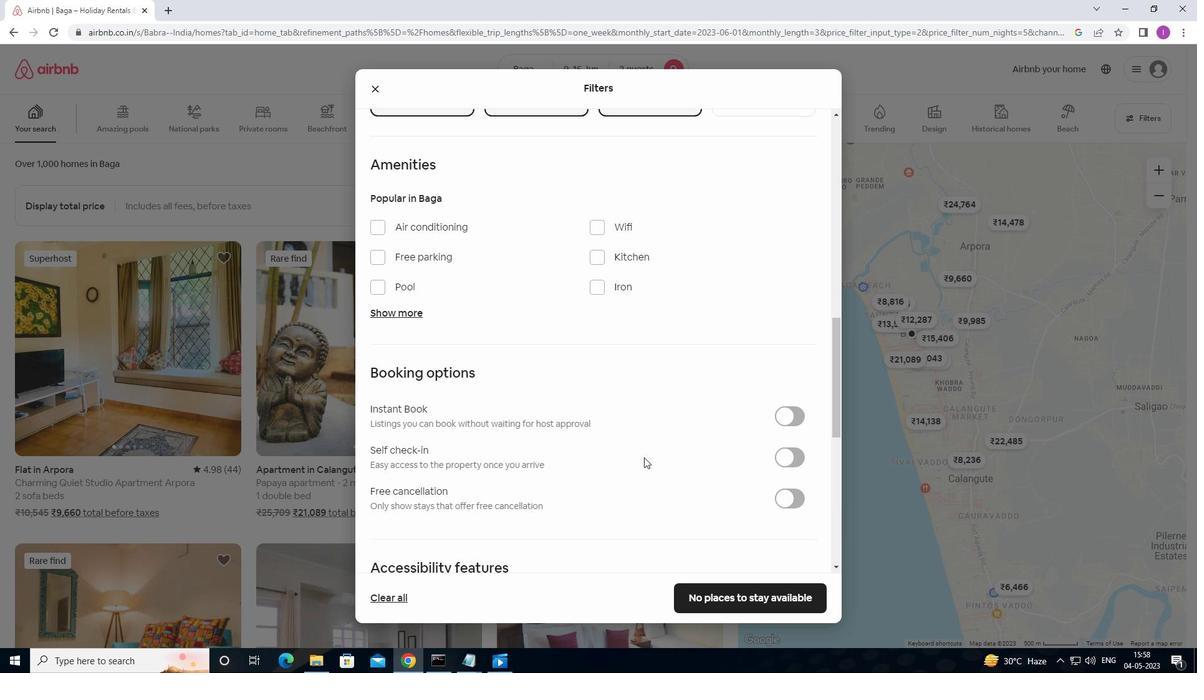 
Action: Mouse moved to (789, 294)
Screenshot: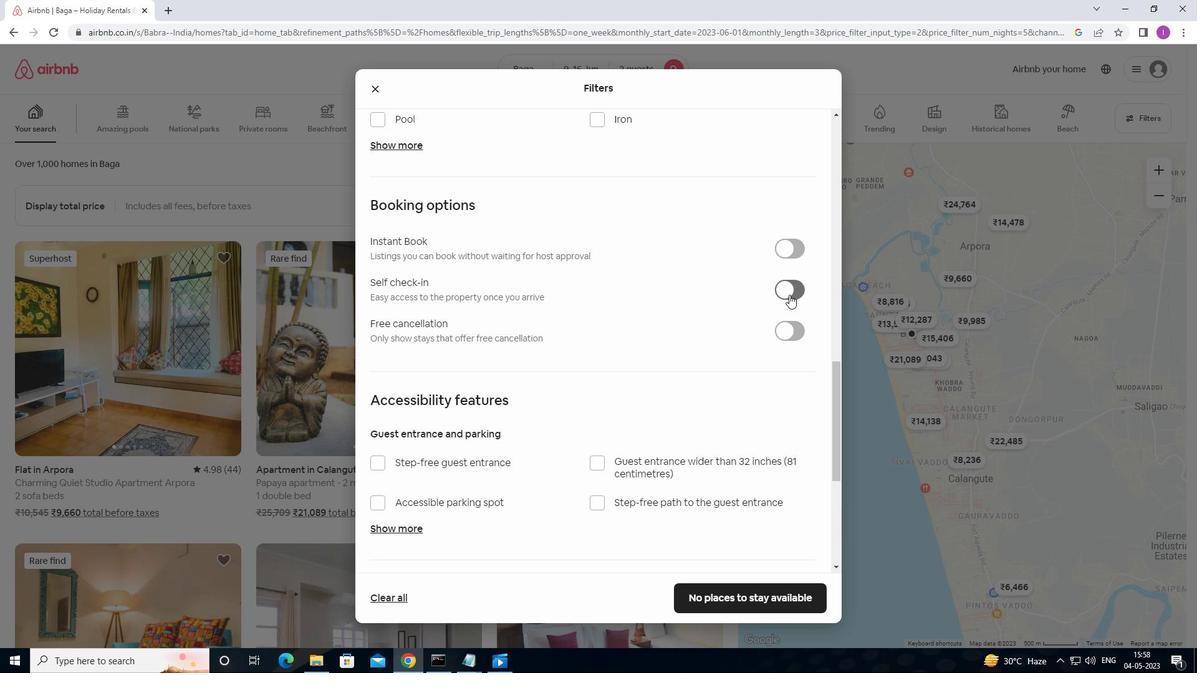 
Action: Mouse pressed left at (789, 294)
Screenshot: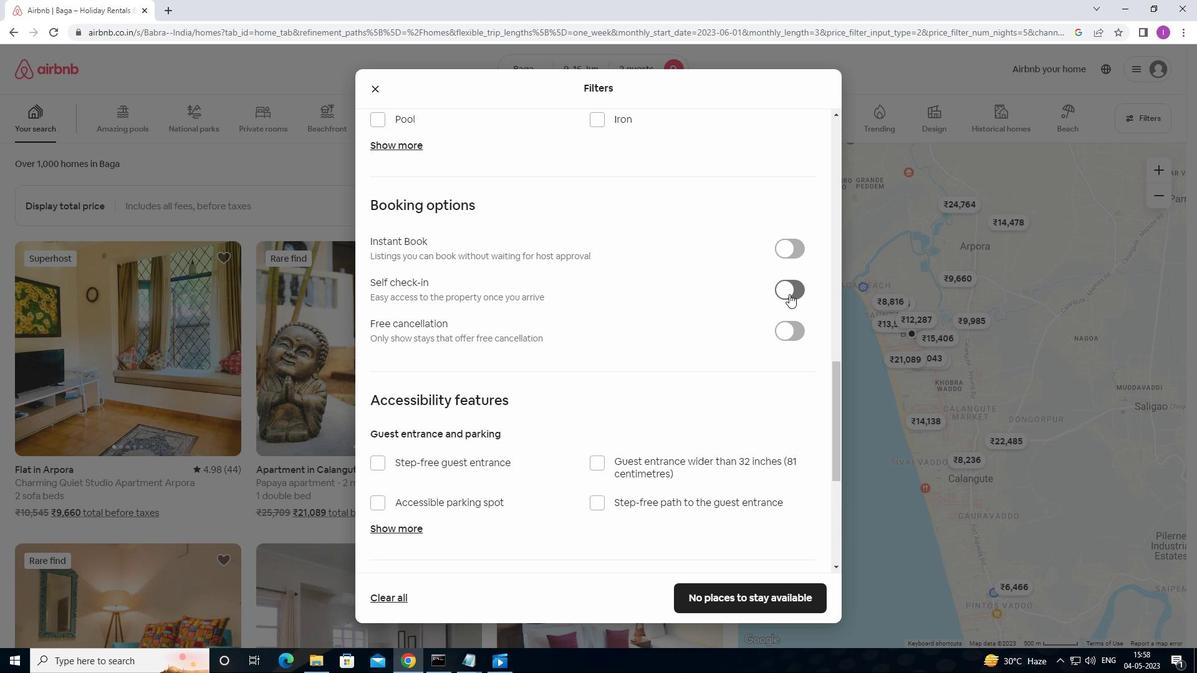 
Action: Mouse moved to (785, 352)
Screenshot: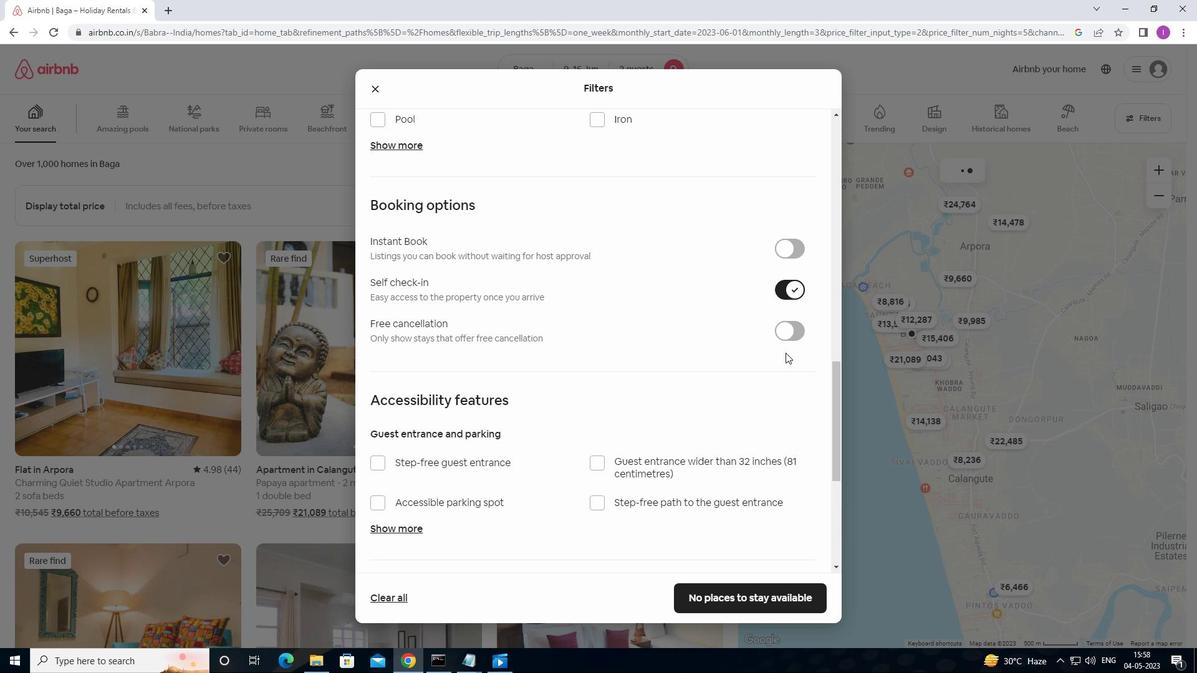 
Action: Mouse scrolled (785, 352) with delta (0, 0)
Screenshot: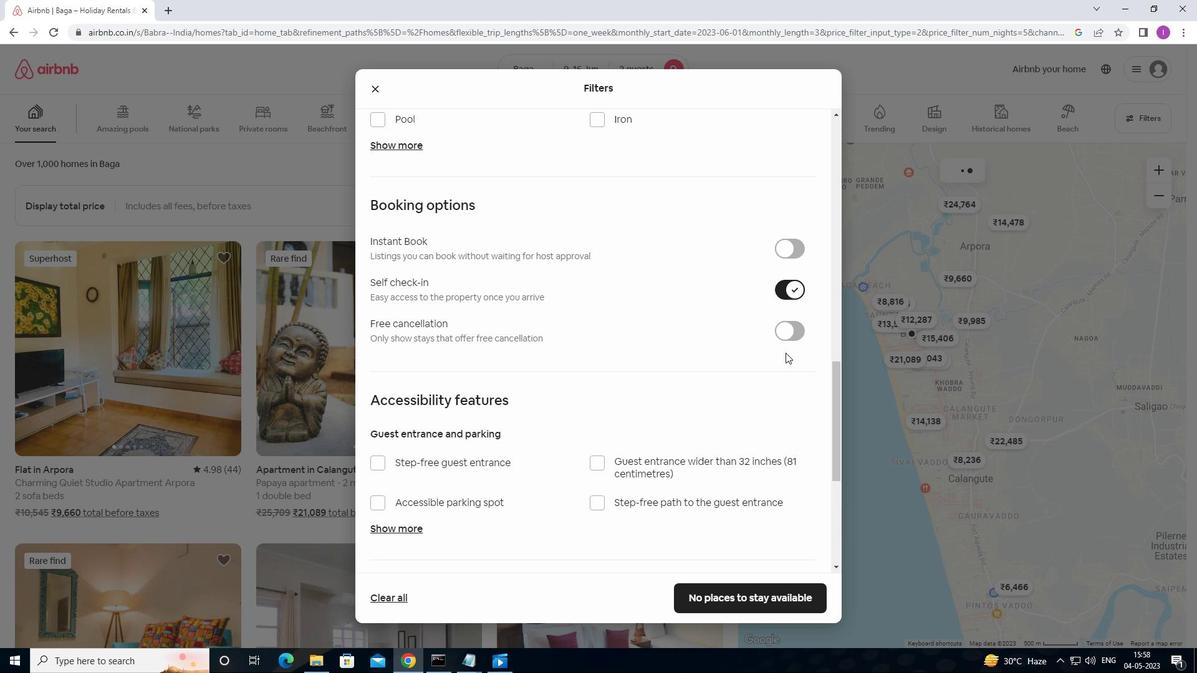 
Action: Mouse scrolled (785, 352) with delta (0, 0)
Screenshot: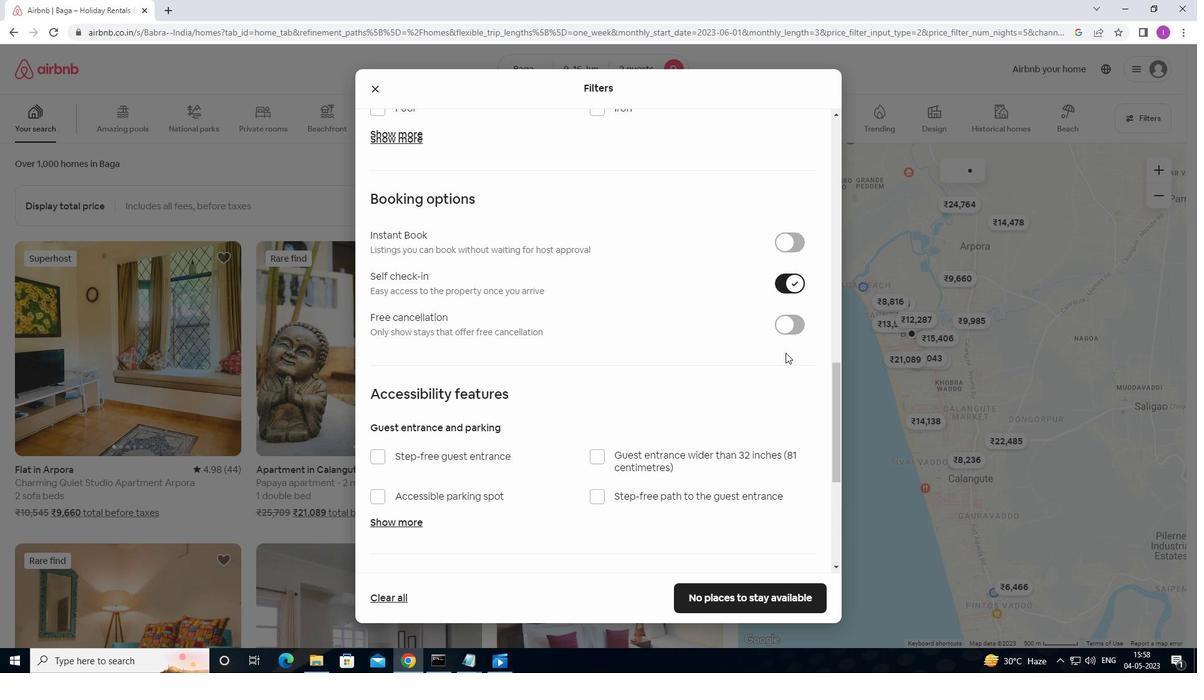 
Action: Mouse moved to (670, 417)
Screenshot: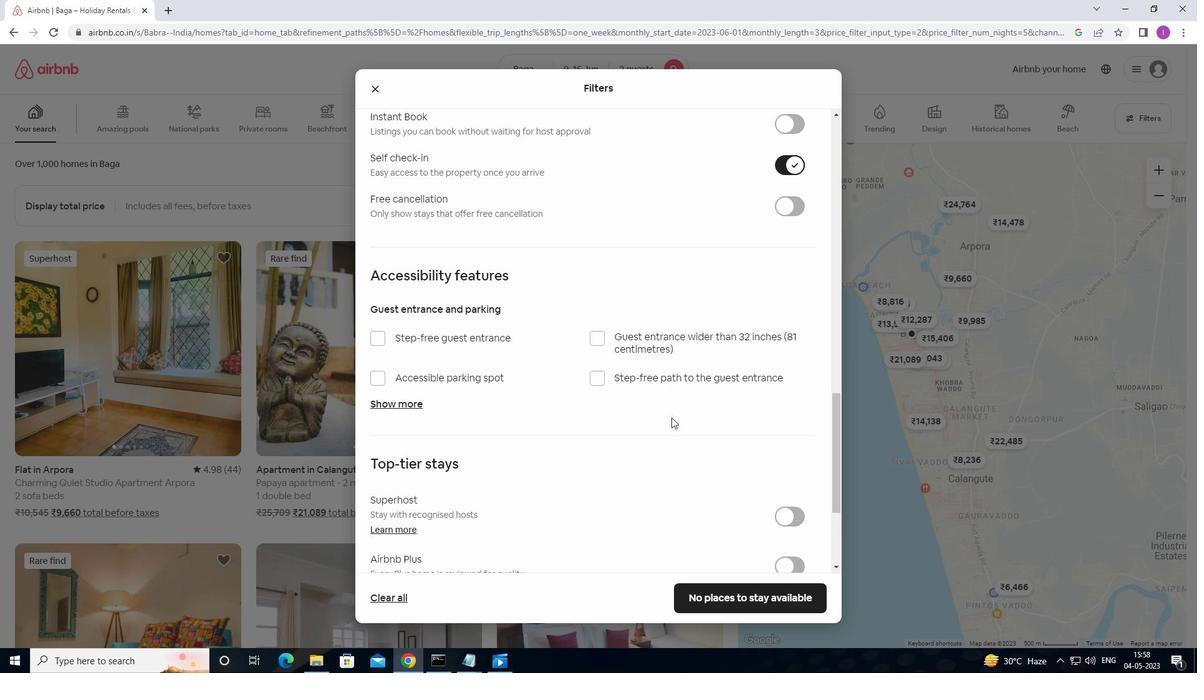 
Action: Mouse scrolled (670, 417) with delta (0, 0)
Screenshot: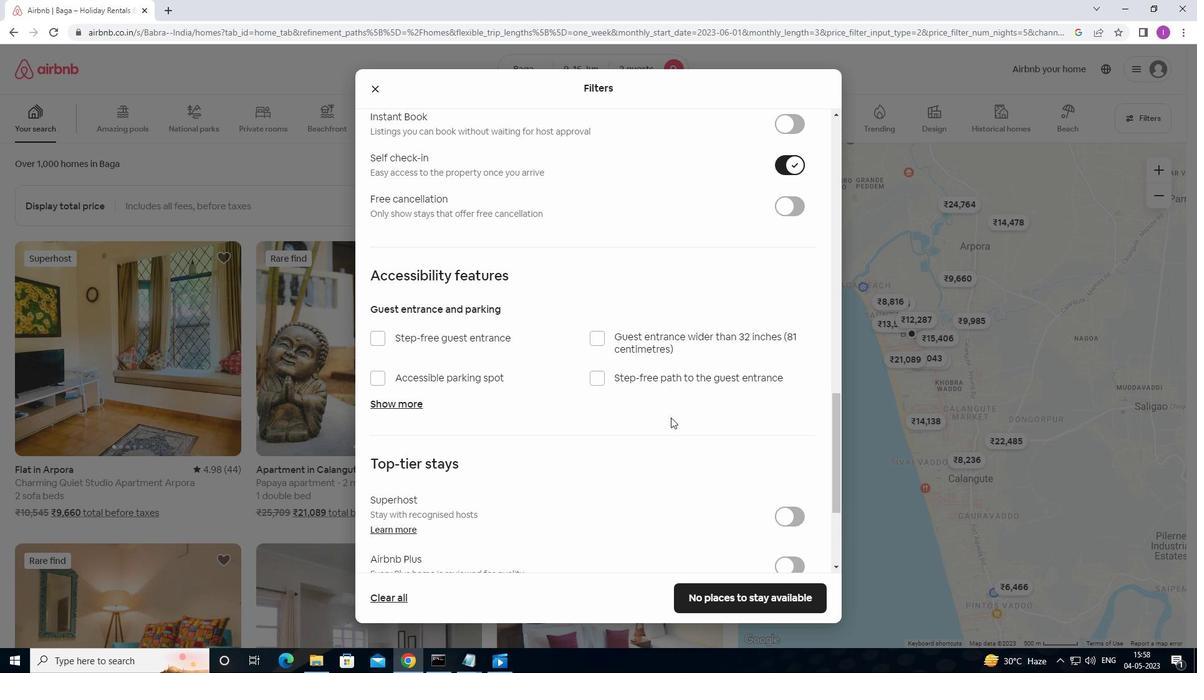 
Action: Mouse moved to (670, 418)
Screenshot: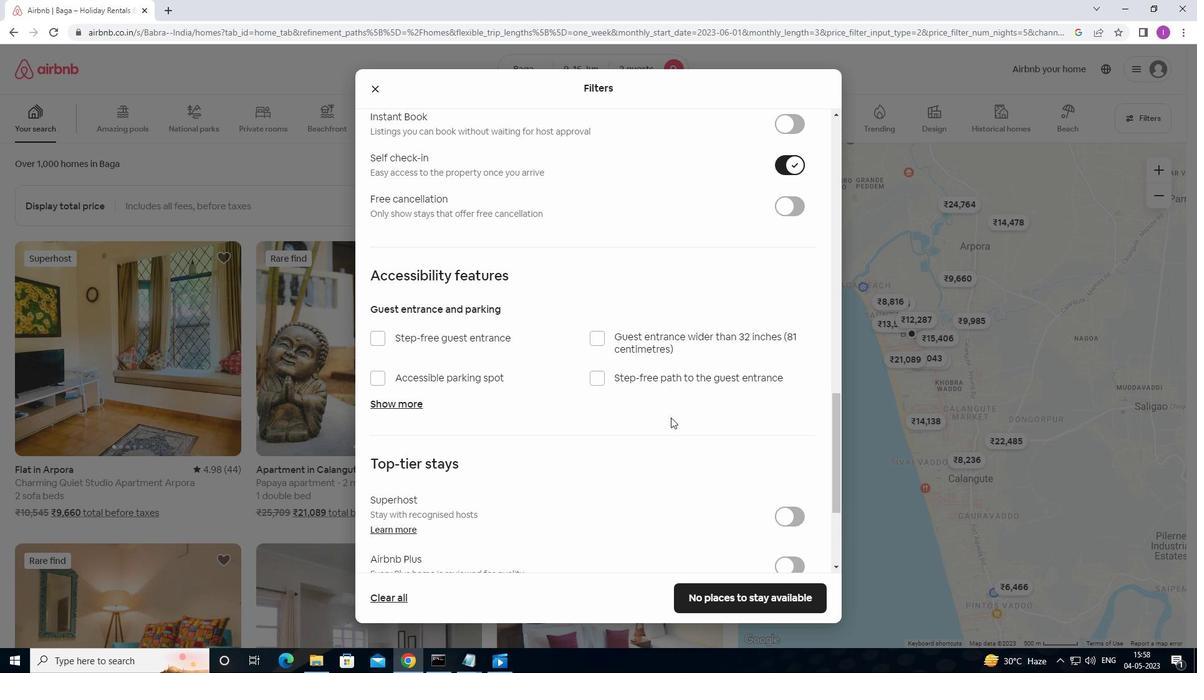 
Action: Mouse scrolled (670, 417) with delta (0, 0)
Screenshot: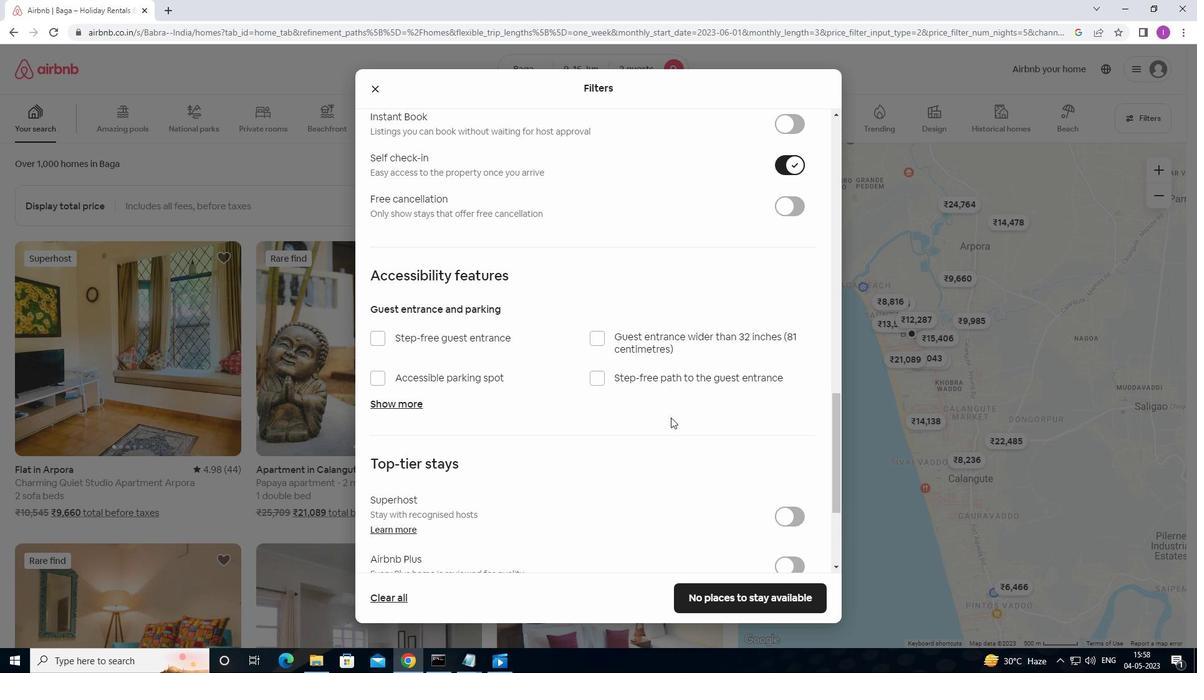 
Action: Mouse moved to (670, 419)
Screenshot: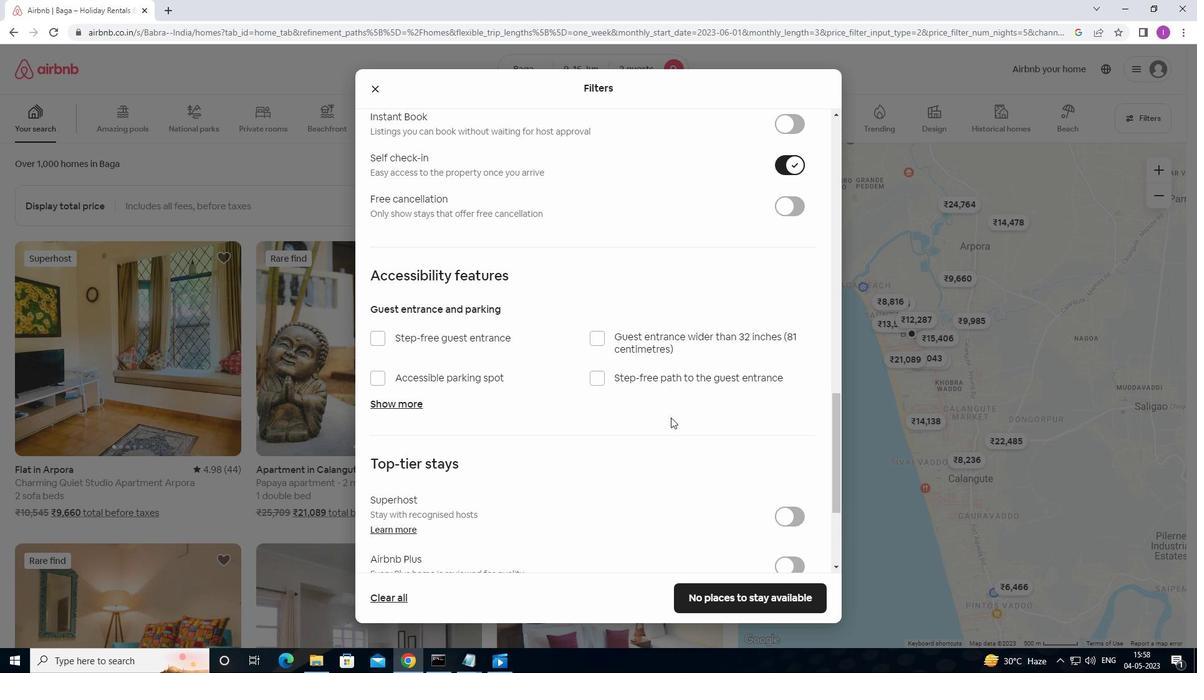 
Action: Mouse scrolled (670, 418) with delta (0, 0)
Screenshot: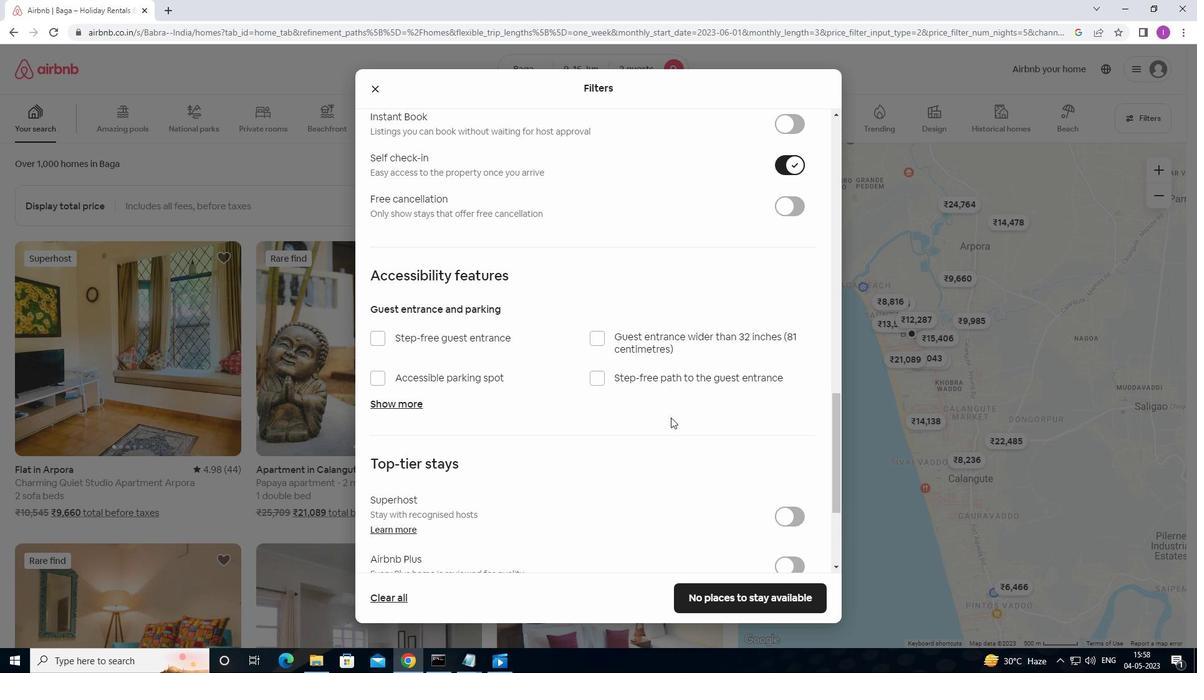 
Action: Mouse moved to (670, 425)
Screenshot: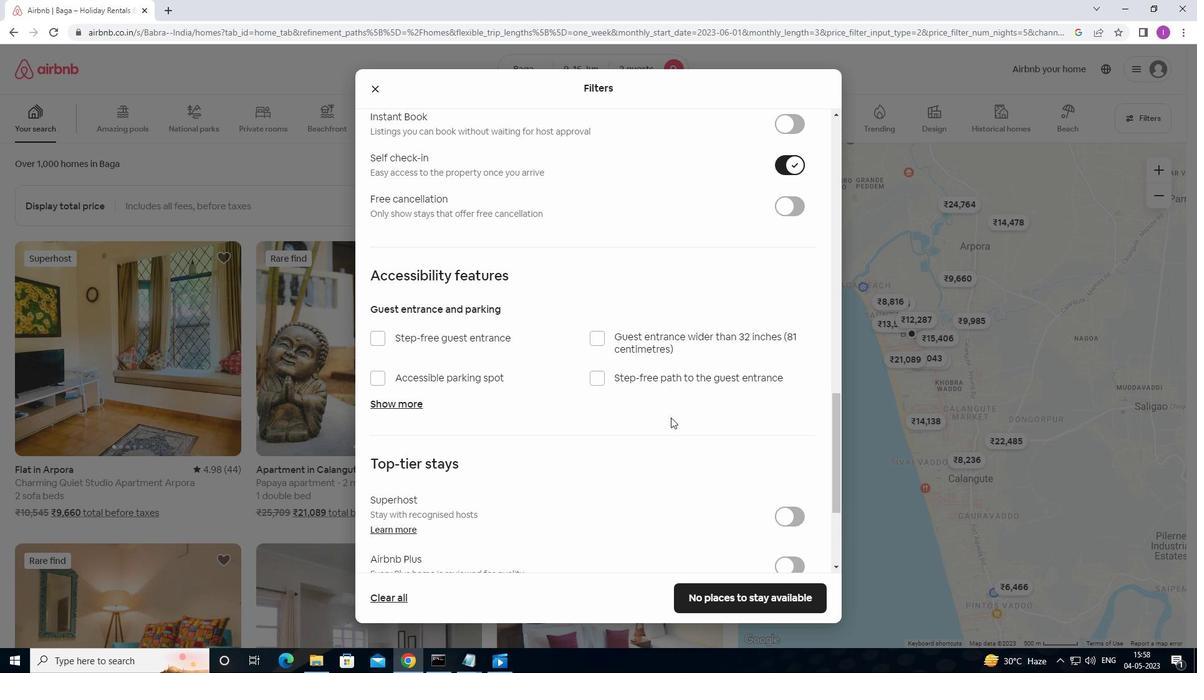 
Action: Mouse scrolled (670, 424) with delta (0, 0)
Screenshot: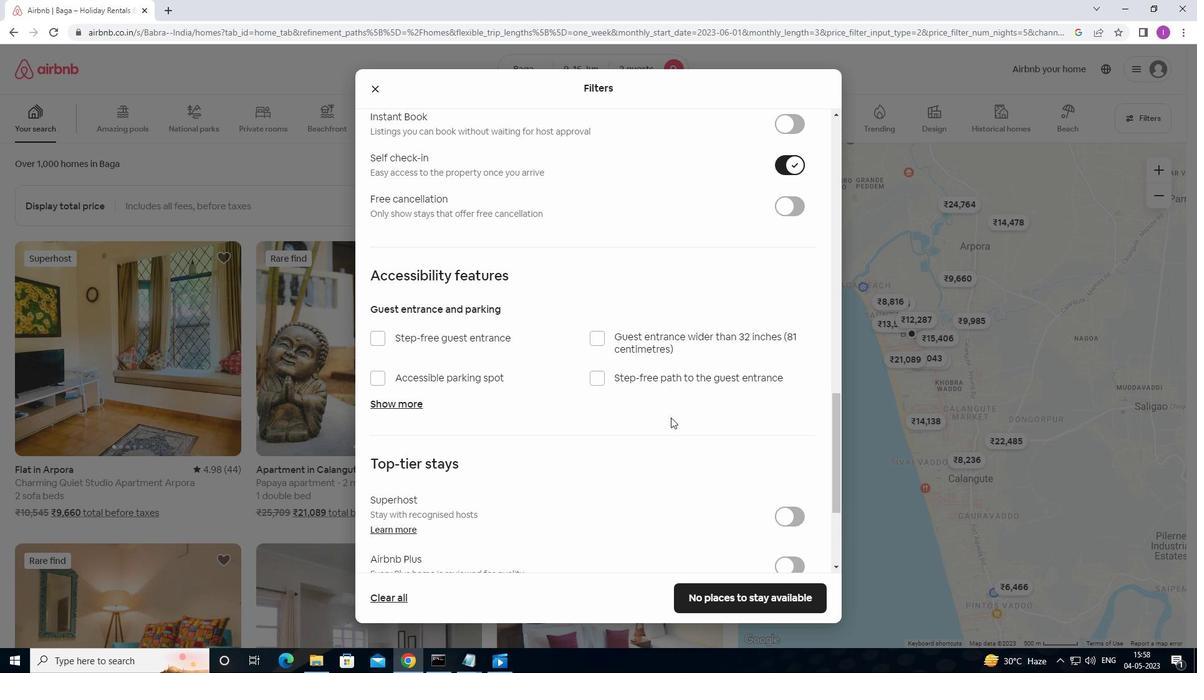 
Action: Mouse moved to (664, 430)
Screenshot: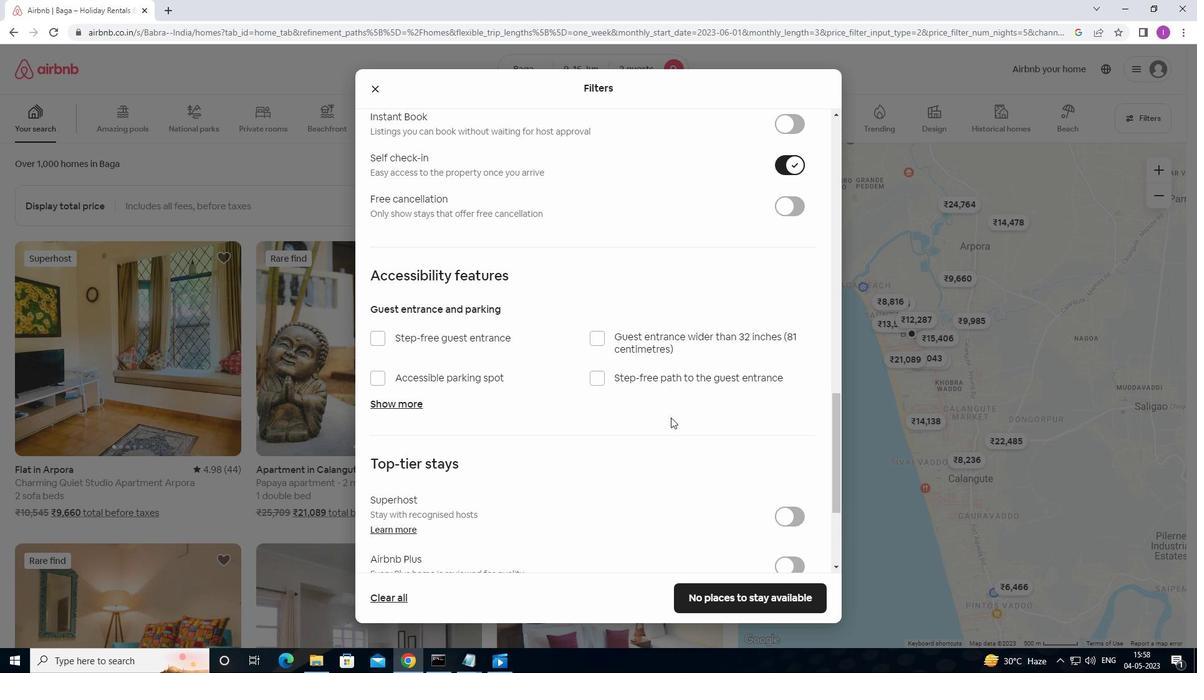 
Action: Mouse scrolled (664, 430) with delta (0, 0)
Screenshot: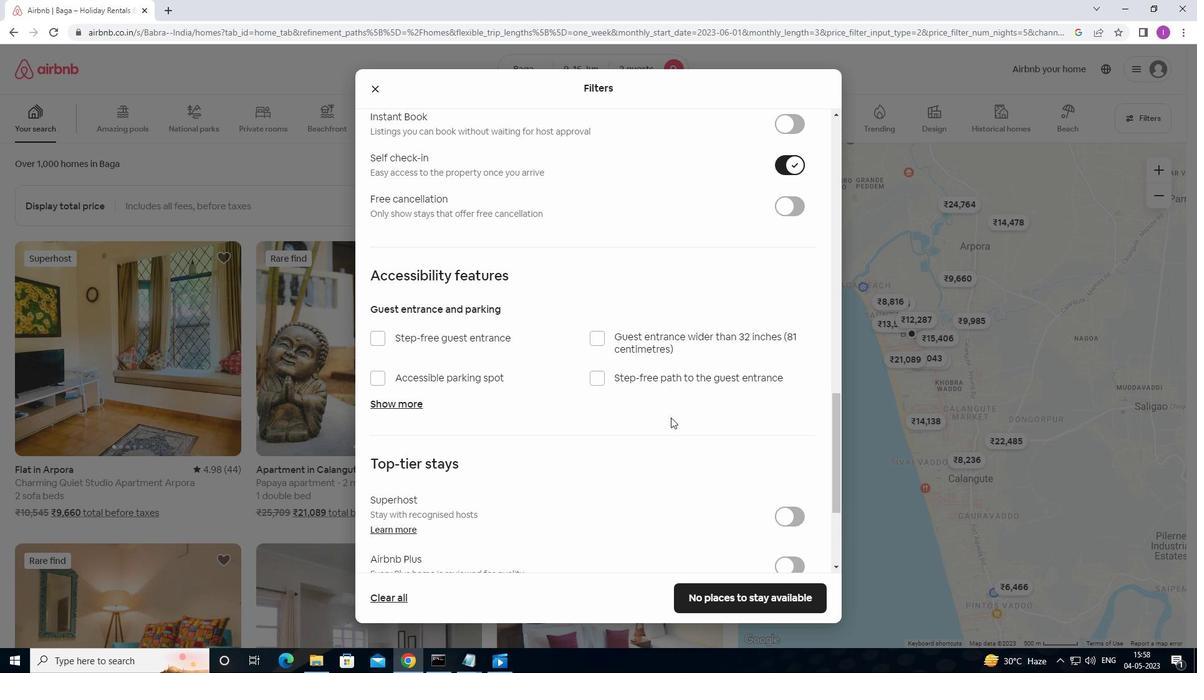 
Action: Mouse moved to (661, 432)
Screenshot: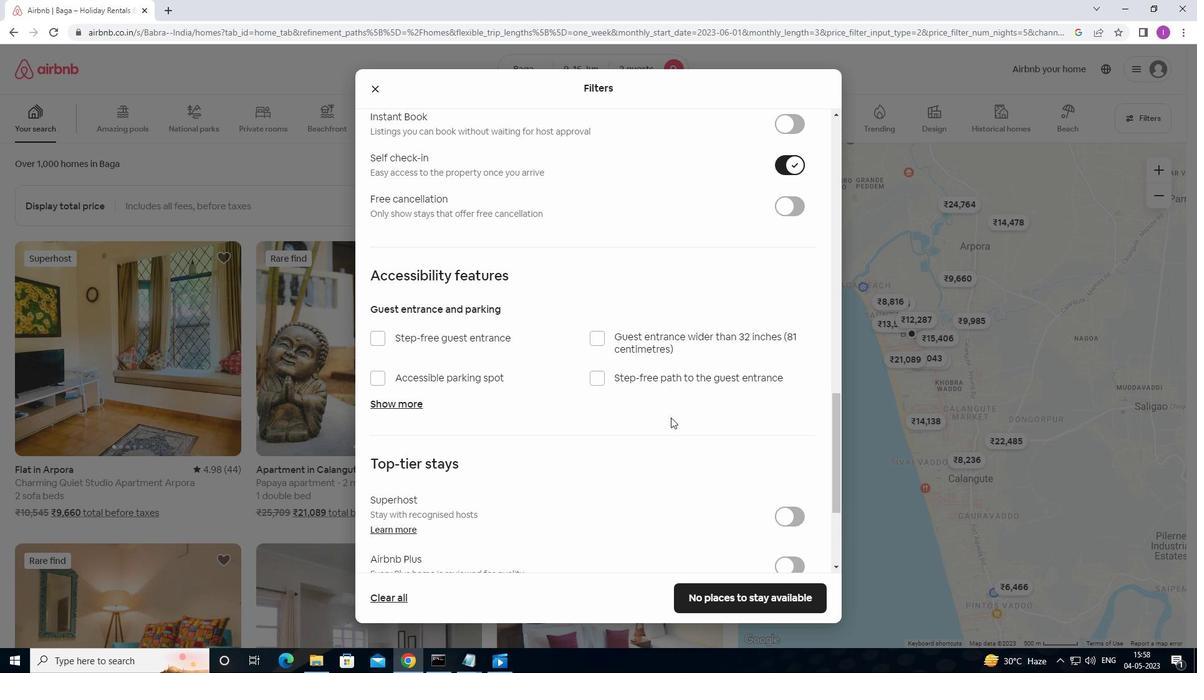
Action: Mouse scrolled (661, 432) with delta (0, 0)
Screenshot: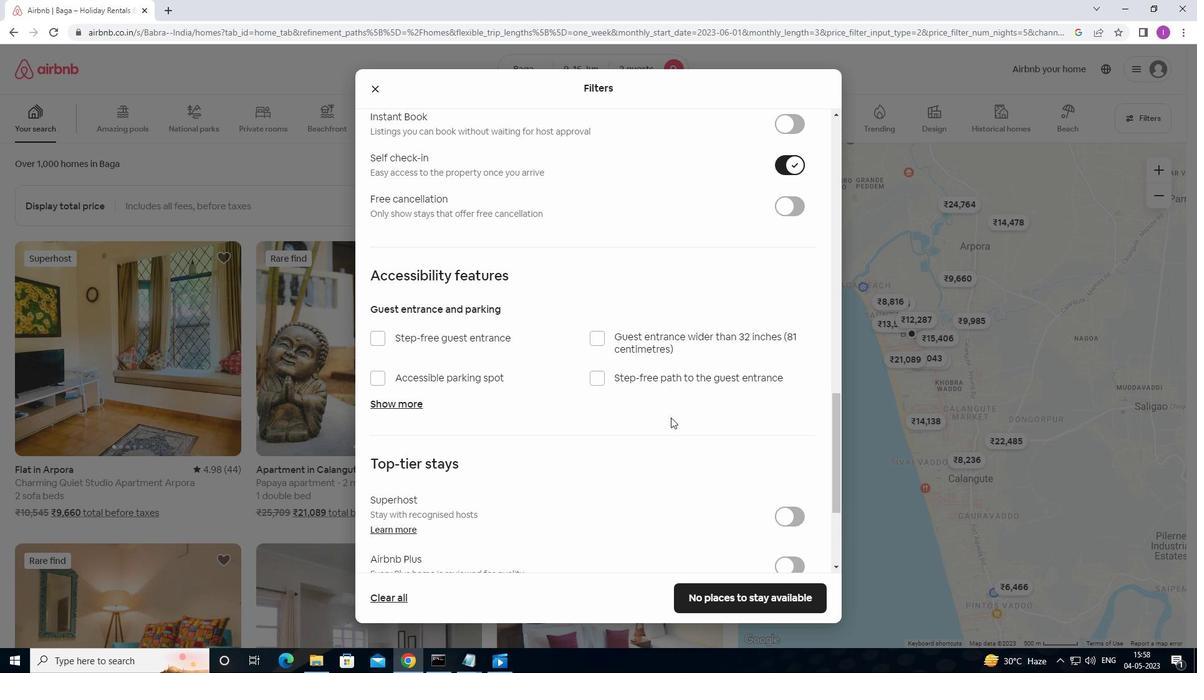 
Action: Mouse moved to (561, 464)
Screenshot: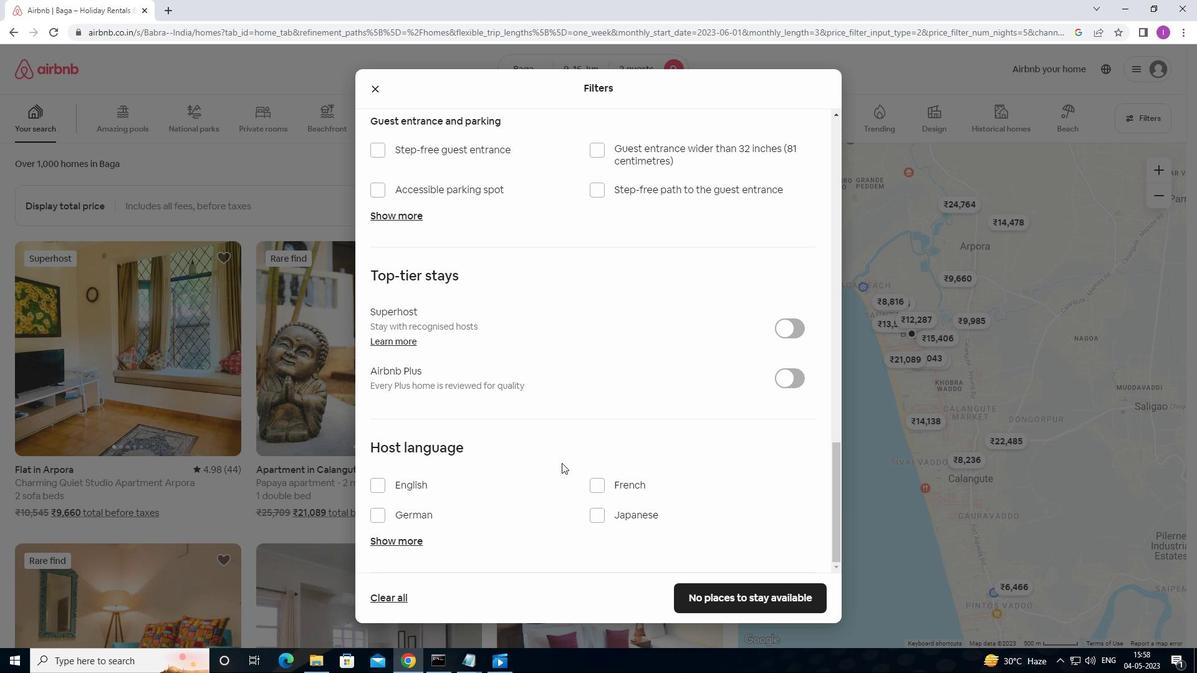 
Action: Mouse scrolled (561, 463) with delta (0, 0)
Screenshot: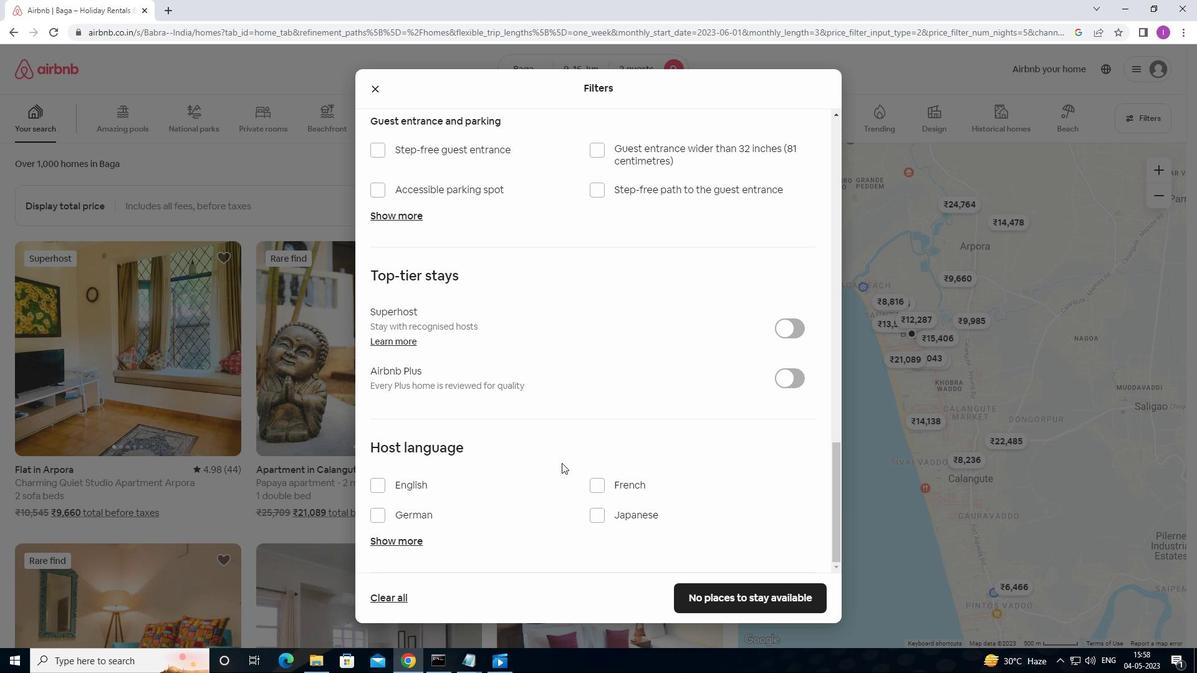 
Action: Mouse moved to (561, 468)
Screenshot: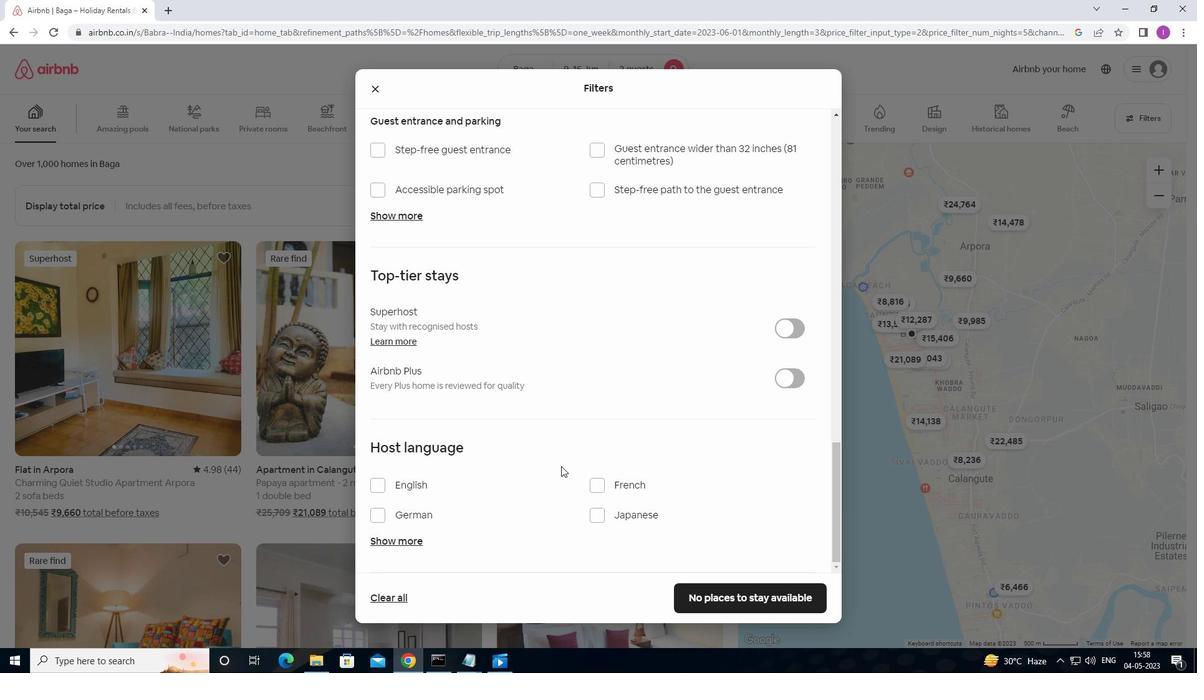 
Action: Mouse scrolled (561, 467) with delta (0, 0)
Screenshot: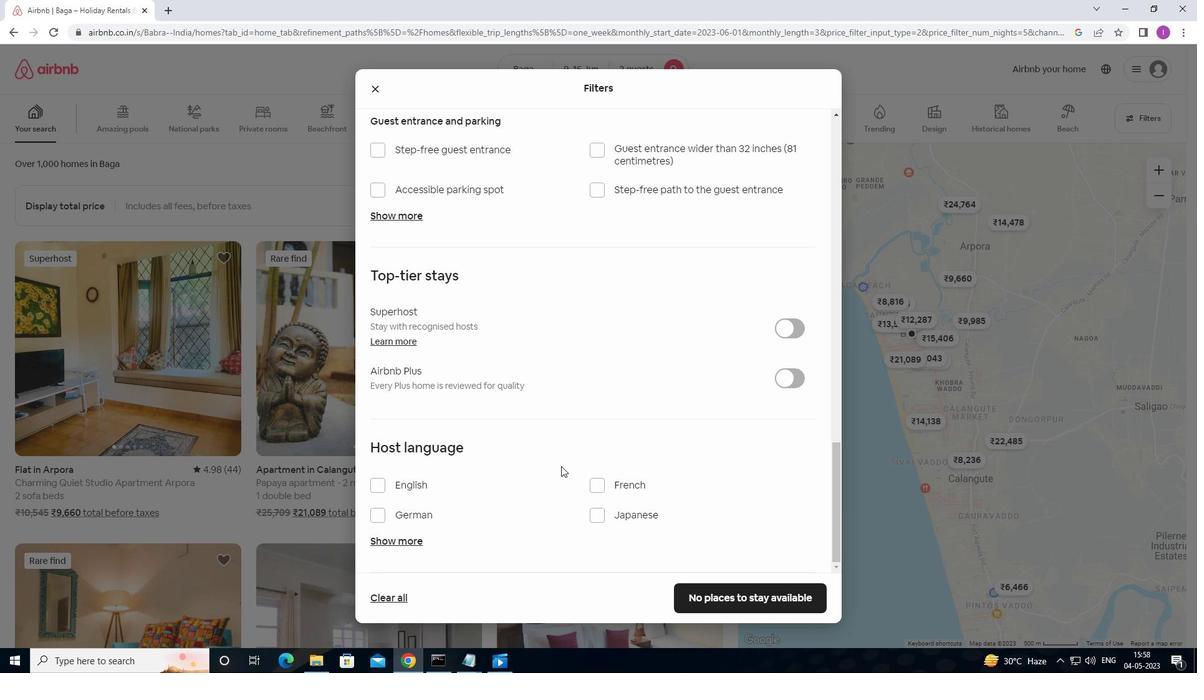 
Action: Mouse moved to (561, 471)
Screenshot: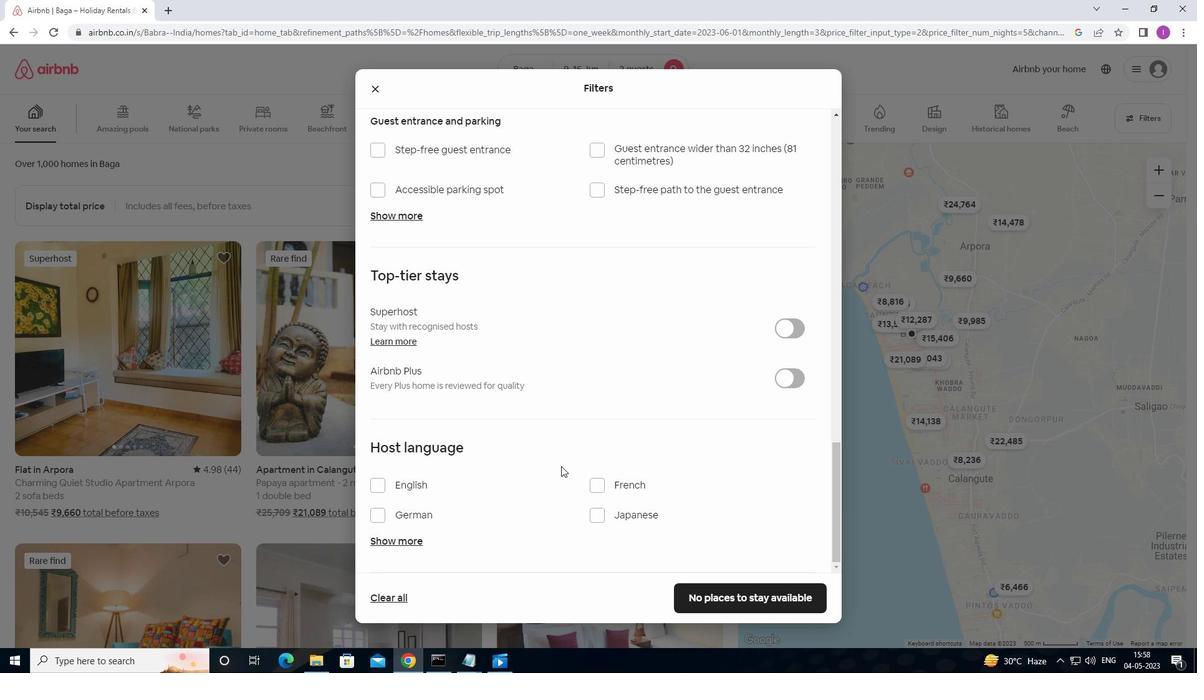 
Action: Mouse scrolled (561, 470) with delta (0, 0)
Screenshot: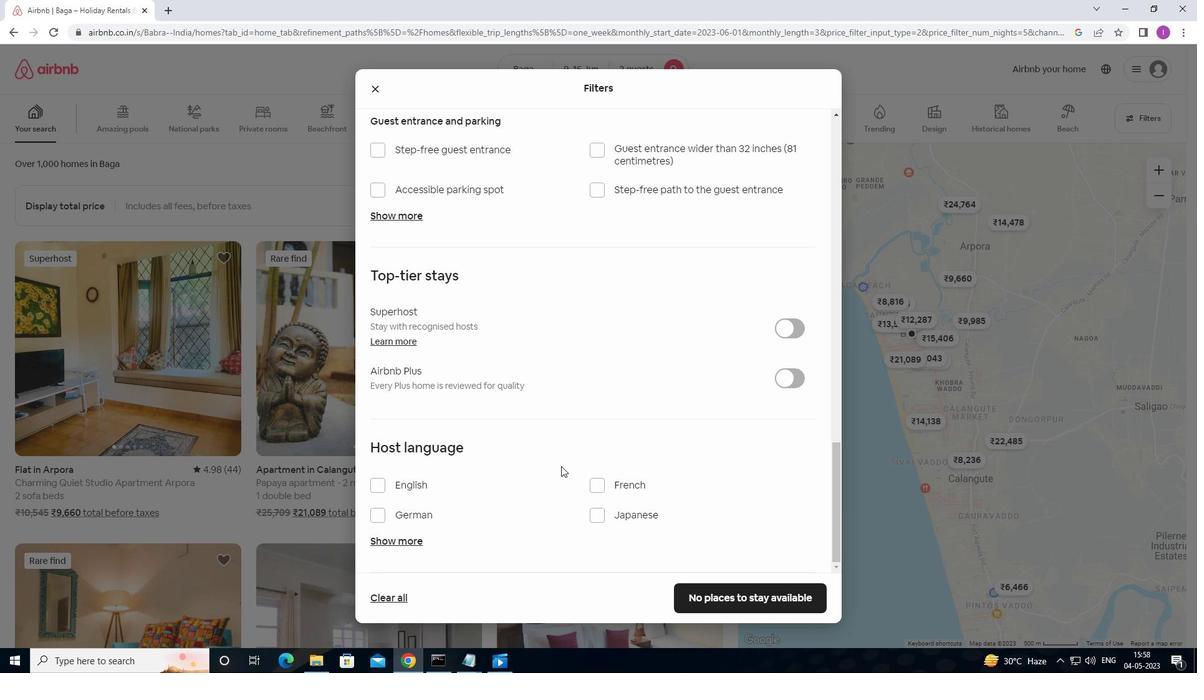 
Action: Mouse moved to (561, 472)
Screenshot: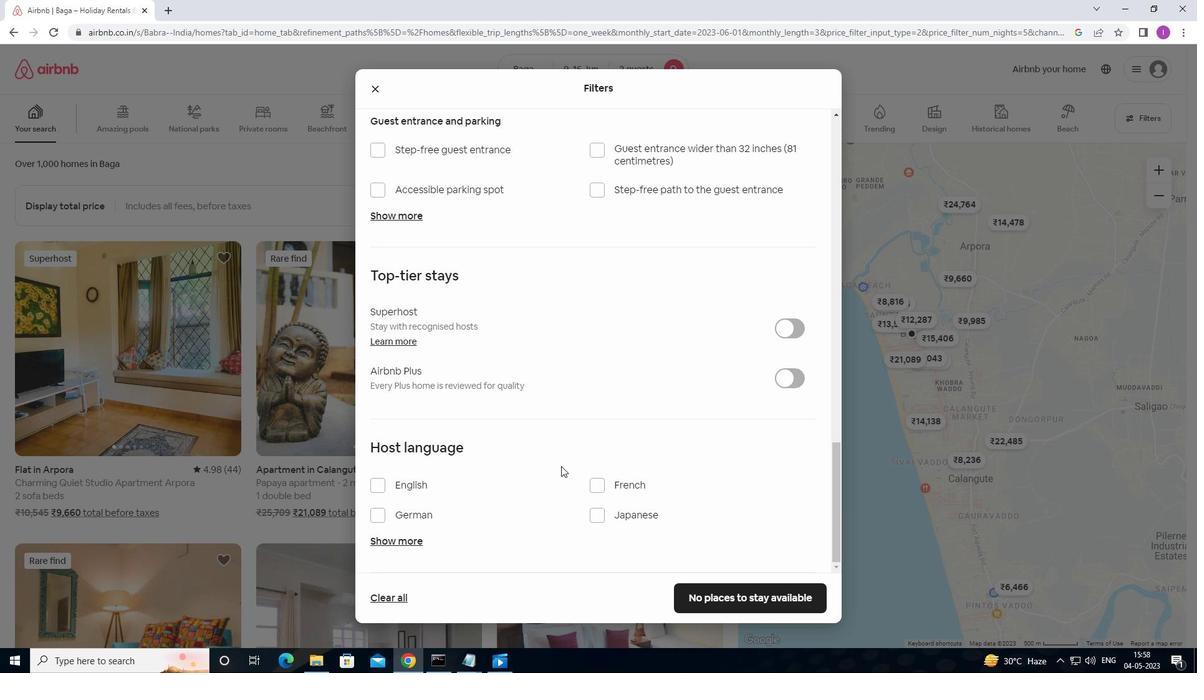
Action: Mouse scrolled (561, 471) with delta (0, 0)
Screenshot: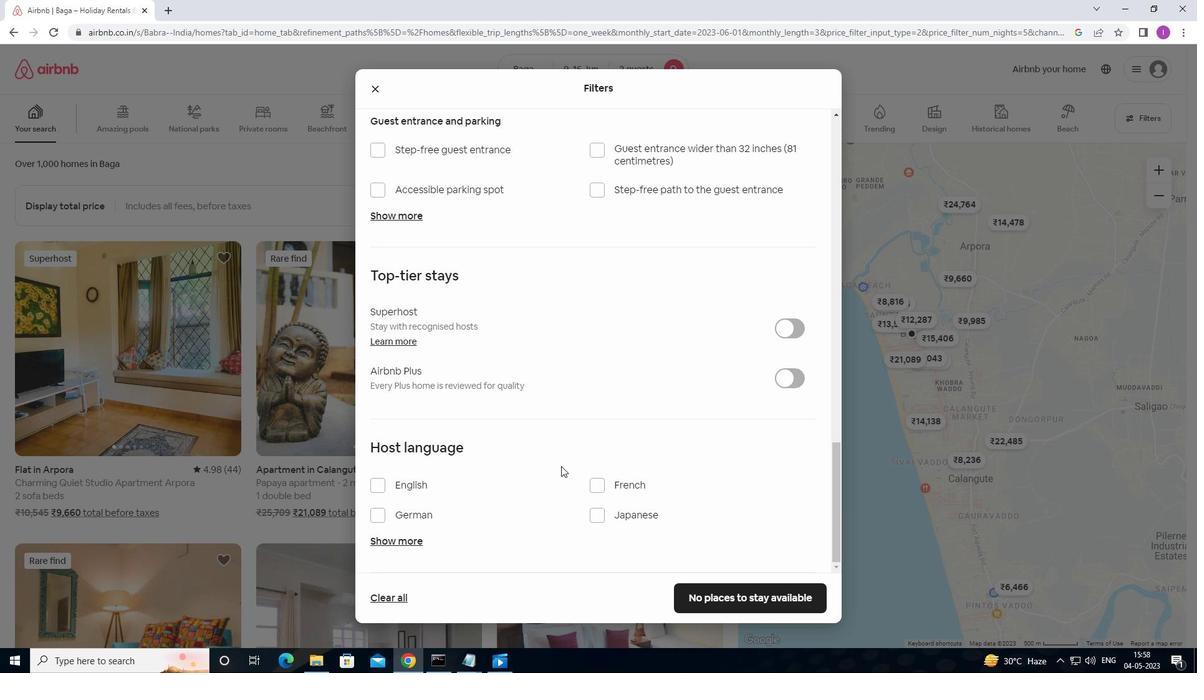 
Action: Mouse moved to (378, 490)
Screenshot: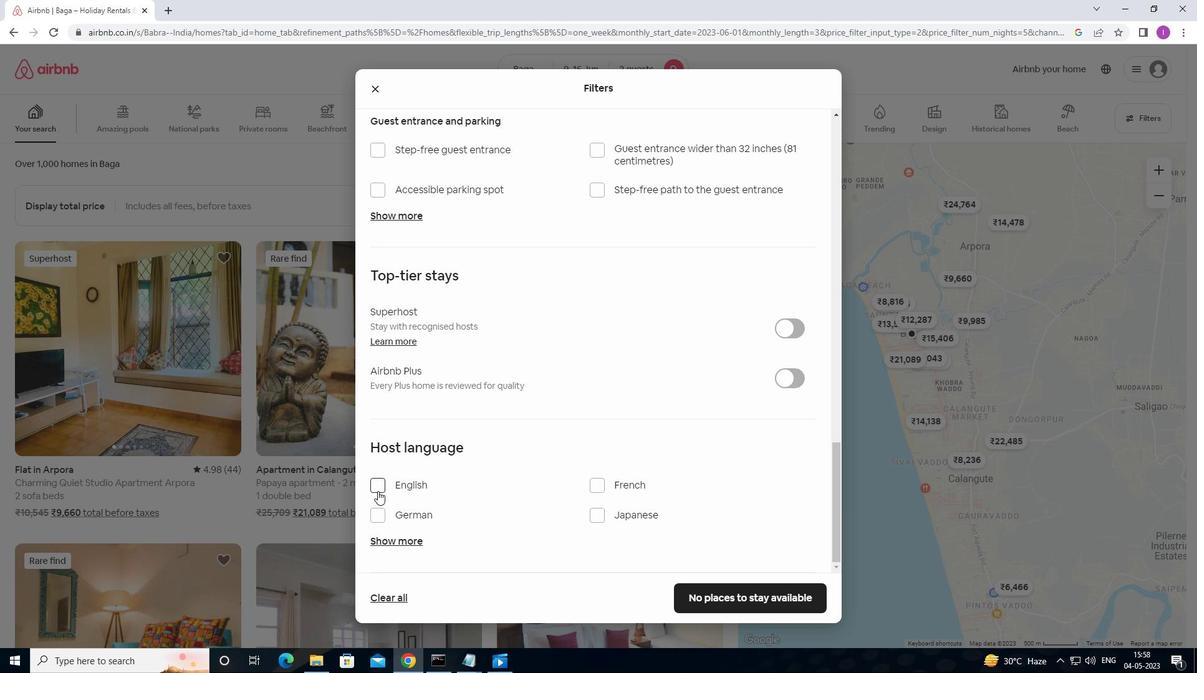 
Action: Mouse pressed left at (378, 490)
Screenshot: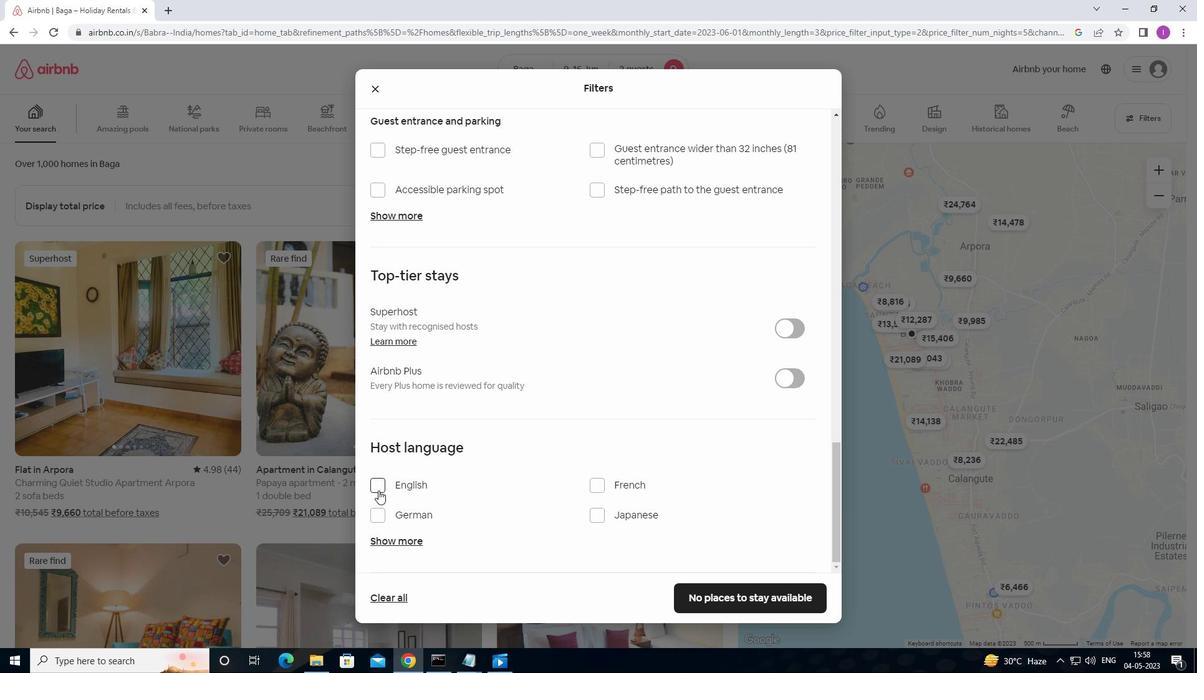 
Action: Mouse moved to (706, 592)
Screenshot: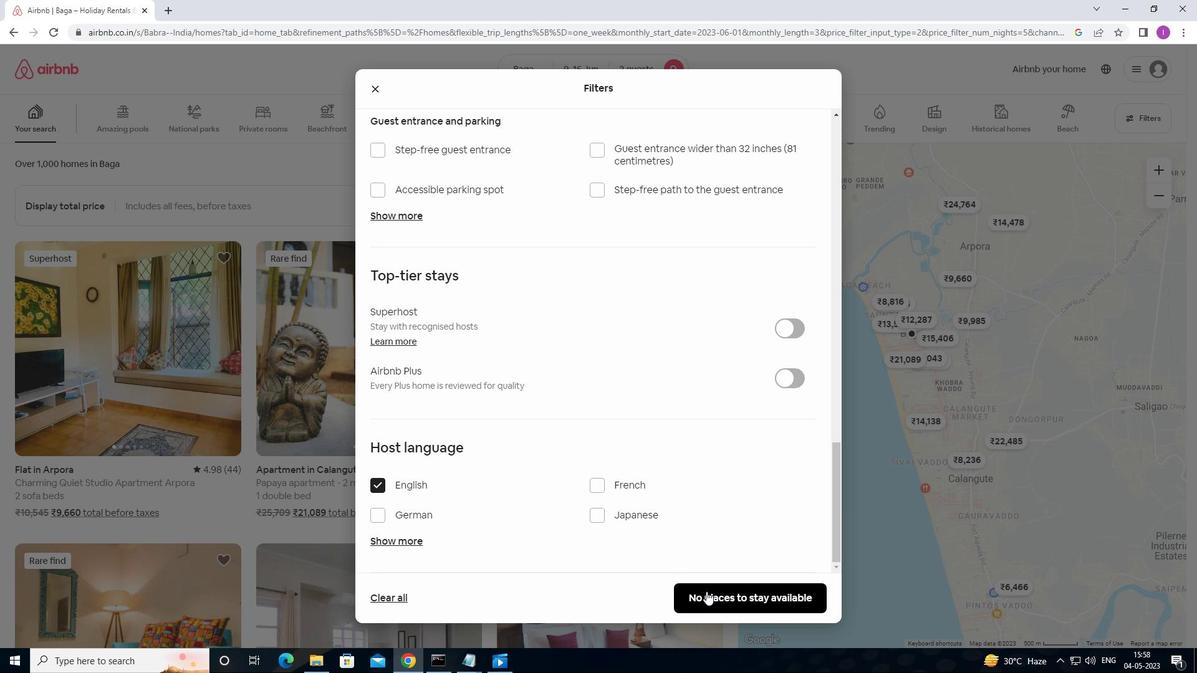 
Action: Mouse pressed left at (706, 592)
Screenshot: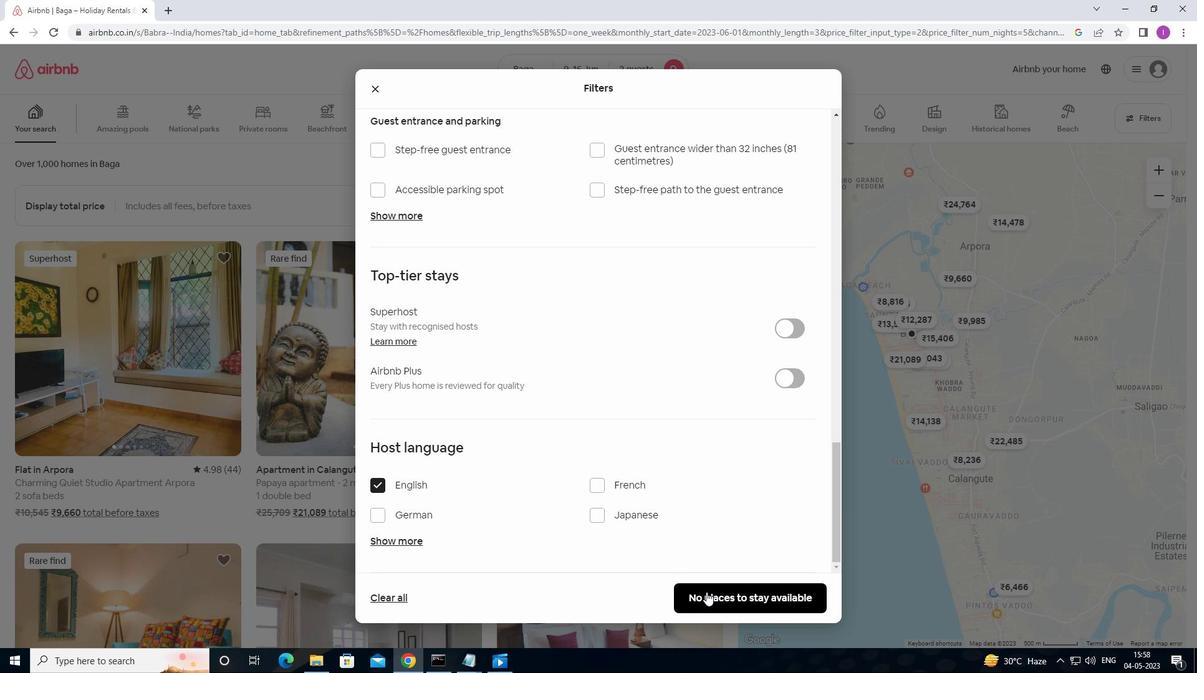 
Action: Mouse moved to (713, 577)
Screenshot: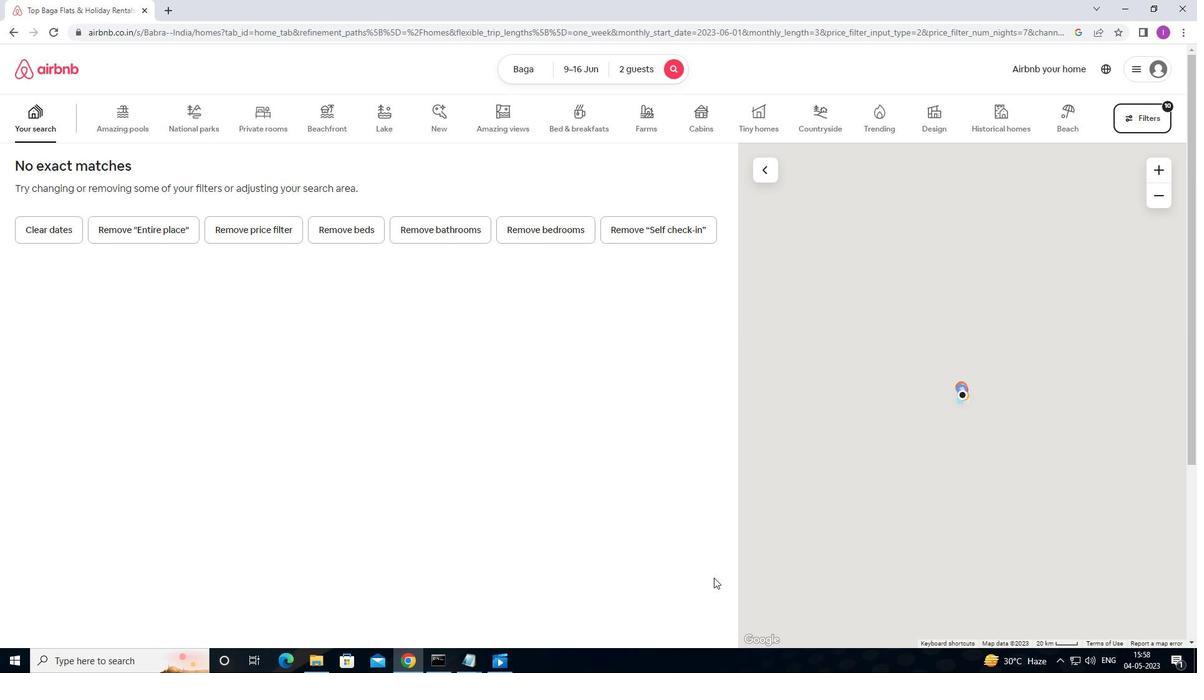 
